 Task: Open Card Employee Performance Review in Board Customer Advocacy Program Strategy and Execution to Workspace CRM Systems and add a team member Softage.3@softage.net, a label Blue, a checklist Fundraising Strategy, an attachment from Trello, a color Blue and finally, add a card description 'Conduct team training session on conflict resolution' and a comment 'Since this item requires input from multiple team members, let us make sure everyone is on the same page before moving forward.'. Add a start date 'Jan 03, 1900' with a due date 'Jan 10, 1900'
Action: Mouse moved to (131, 67)
Screenshot: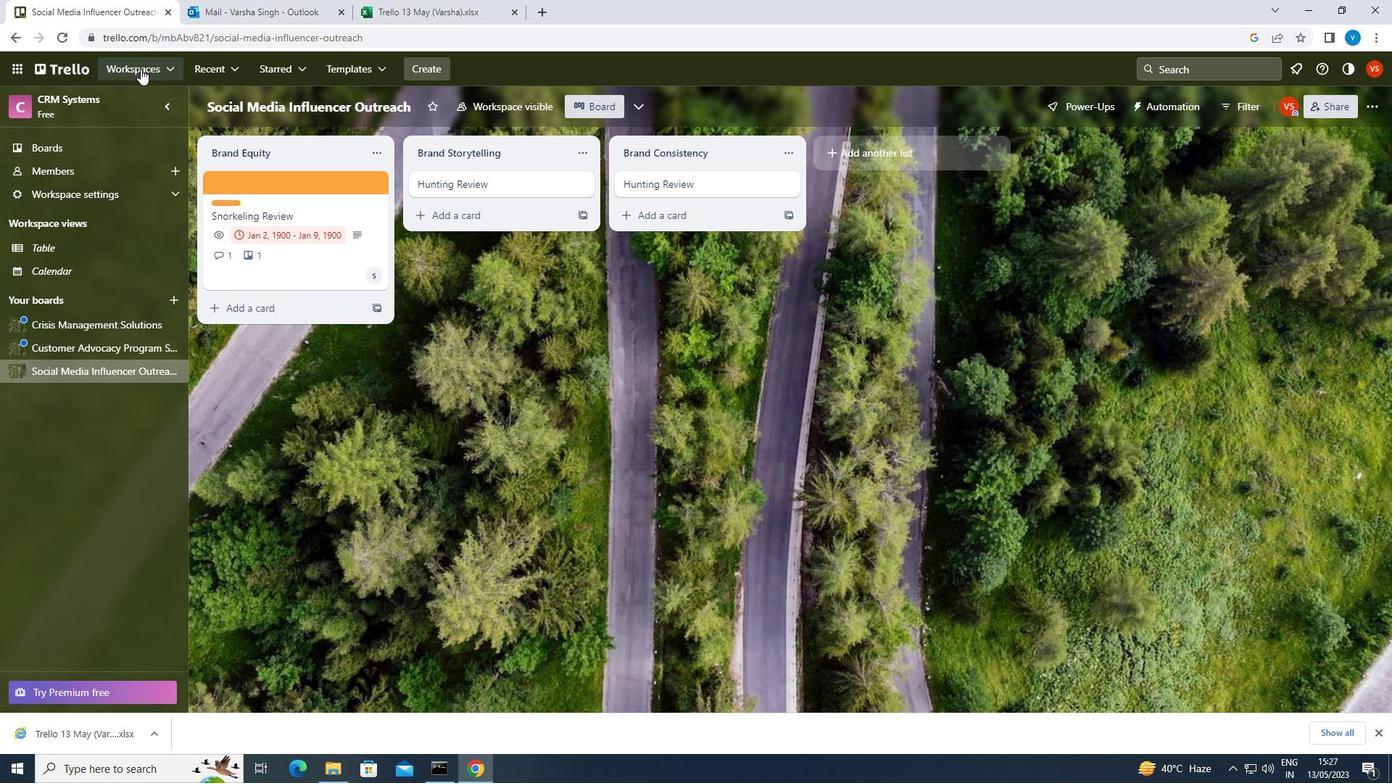 
Action: Mouse pressed left at (131, 67)
Screenshot: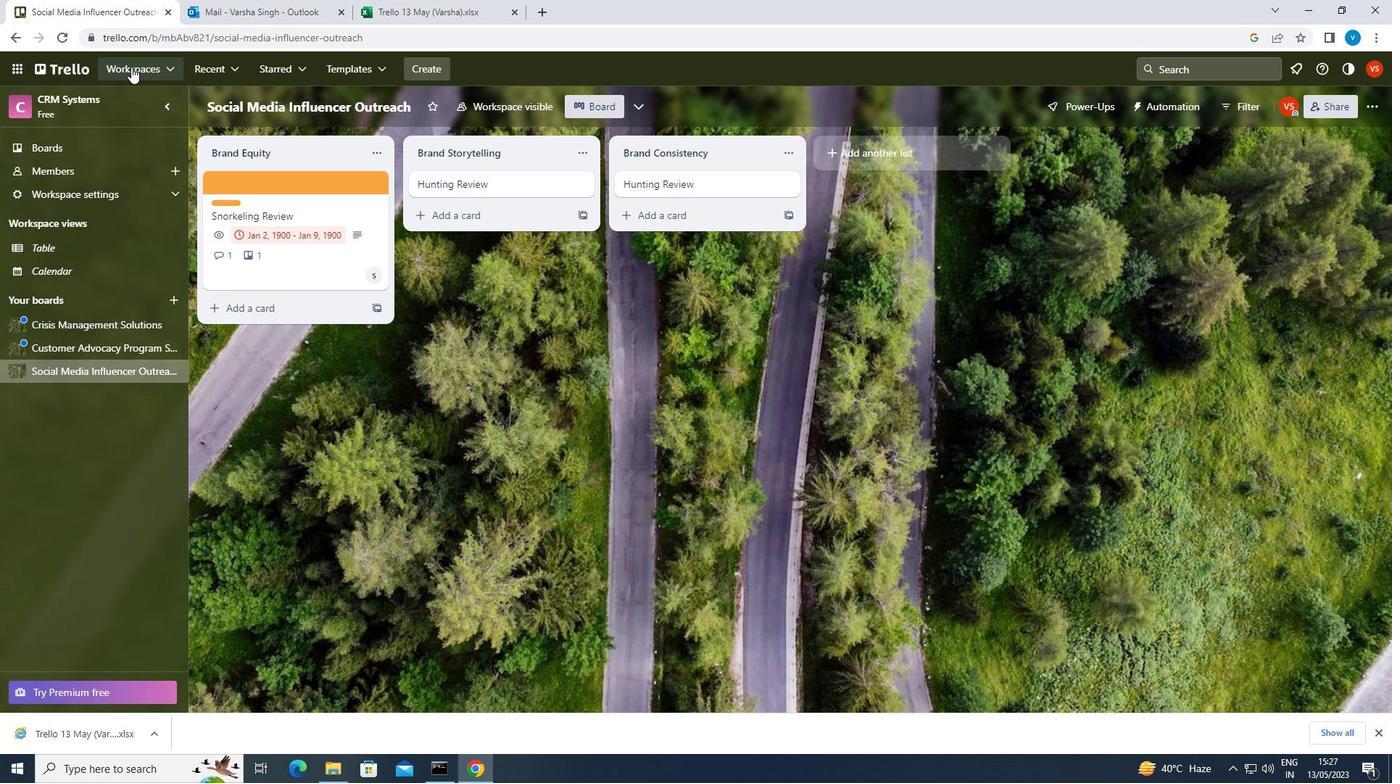 
Action: Mouse moved to (182, 567)
Screenshot: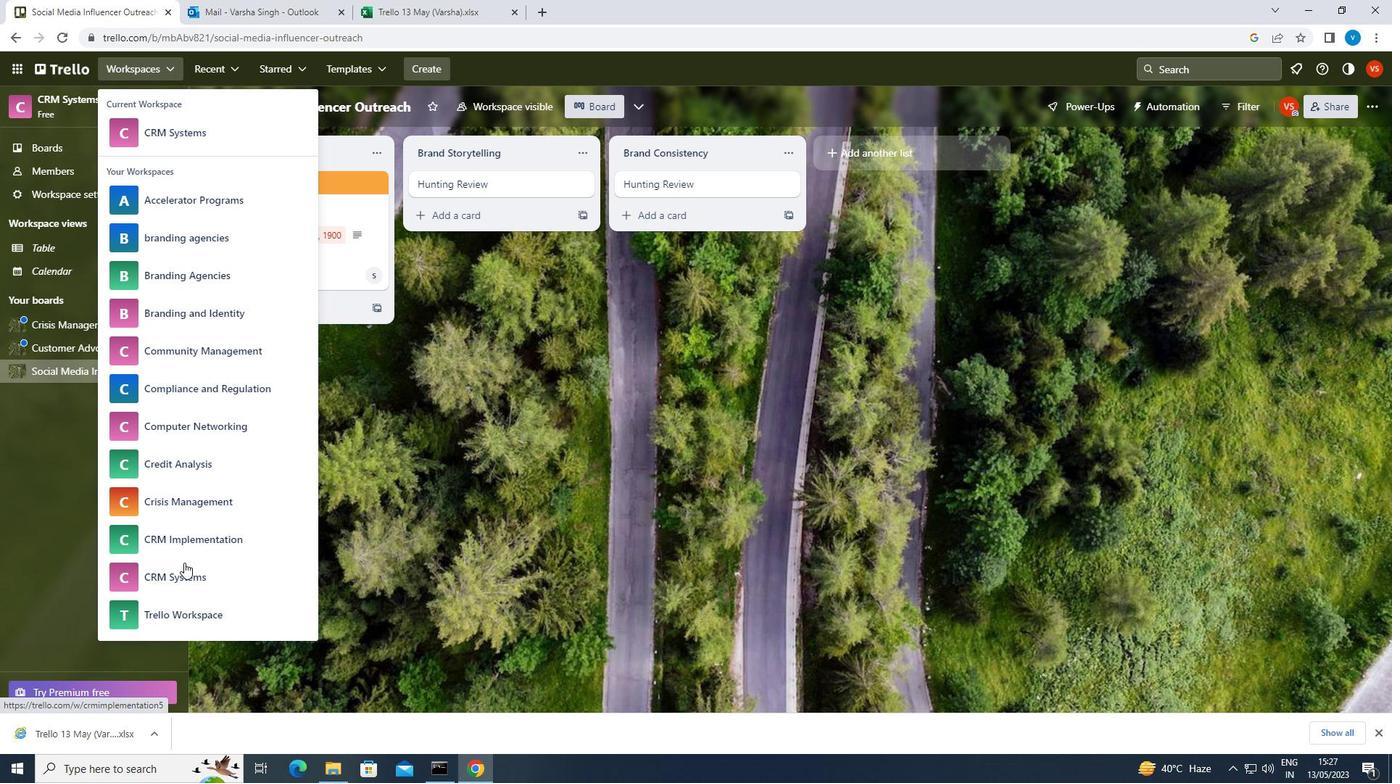 
Action: Mouse pressed left at (182, 567)
Screenshot: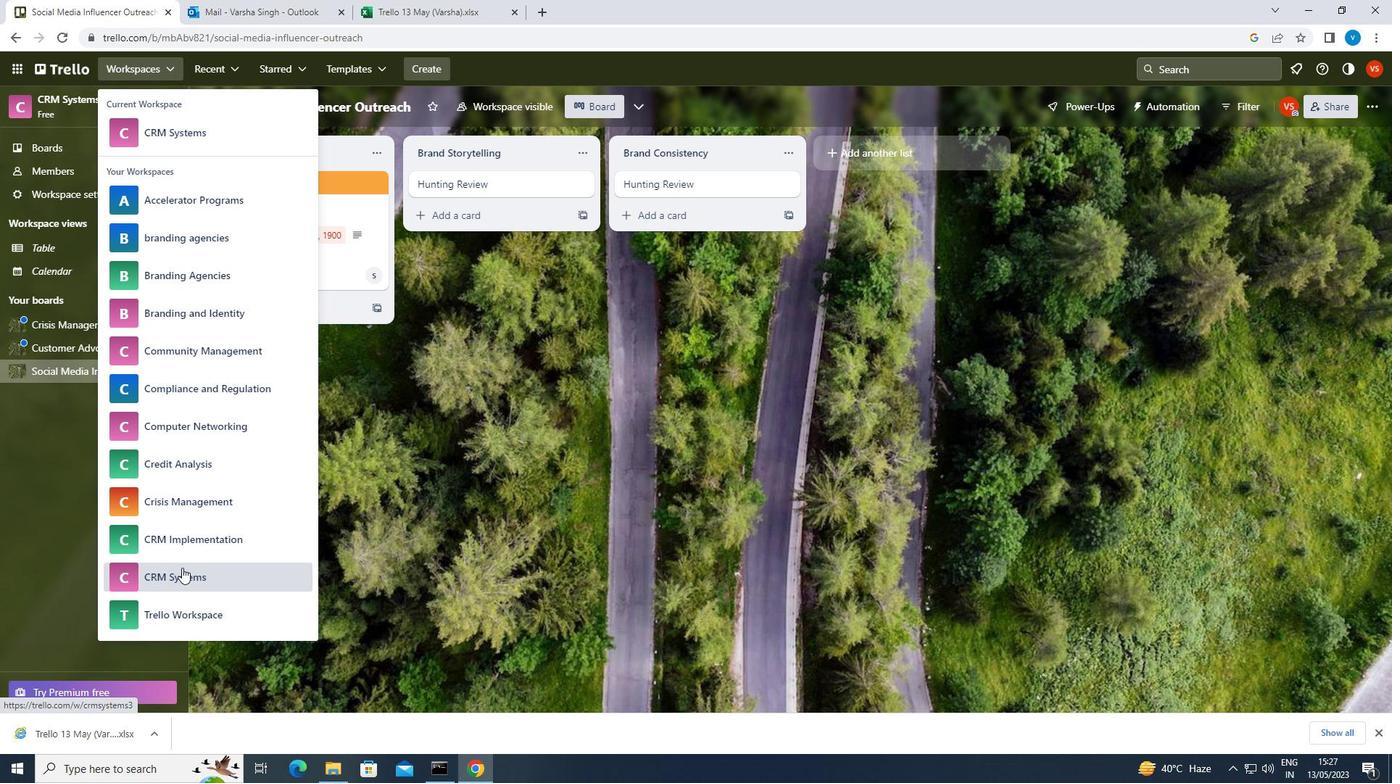 
Action: Mouse moved to (102, 349)
Screenshot: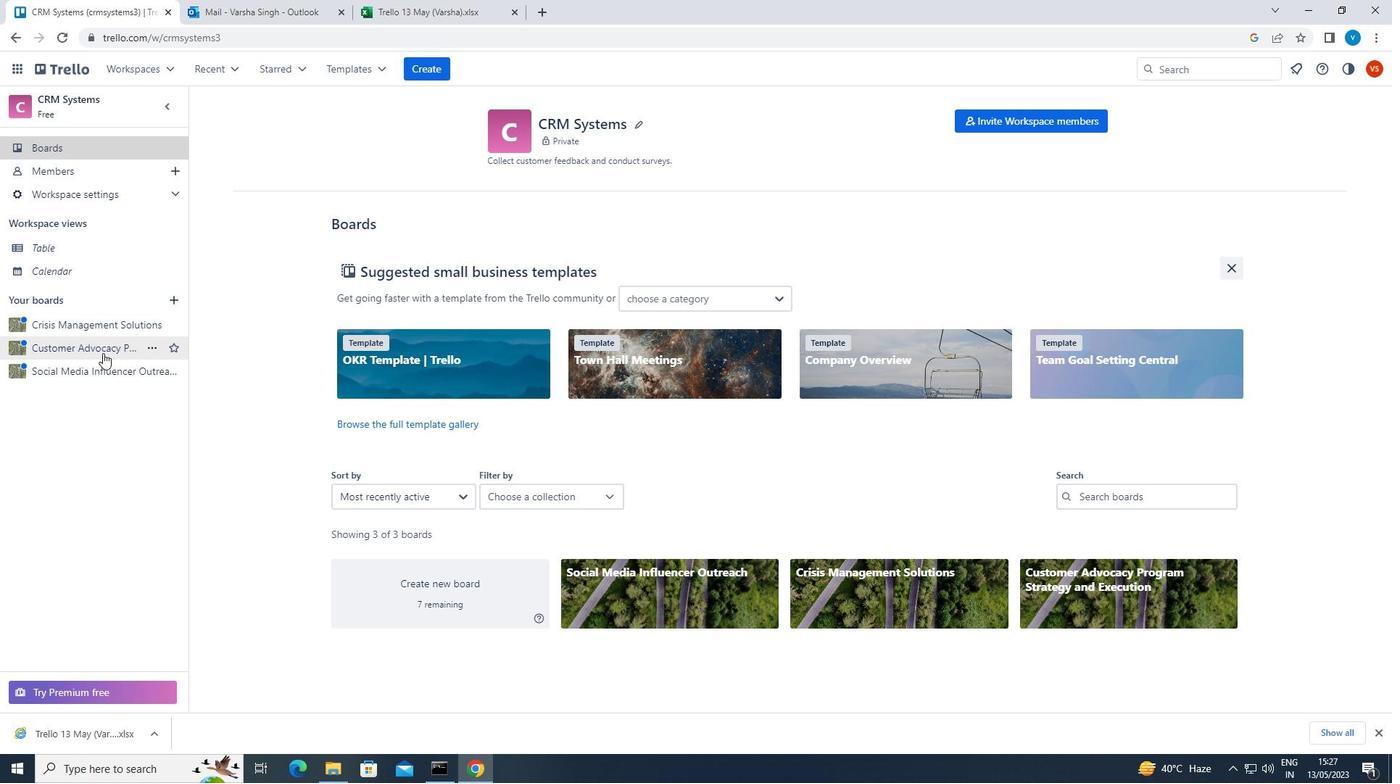
Action: Mouse pressed left at (102, 349)
Screenshot: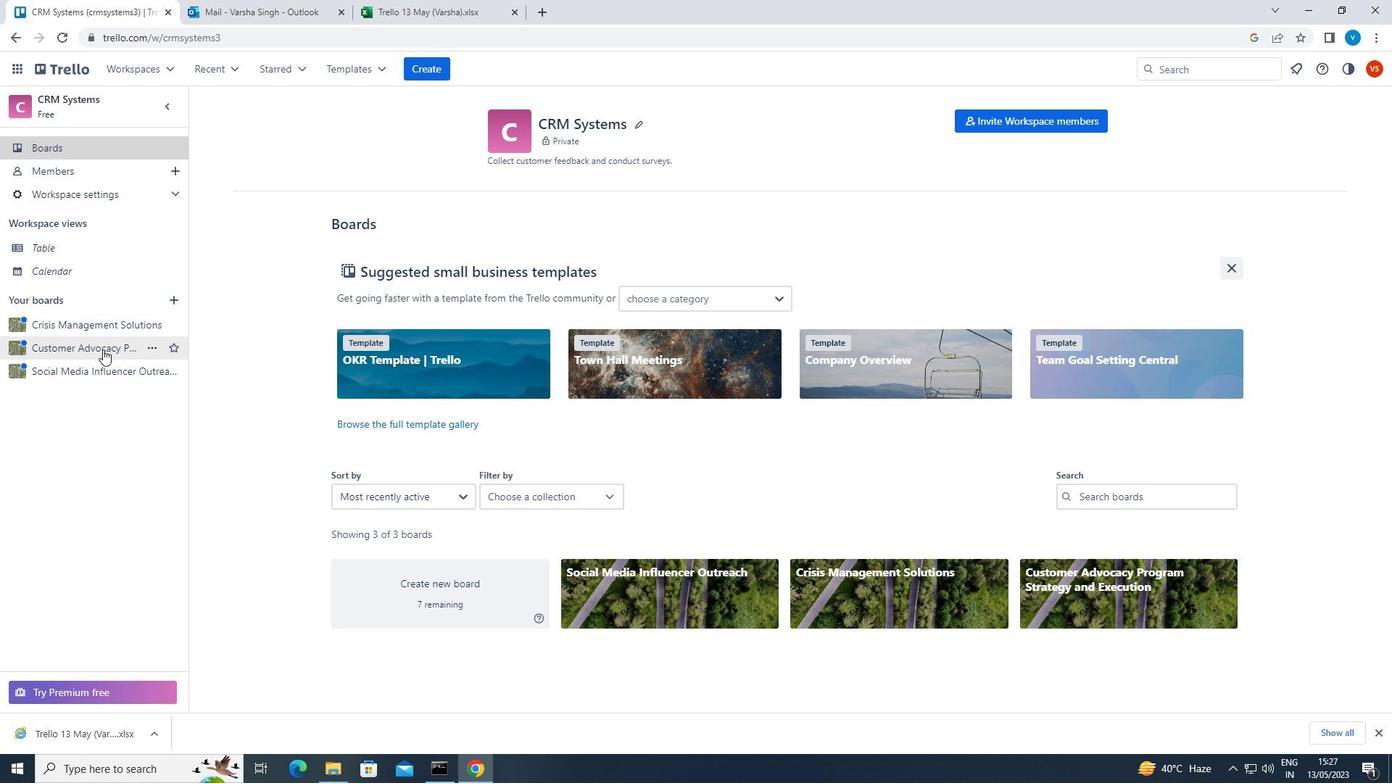 
Action: Mouse moved to (308, 185)
Screenshot: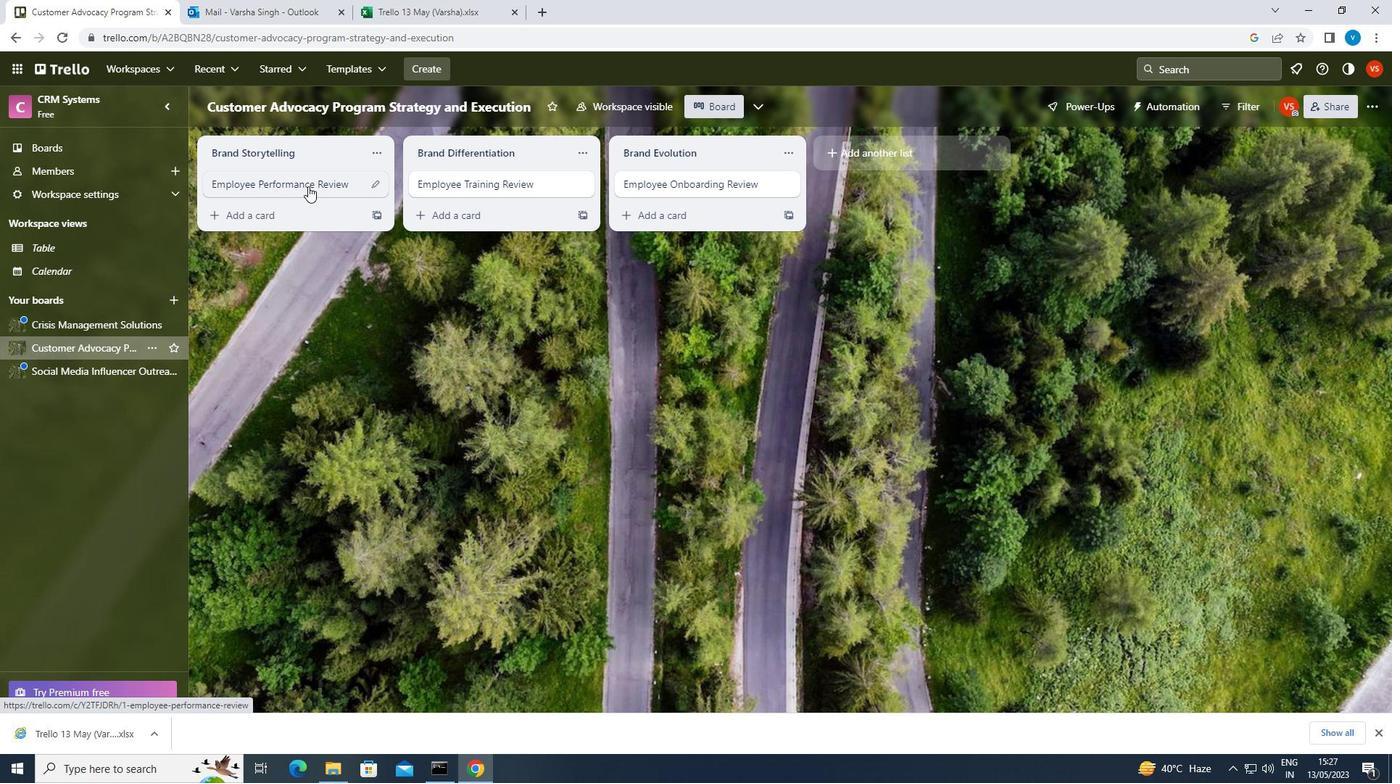 
Action: Mouse pressed left at (308, 185)
Screenshot: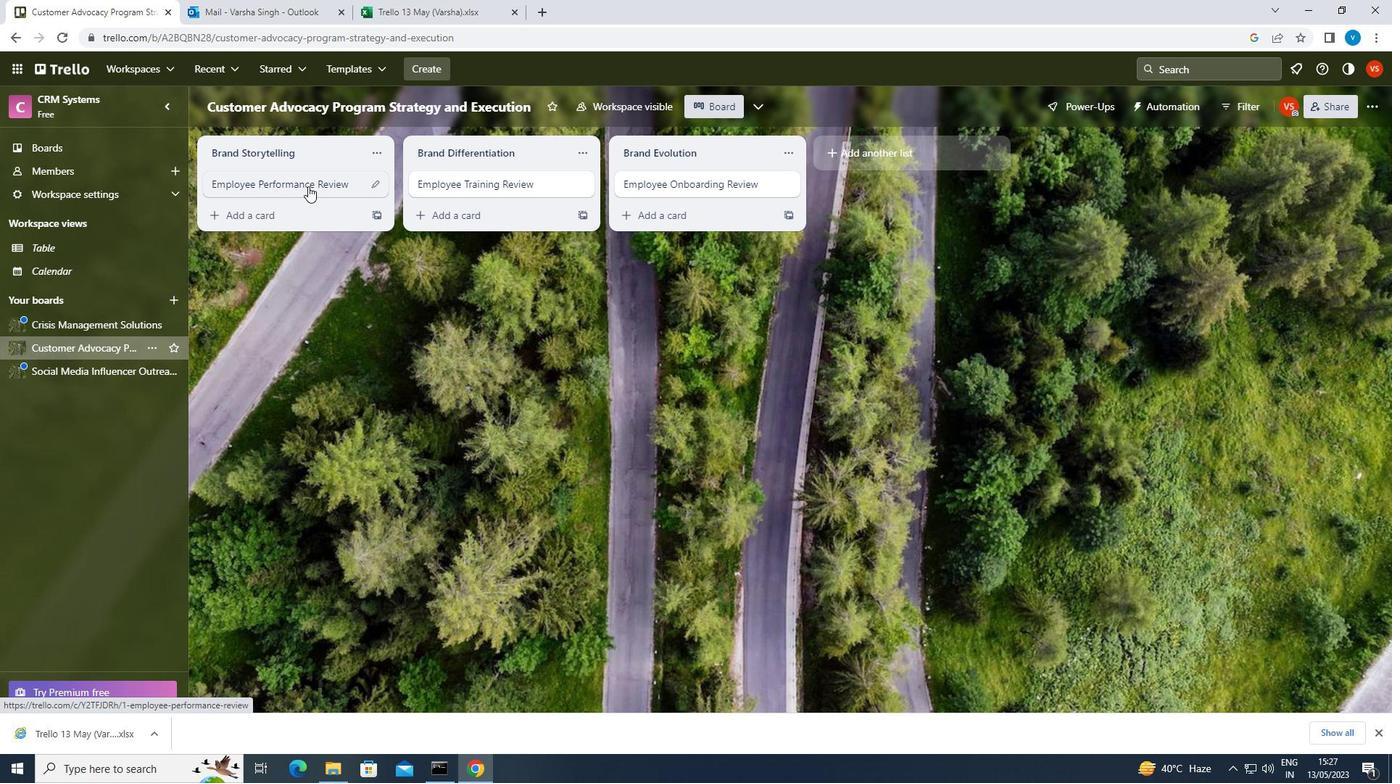 
Action: Mouse moved to (866, 183)
Screenshot: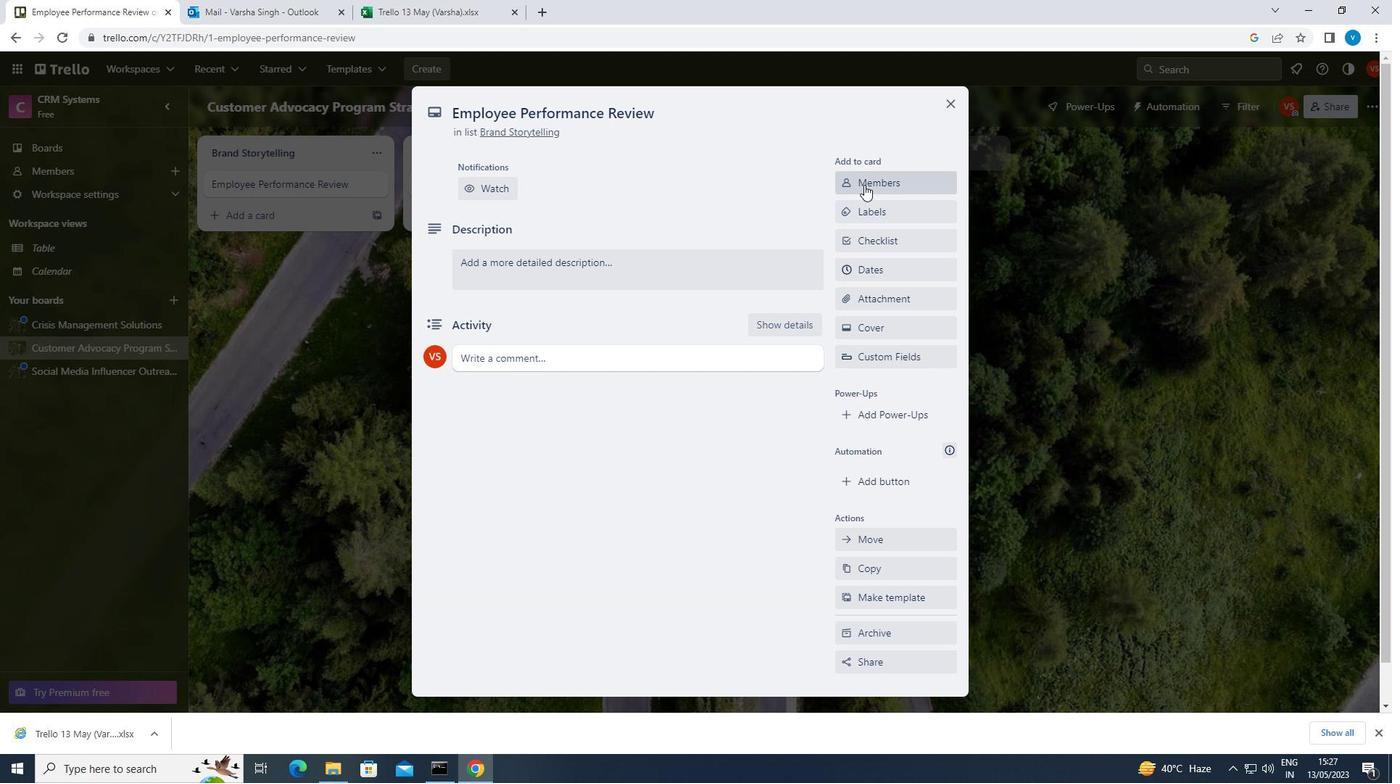 
Action: Mouse pressed left at (866, 183)
Screenshot: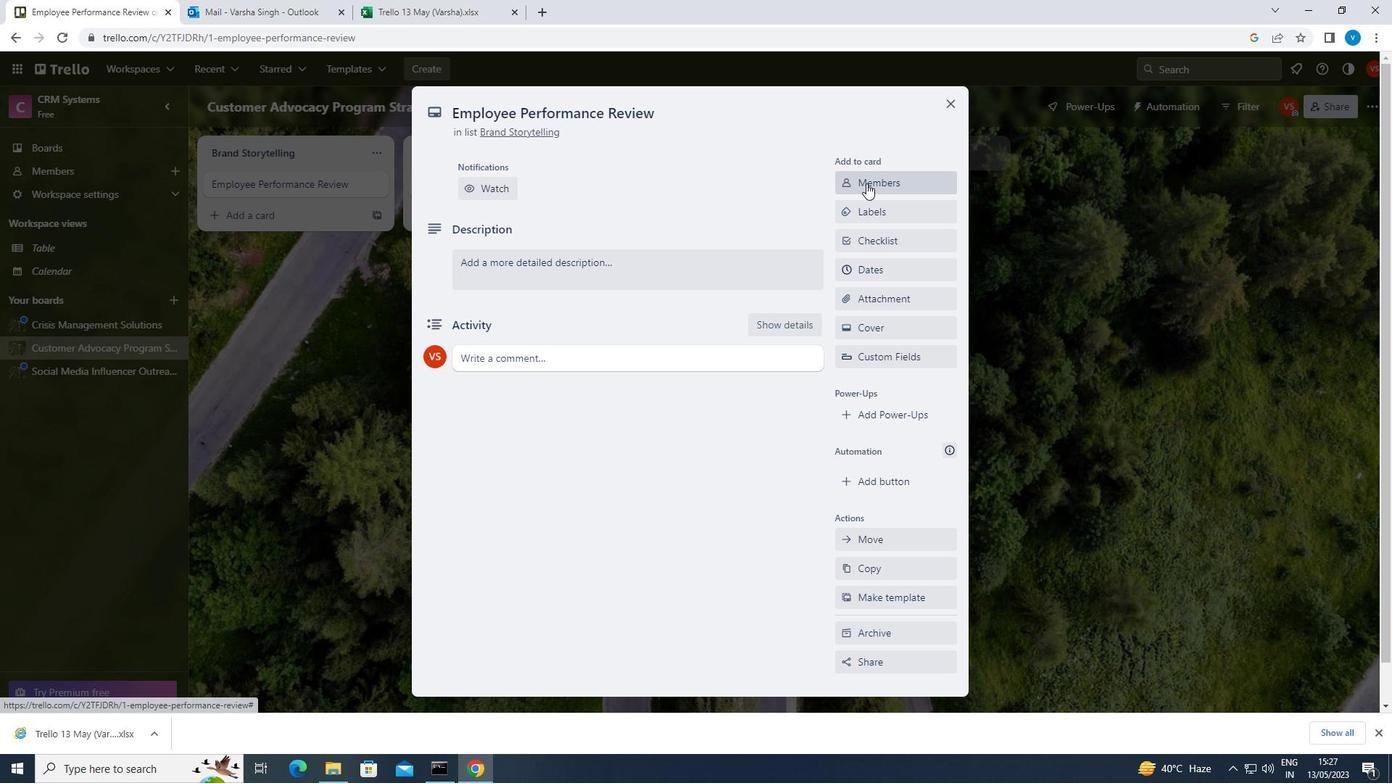 
Action: Key pressed <Key.shift>SOFTAGE.3<Key.shift><Key.shift><Key.shift>@SOFTAGE.NET
Screenshot: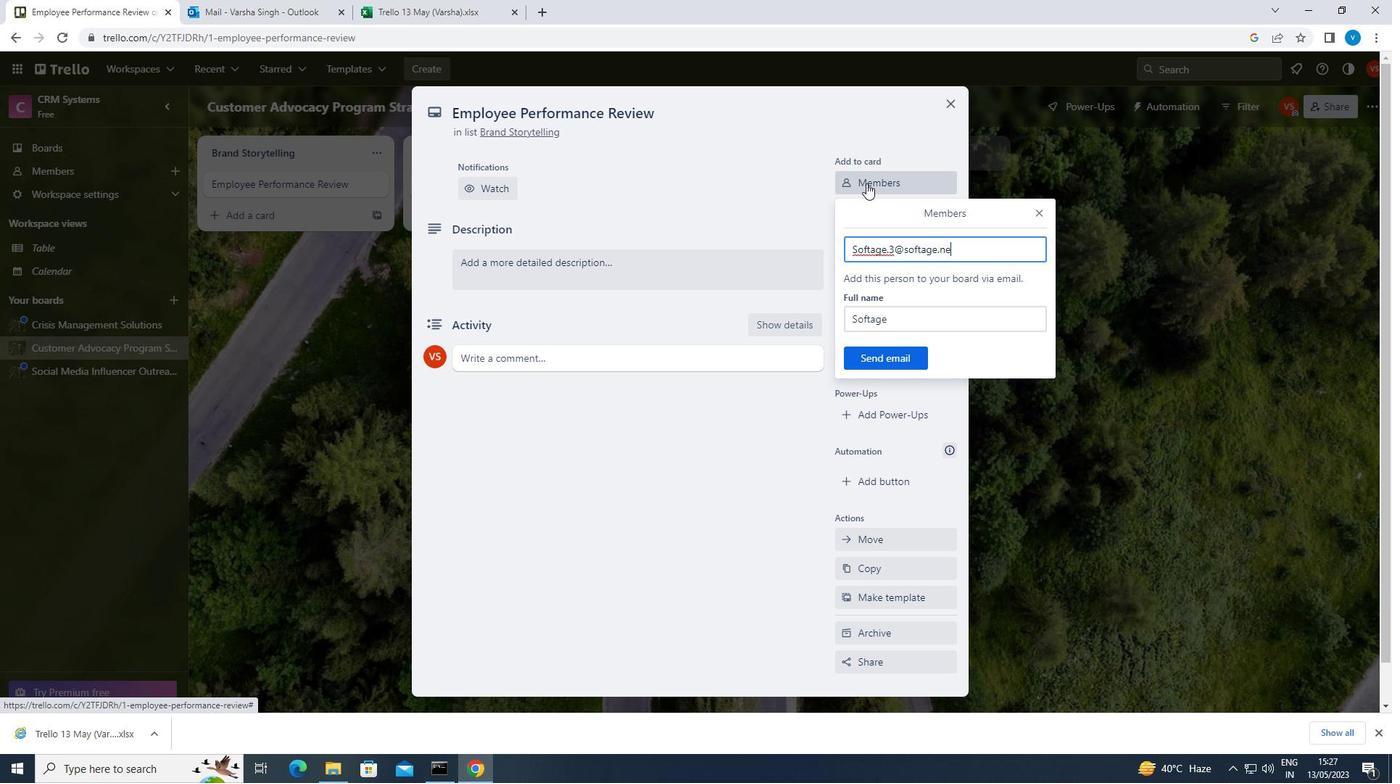 
Action: Mouse moved to (903, 349)
Screenshot: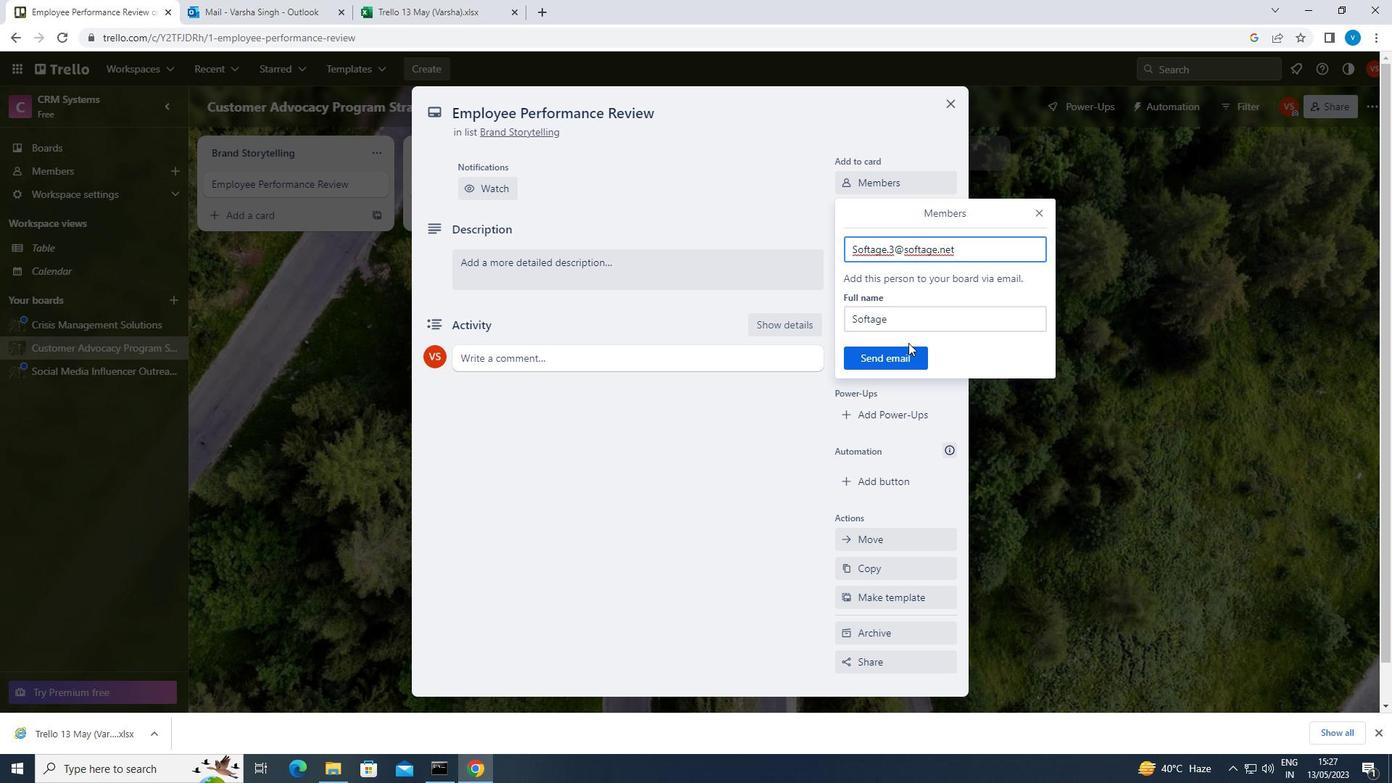 
Action: Mouse pressed left at (903, 349)
Screenshot: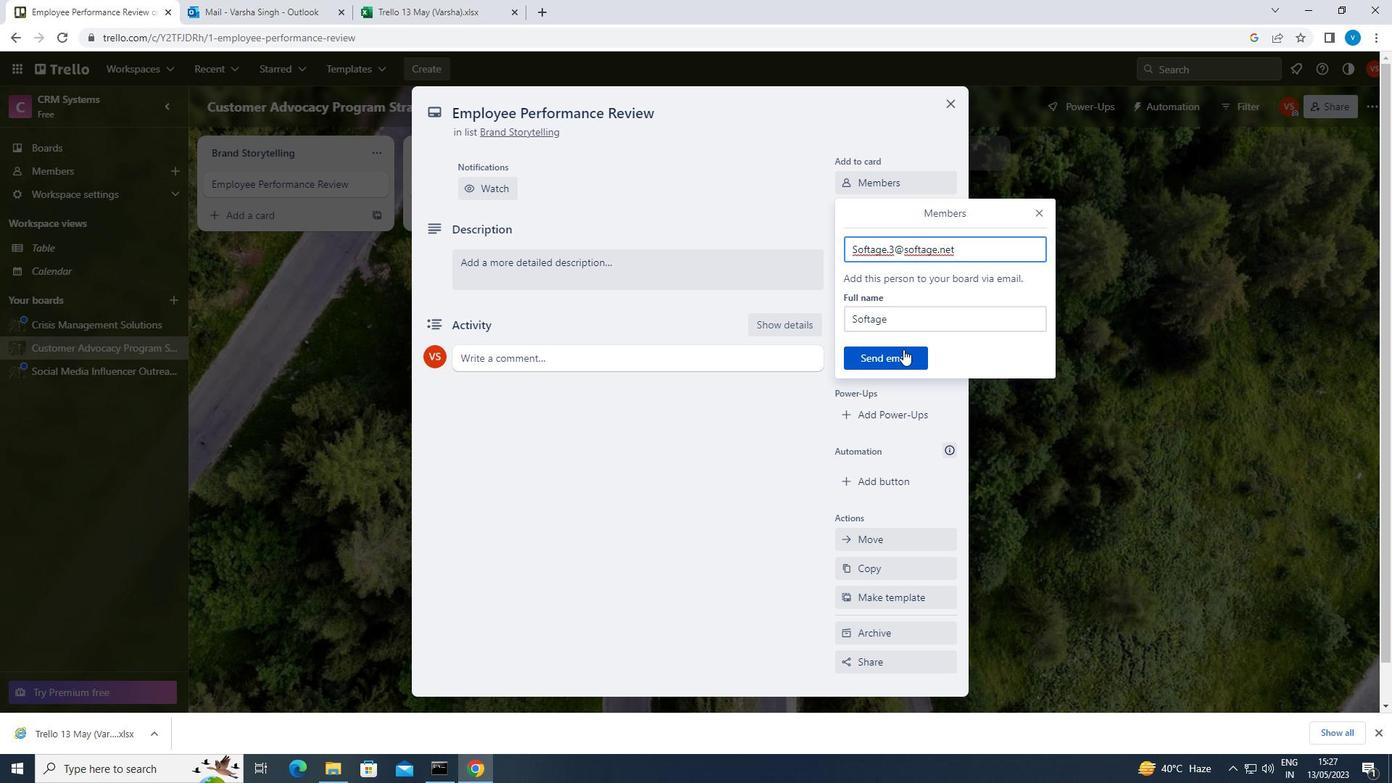
Action: Mouse moved to (907, 269)
Screenshot: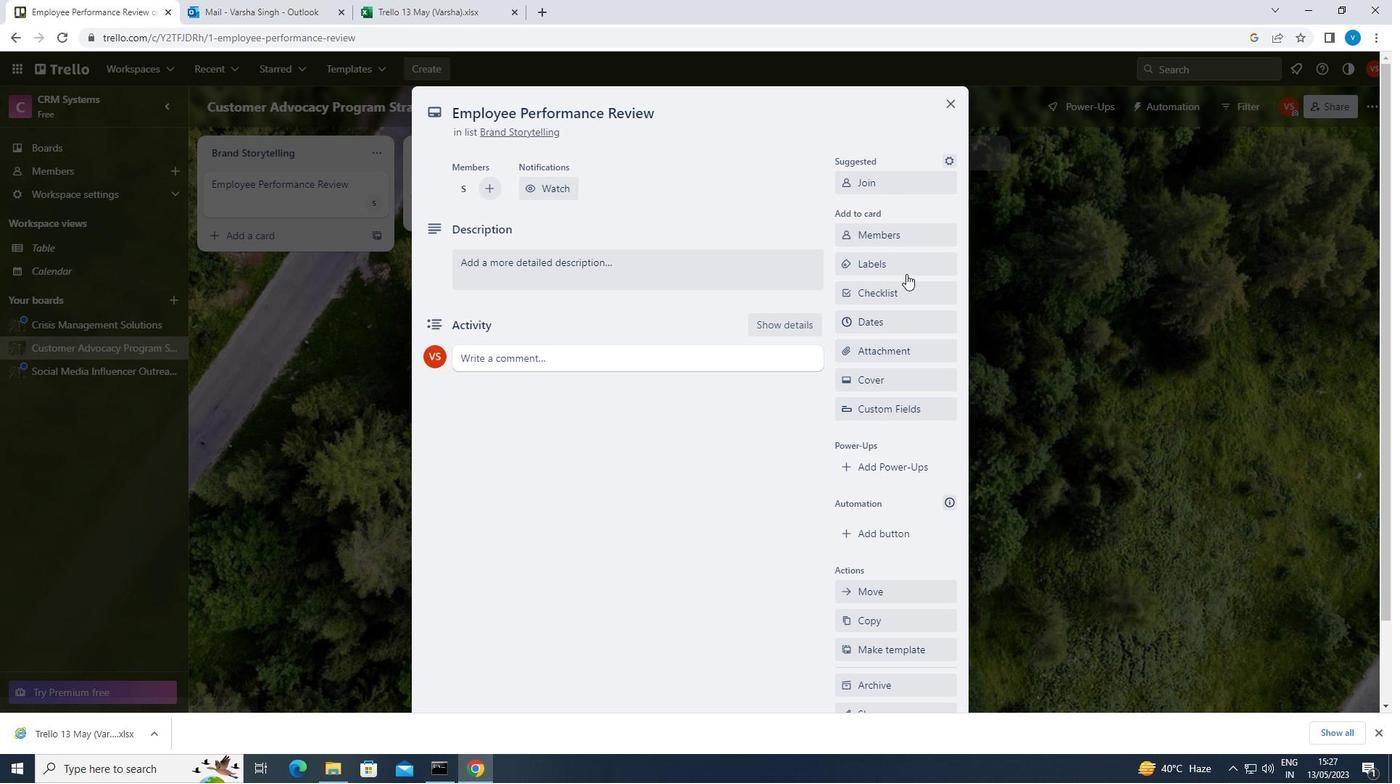 
Action: Mouse pressed left at (907, 269)
Screenshot: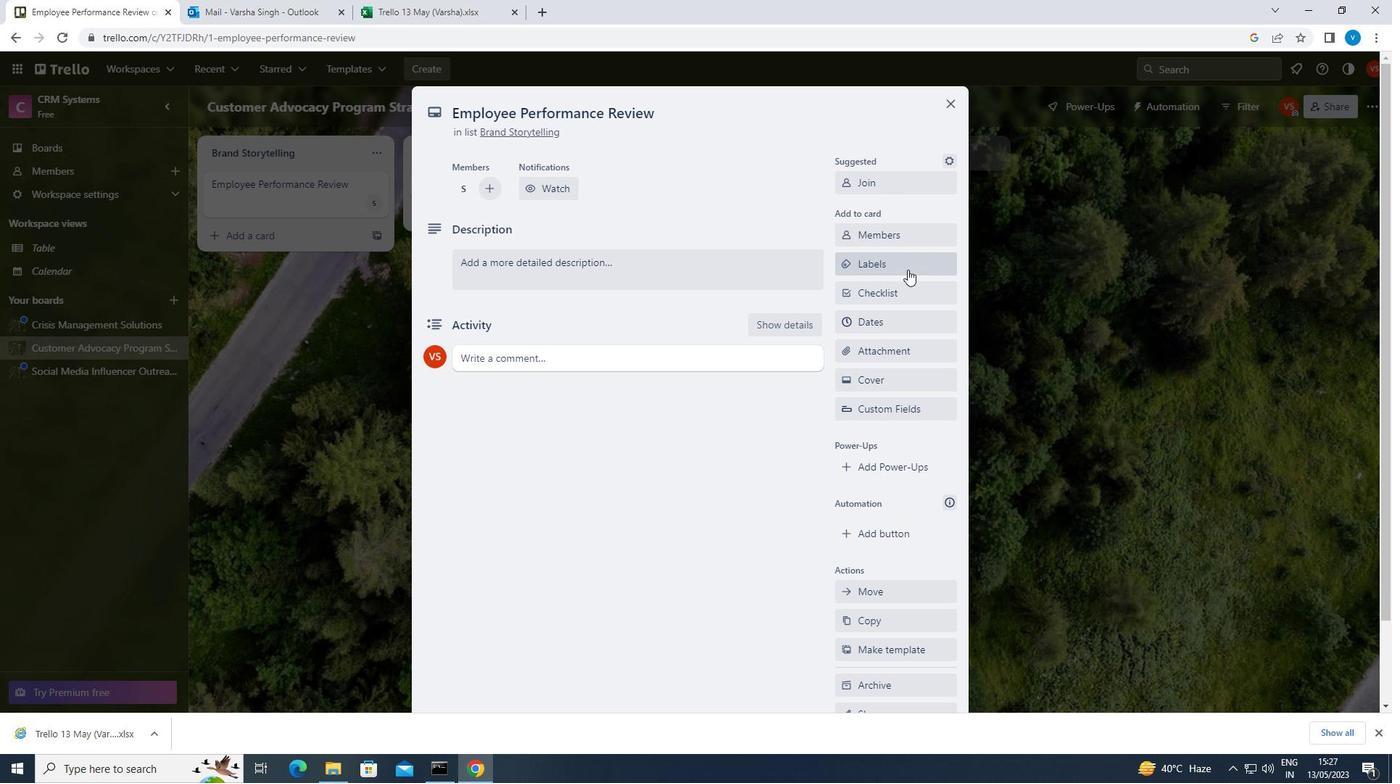 
Action: Mouse moved to (923, 510)
Screenshot: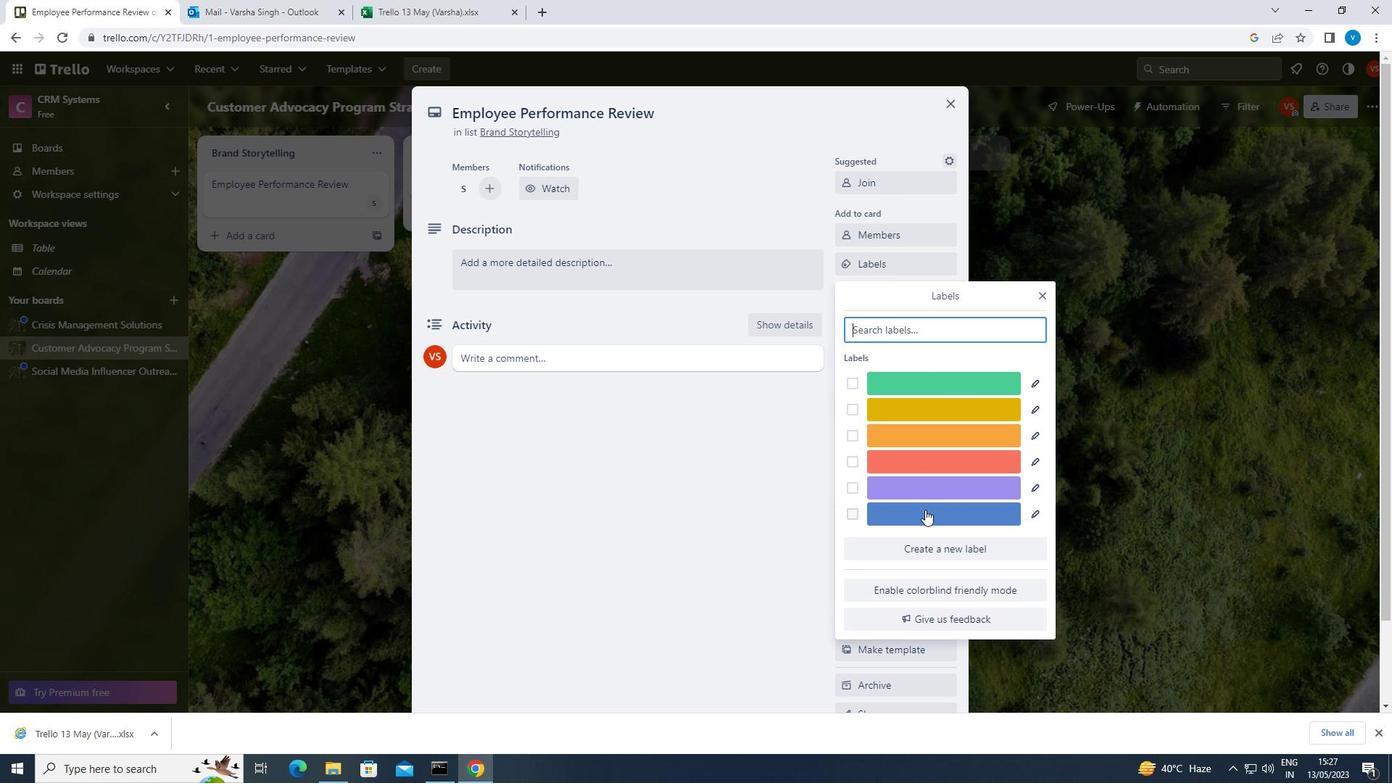 
Action: Mouse pressed left at (923, 510)
Screenshot: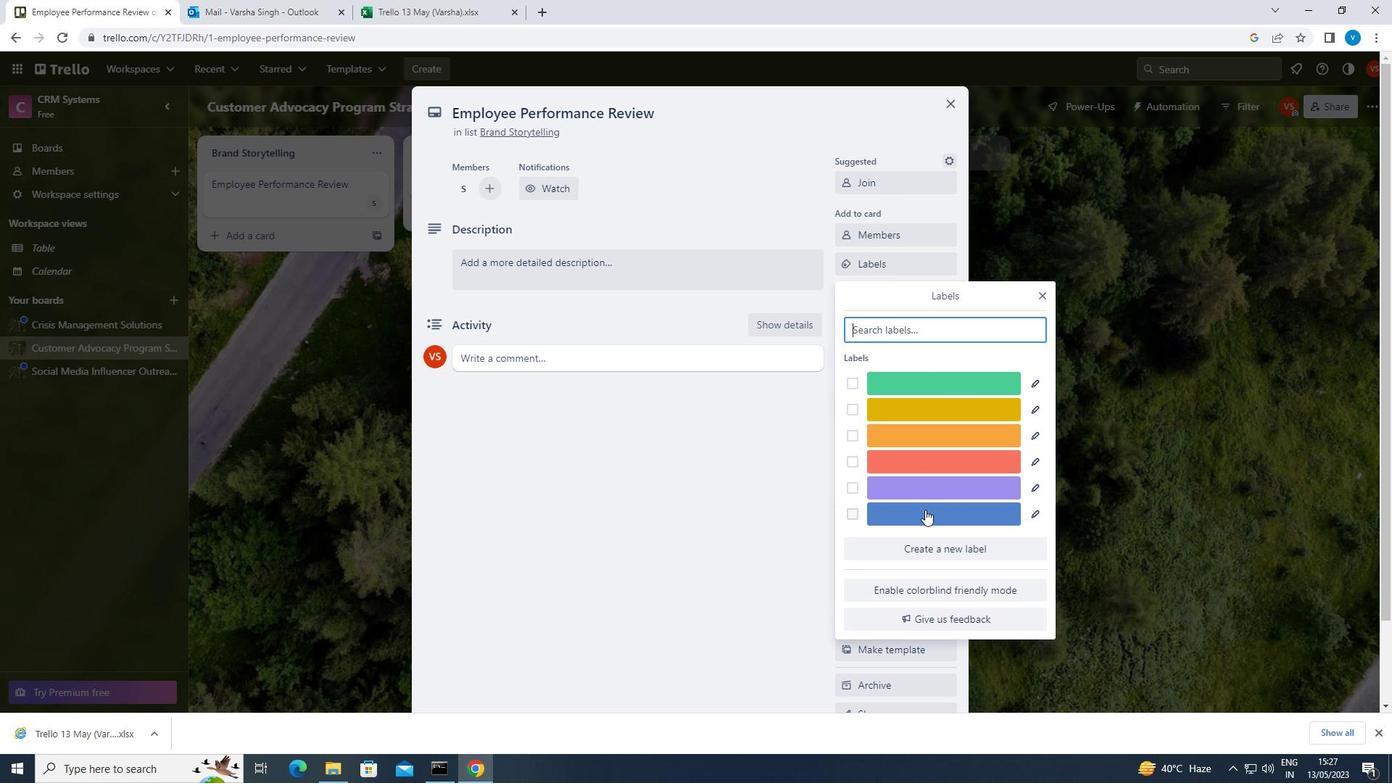 
Action: Mouse moved to (1040, 291)
Screenshot: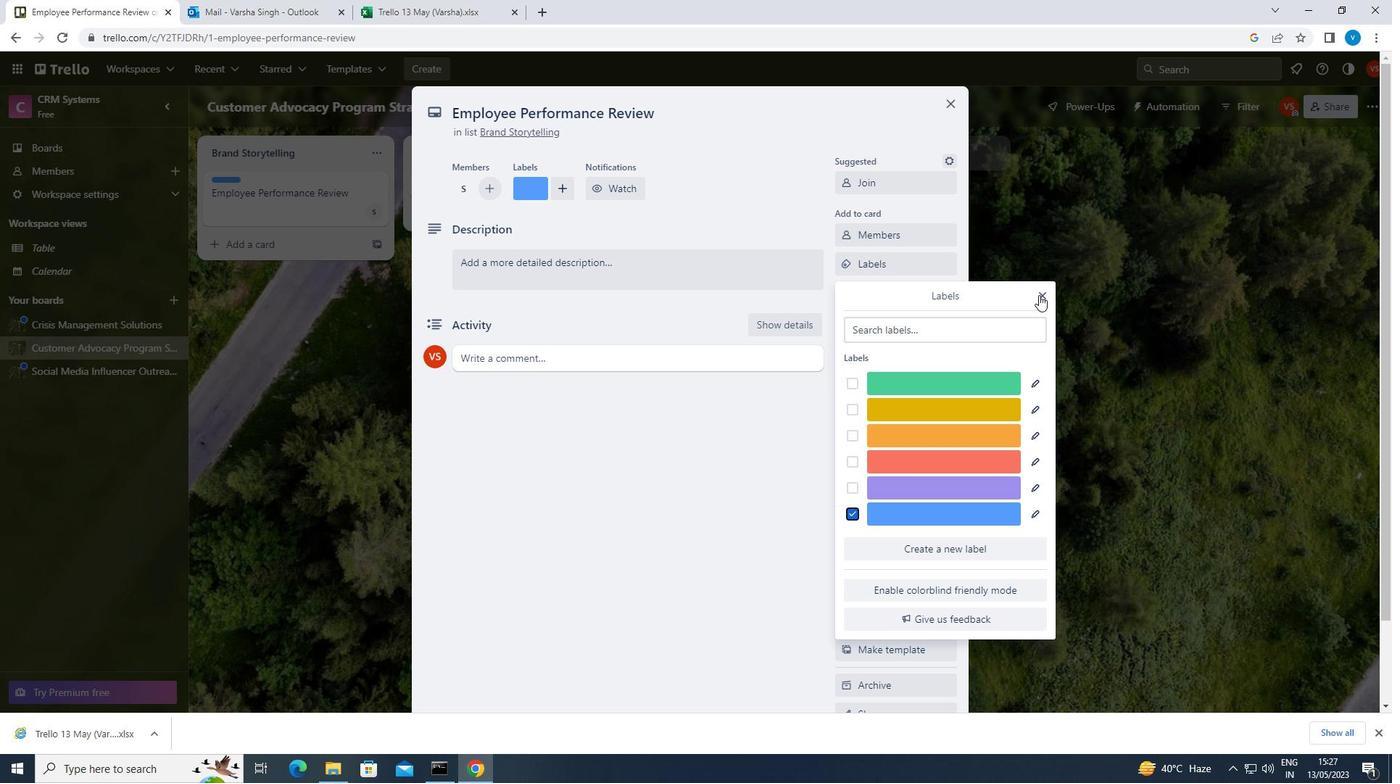 
Action: Mouse pressed left at (1040, 291)
Screenshot: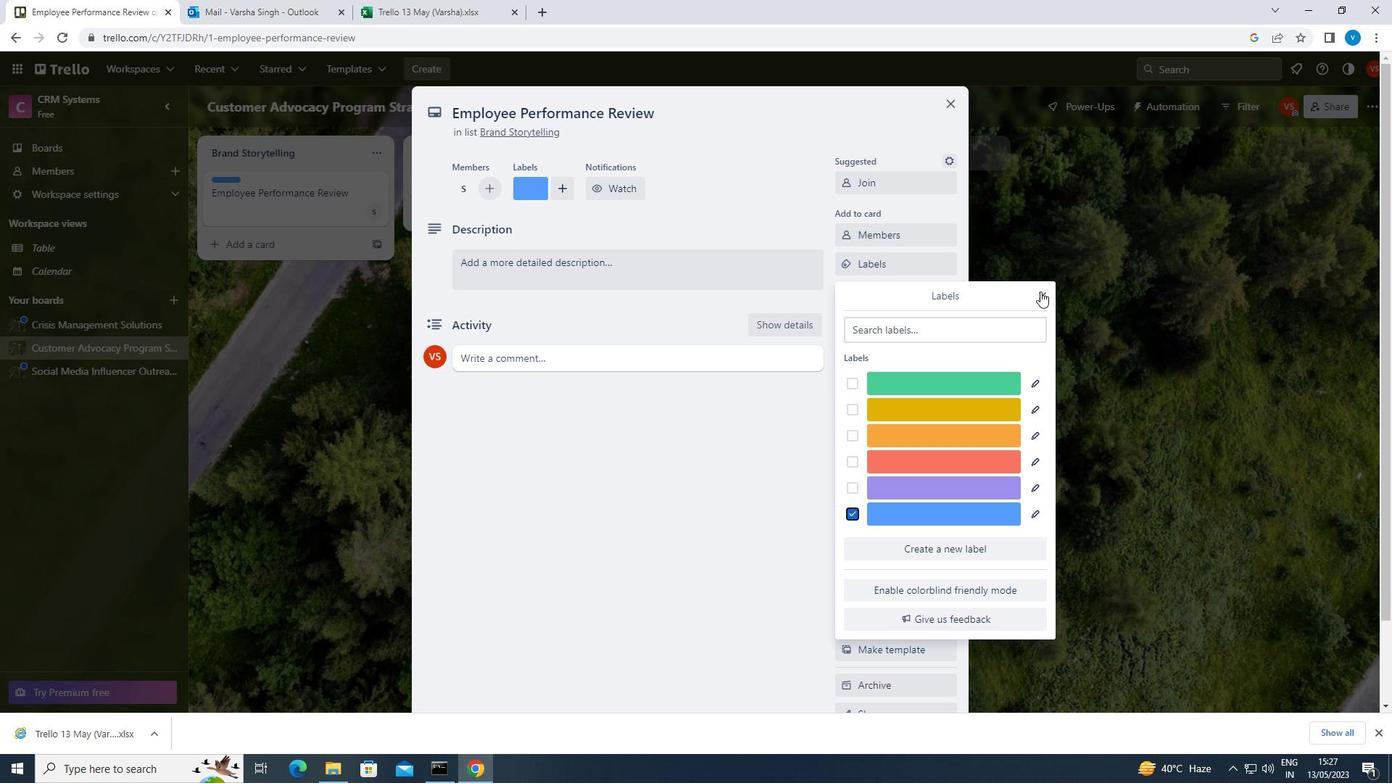 
Action: Mouse moved to (923, 293)
Screenshot: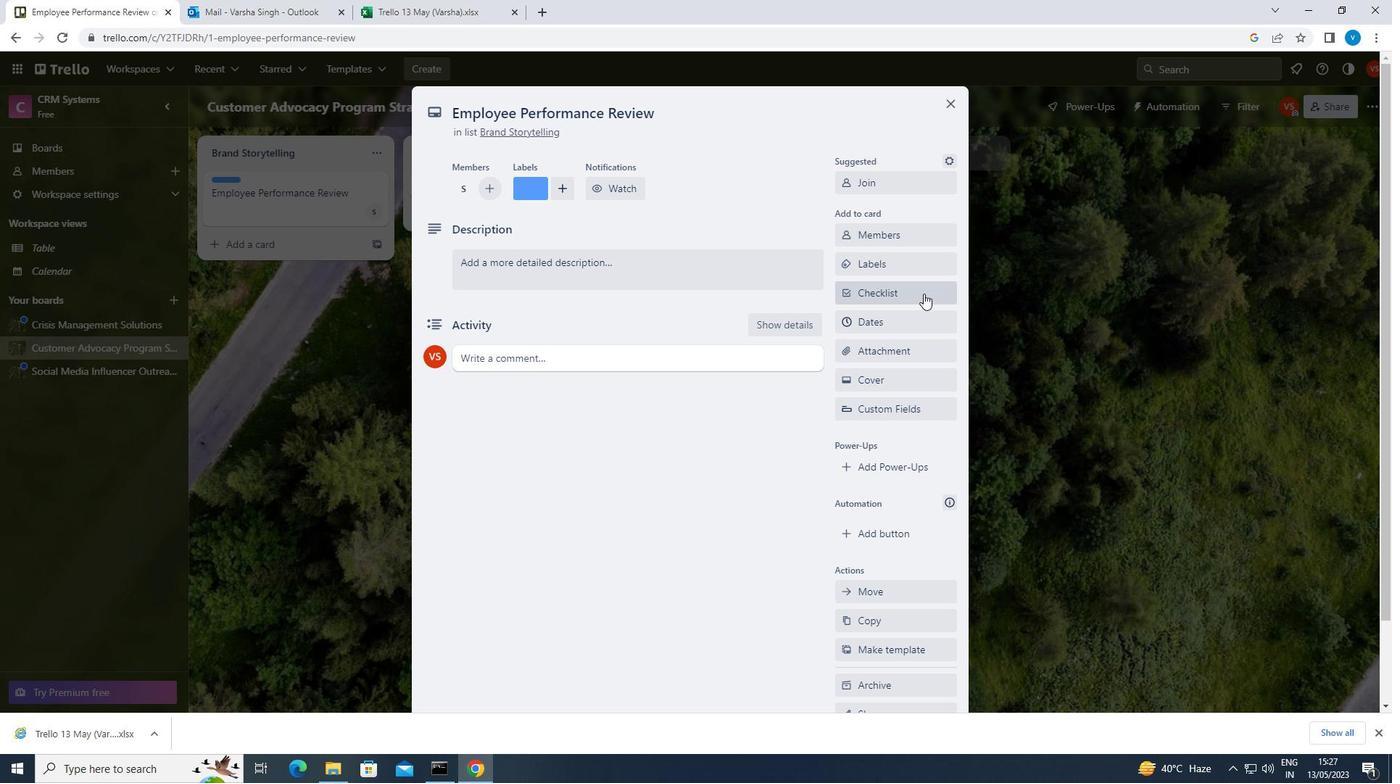 
Action: Mouse pressed left at (923, 293)
Screenshot: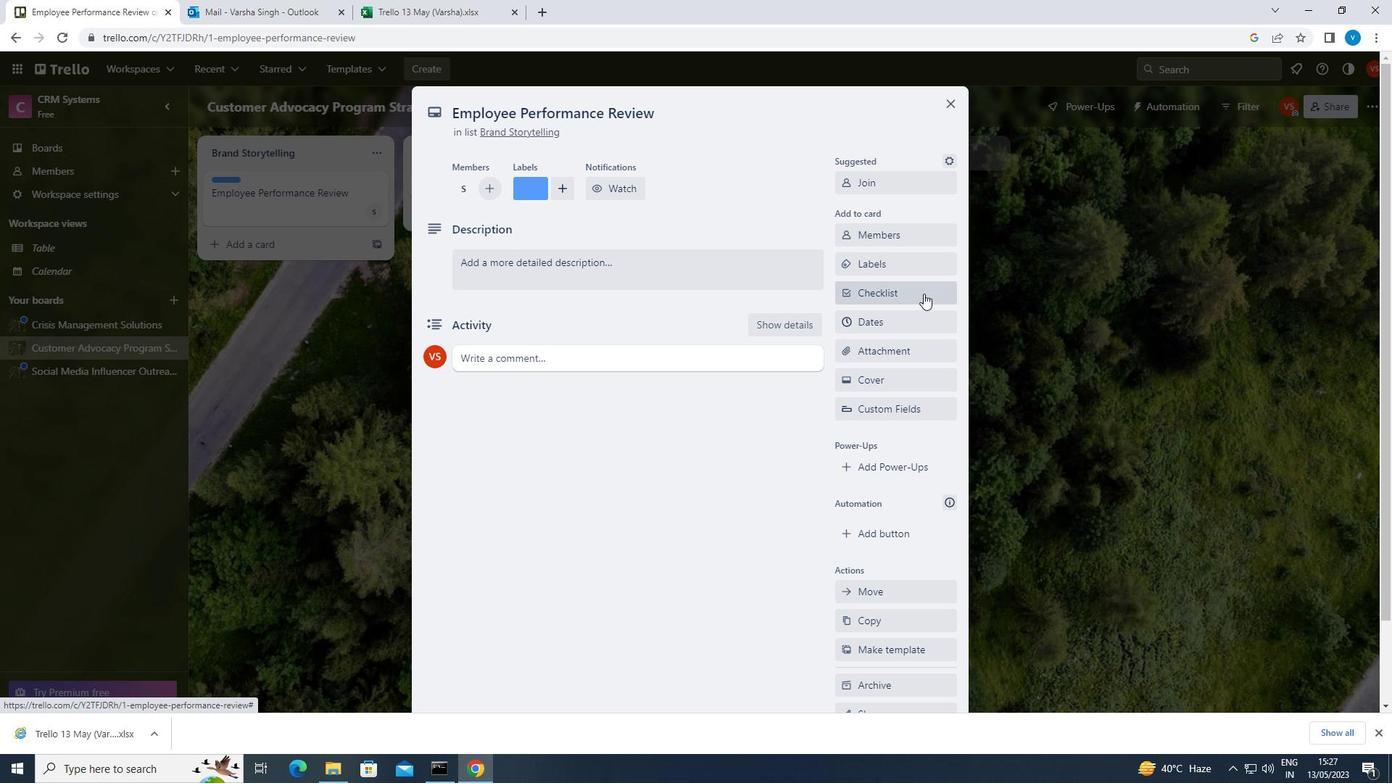 
Action: Mouse moved to (920, 377)
Screenshot: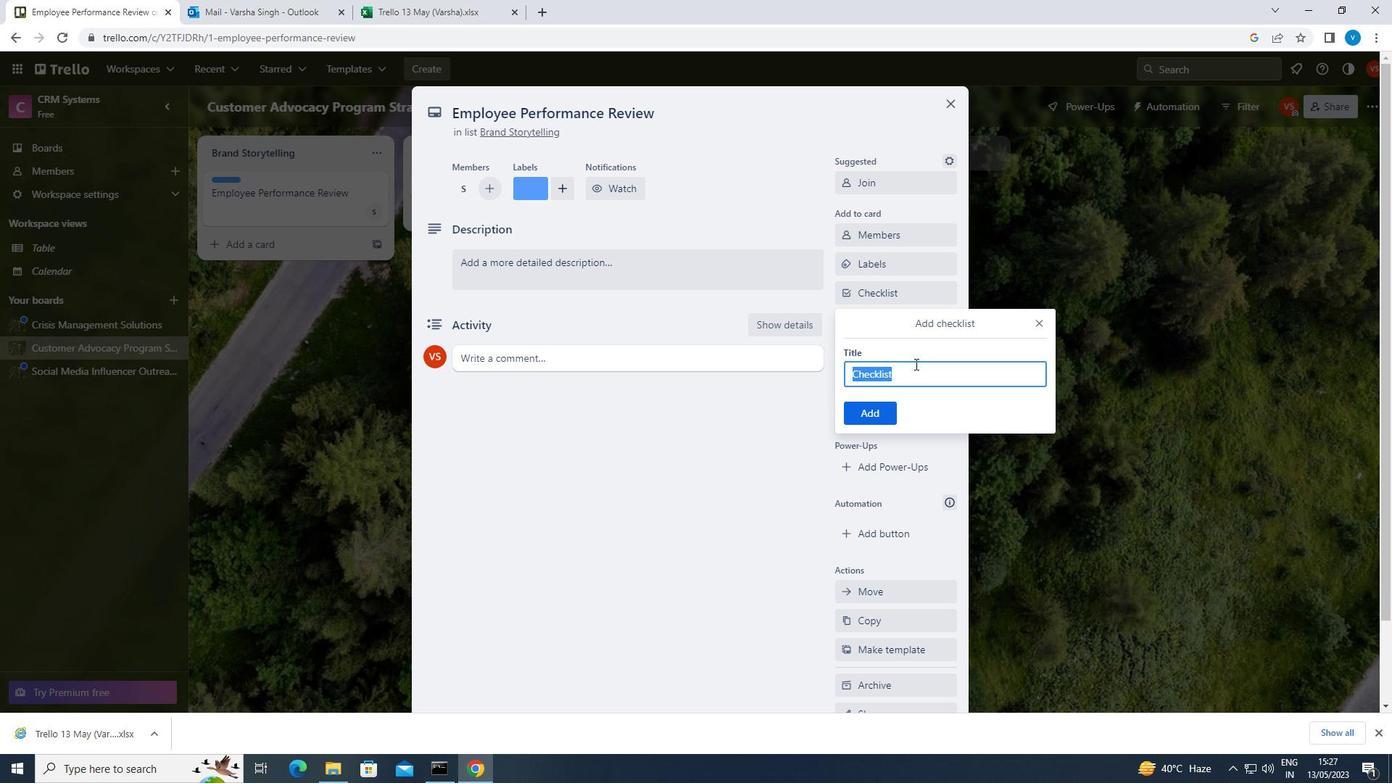 
Action: Key pressed <Key.shift>FUNDRAISING<Key.space><Key.shift>STRATEGY
Screenshot: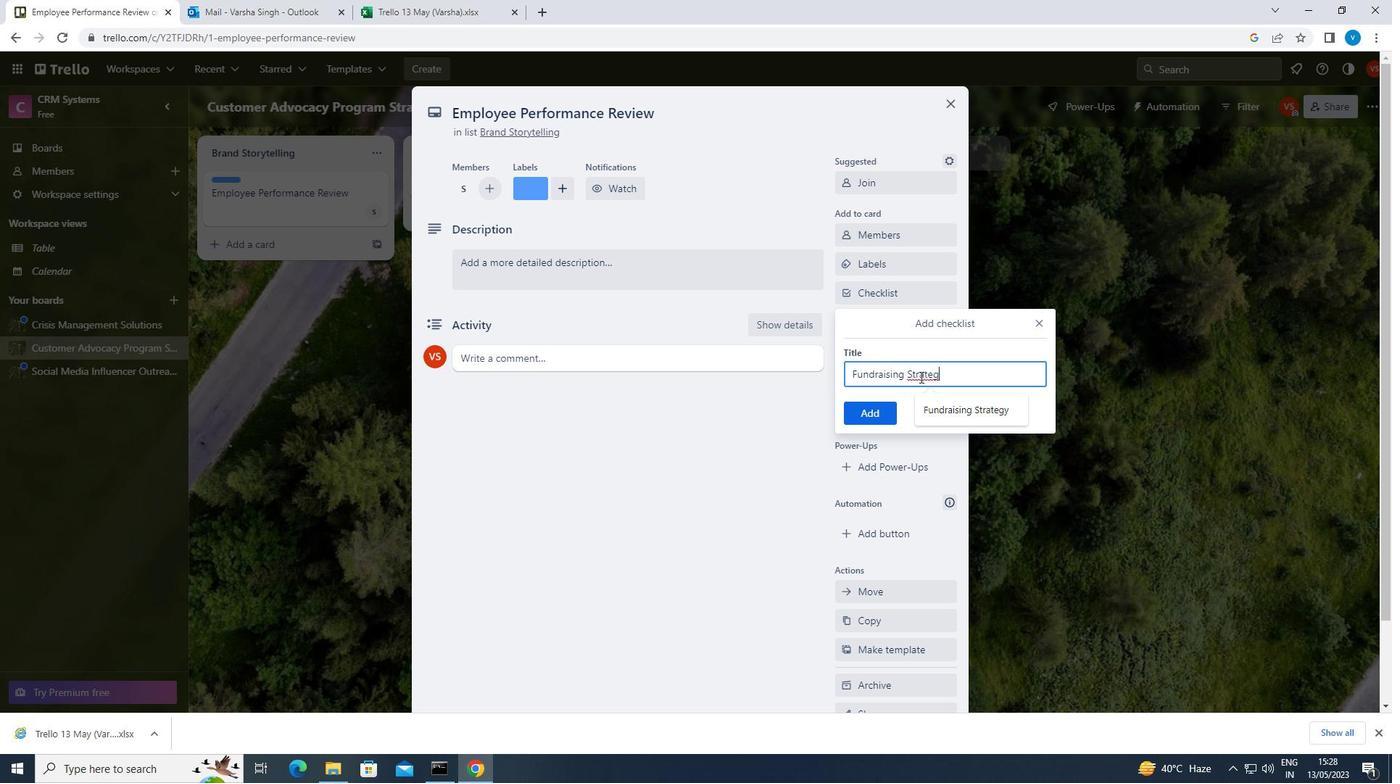 
Action: Mouse moved to (886, 412)
Screenshot: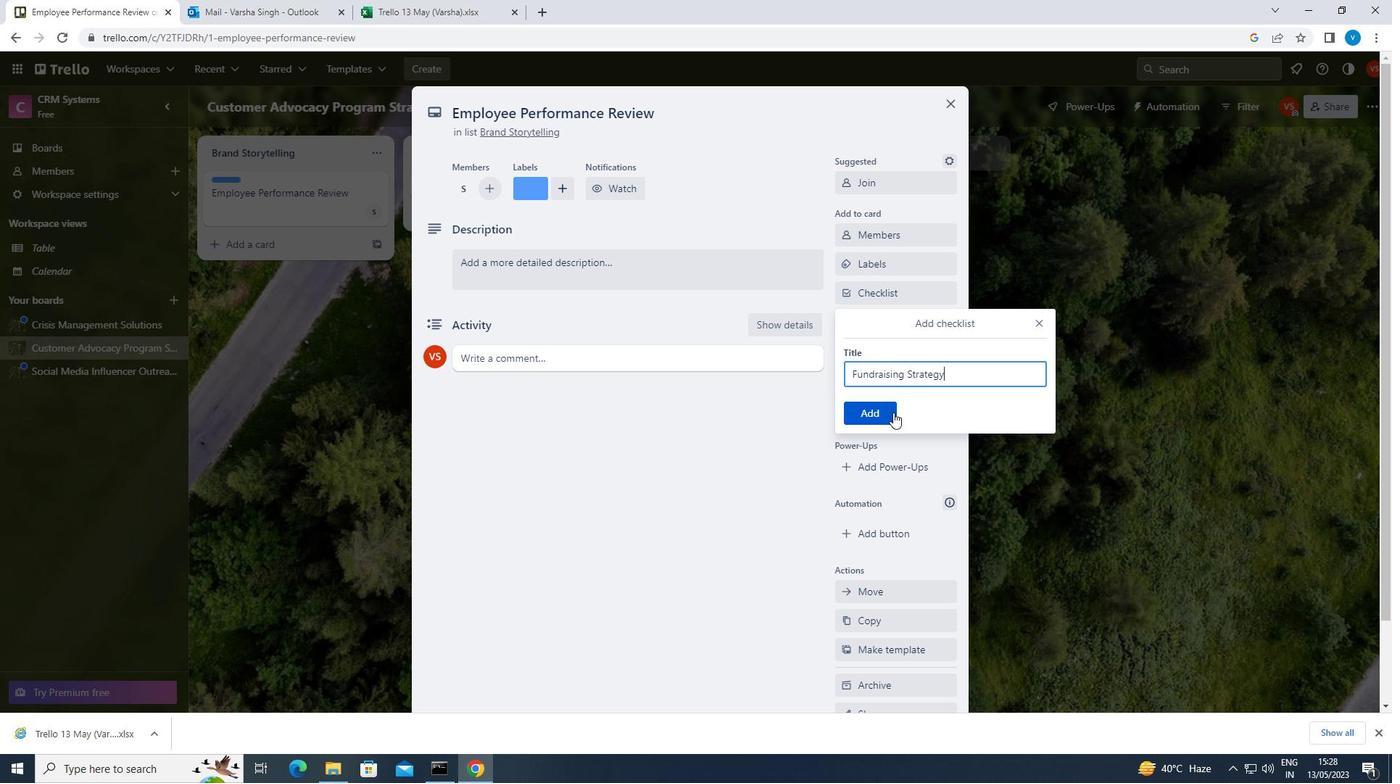 
Action: Mouse pressed left at (886, 412)
Screenshot: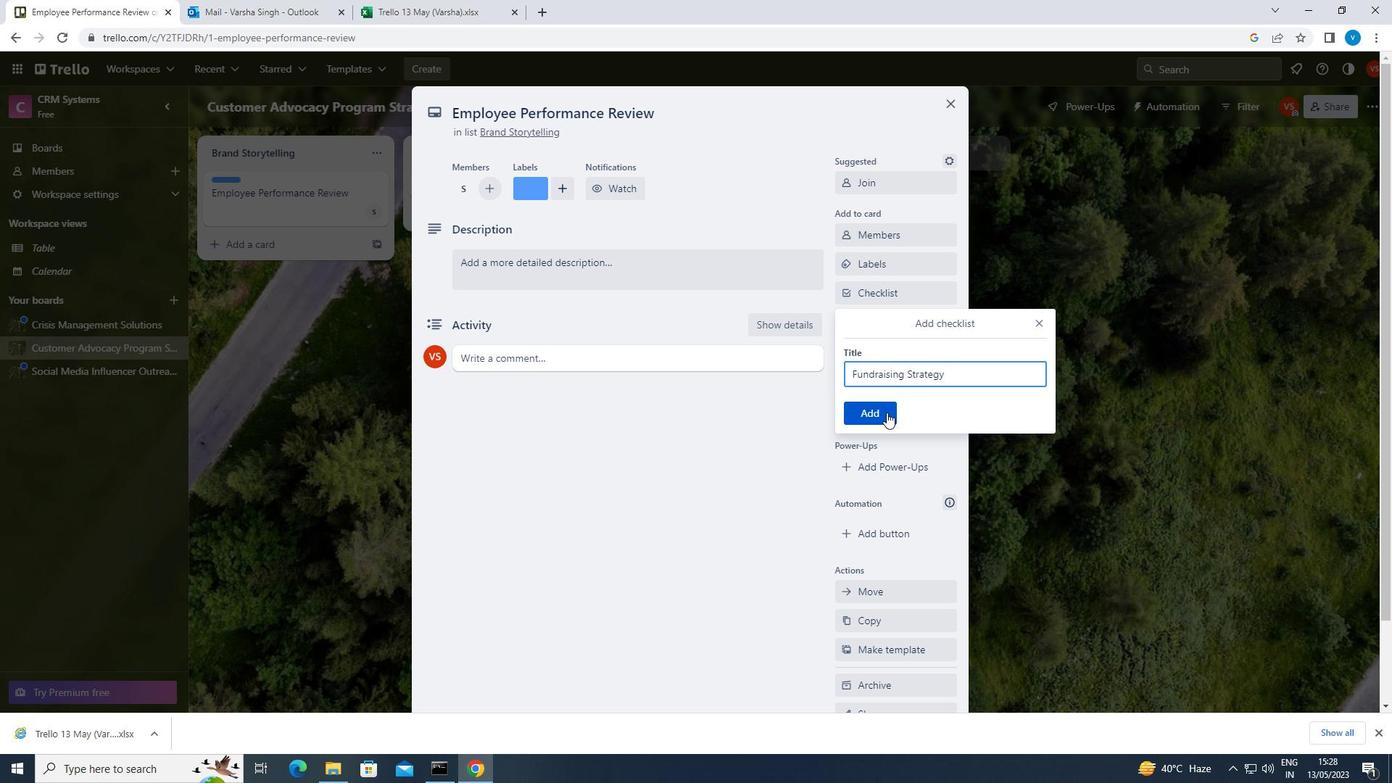 
Action: Mouse moved to (899, 353)
Screenshot: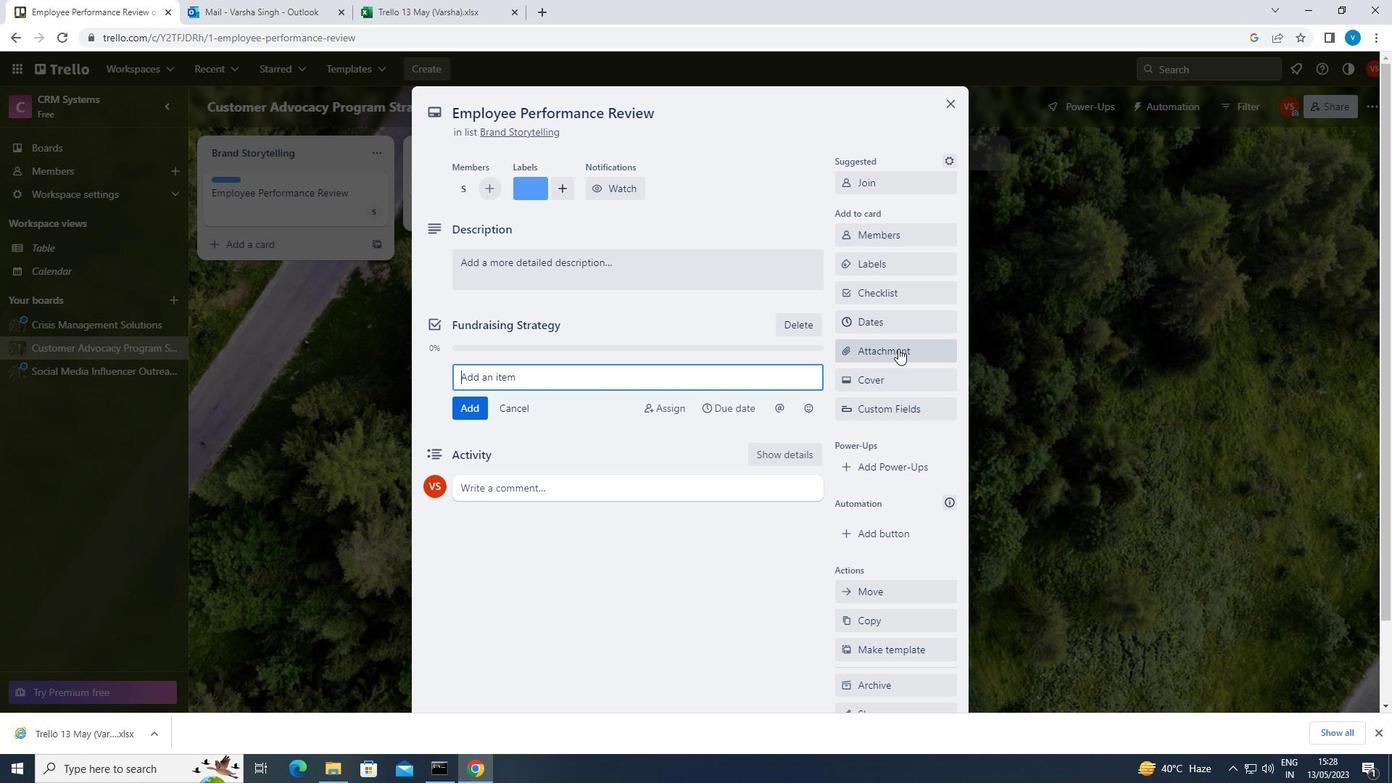 
Action: Mouse pressed left at (899, 353)
Screenshot: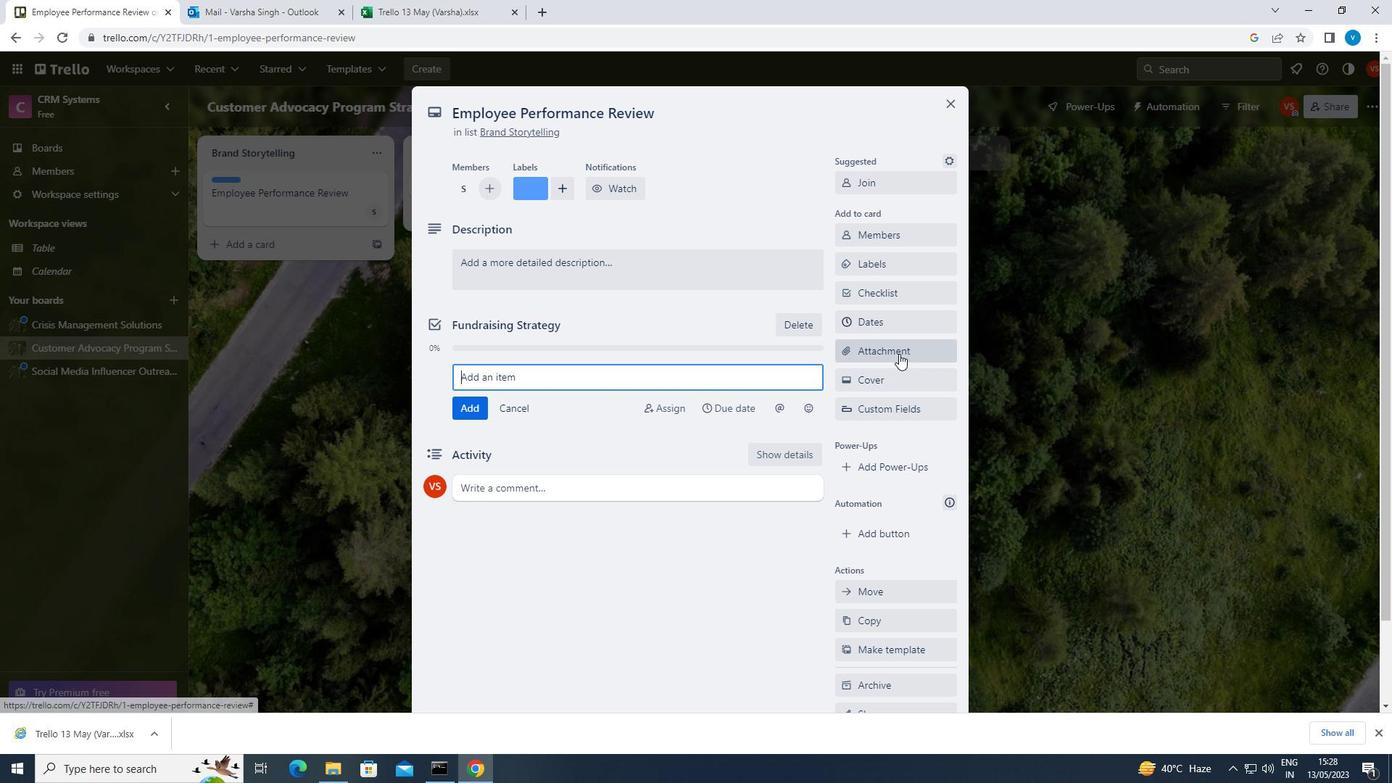 
Action: Mouse moved to (877, 435)
Screenshot: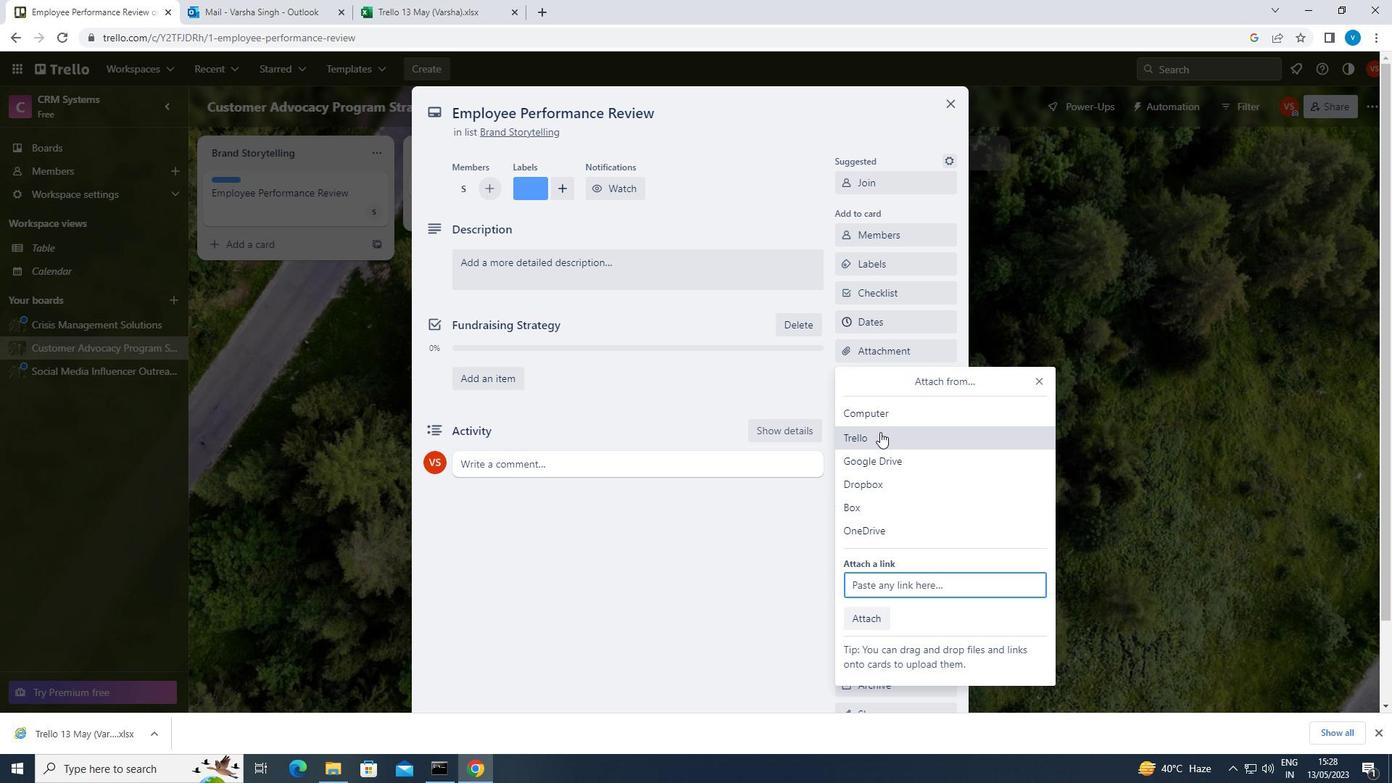 
Action: Mouse pressed left at (877, 435)
Screenshot: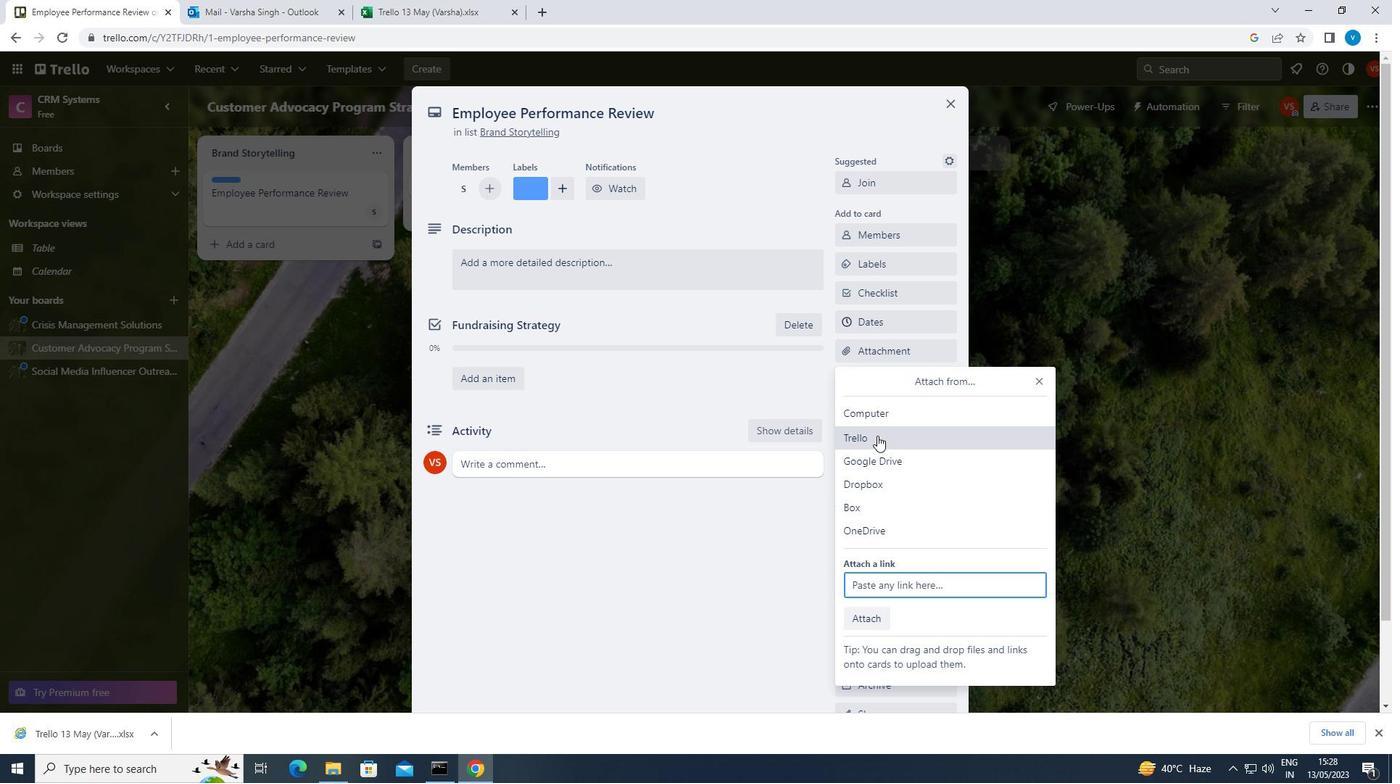 
Action: Mouse moved to (893, 413)
Screenshot: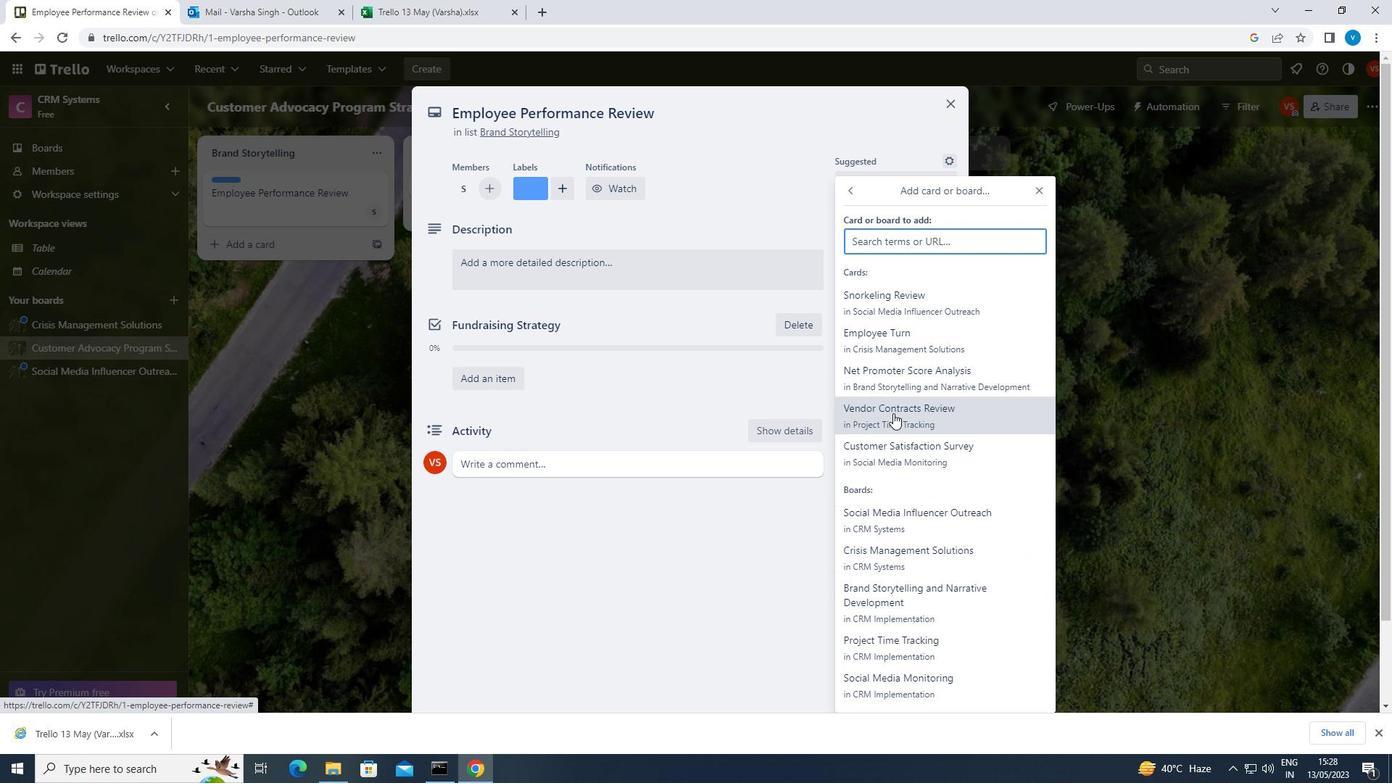 
Action: Mouse pressed left at (893, 413)
Screenshot: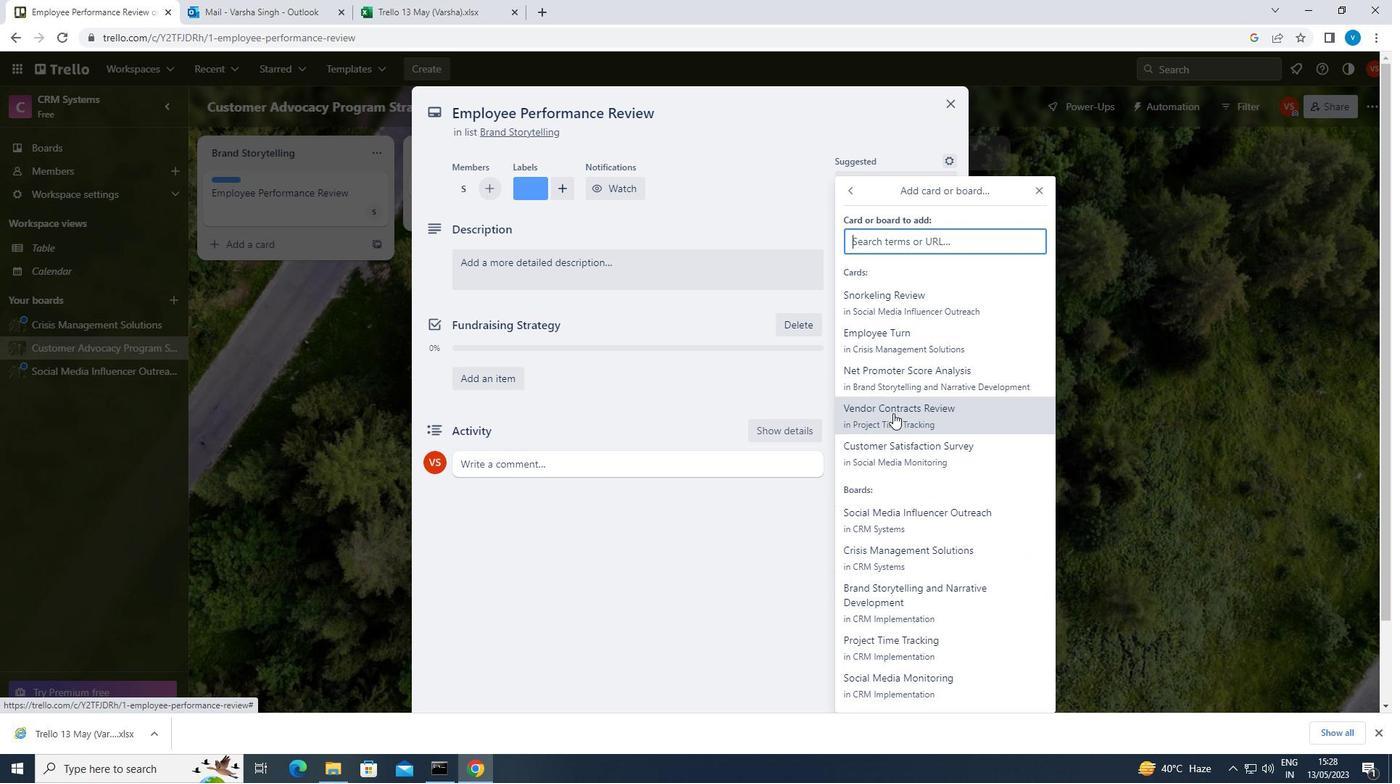 
Action: Mouse moved to (921, 382)
Screenshot: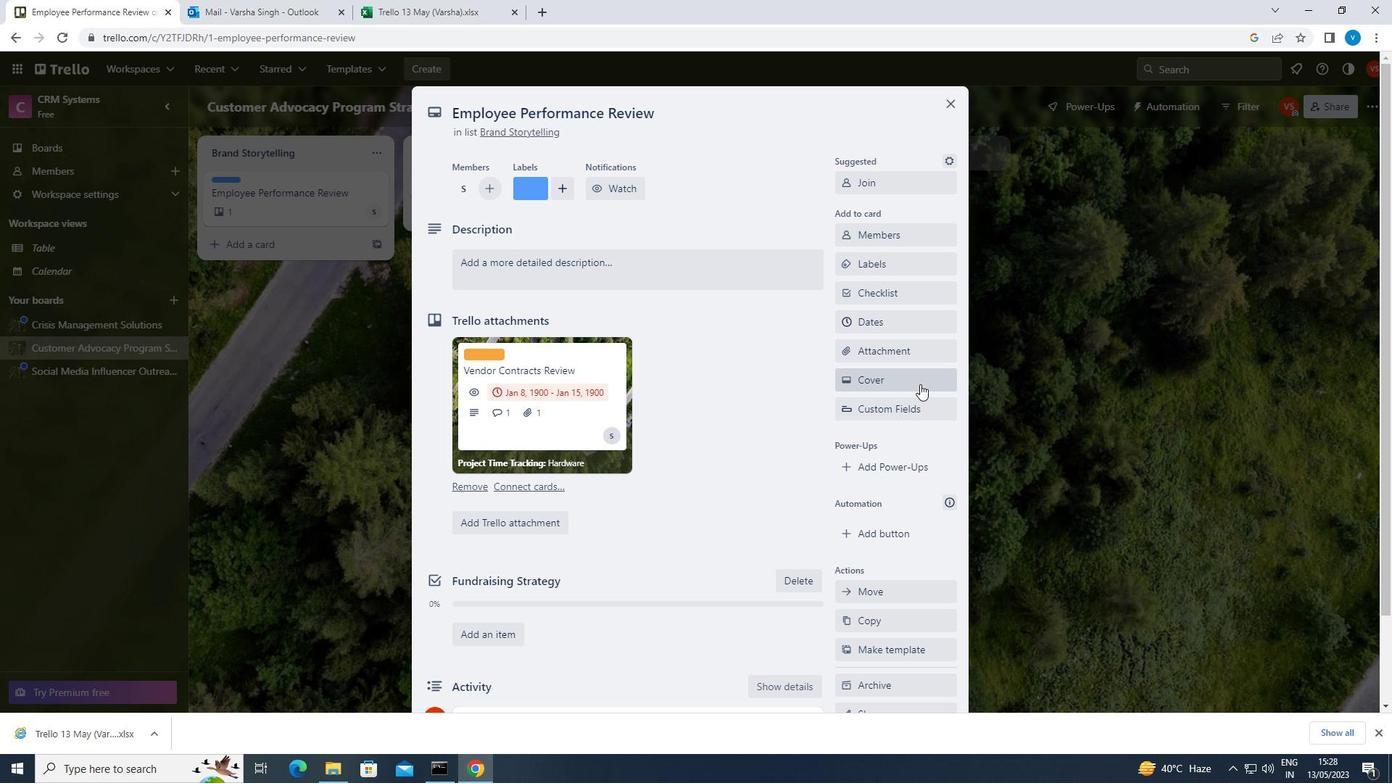 
Action: Mouse pressed left at (921, 382)
Screenshot: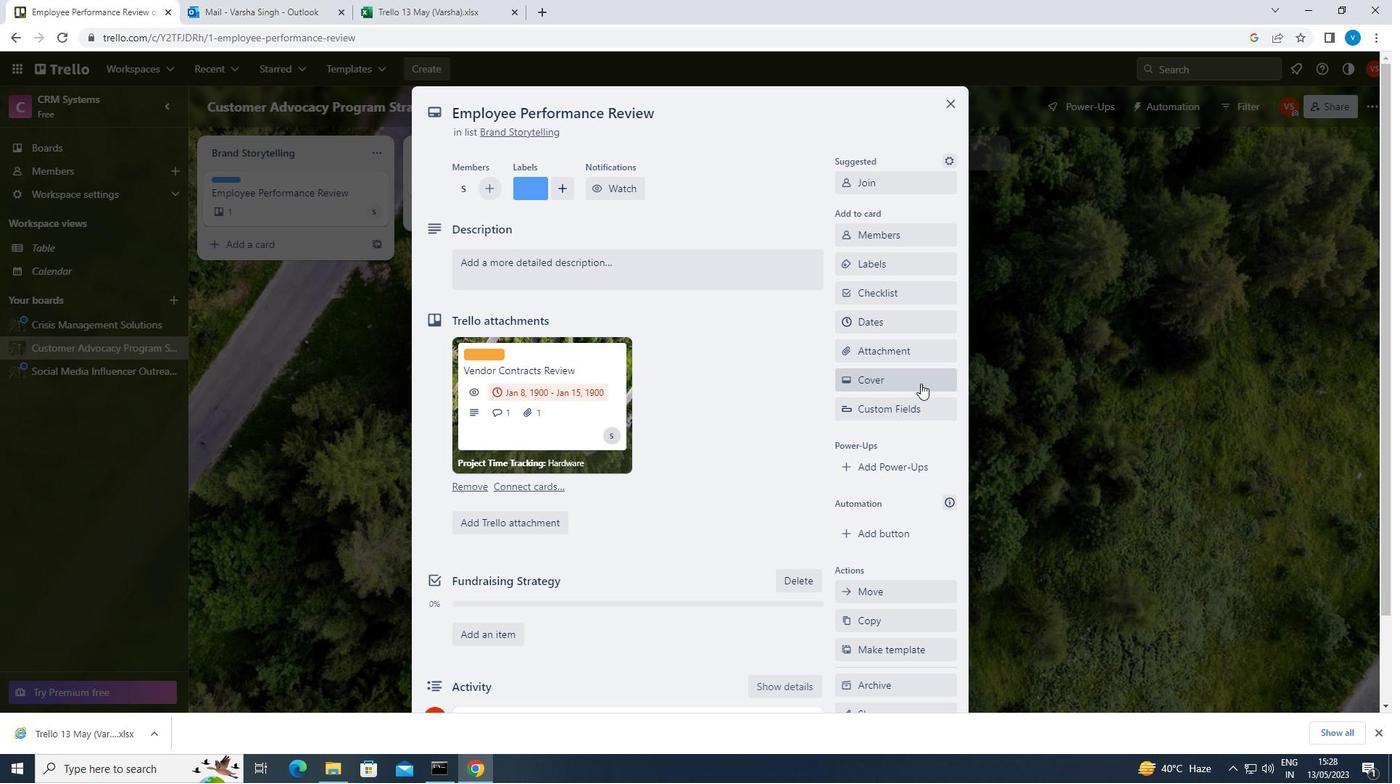 
Action: Mouse moved to (872, 451)
Screenshot: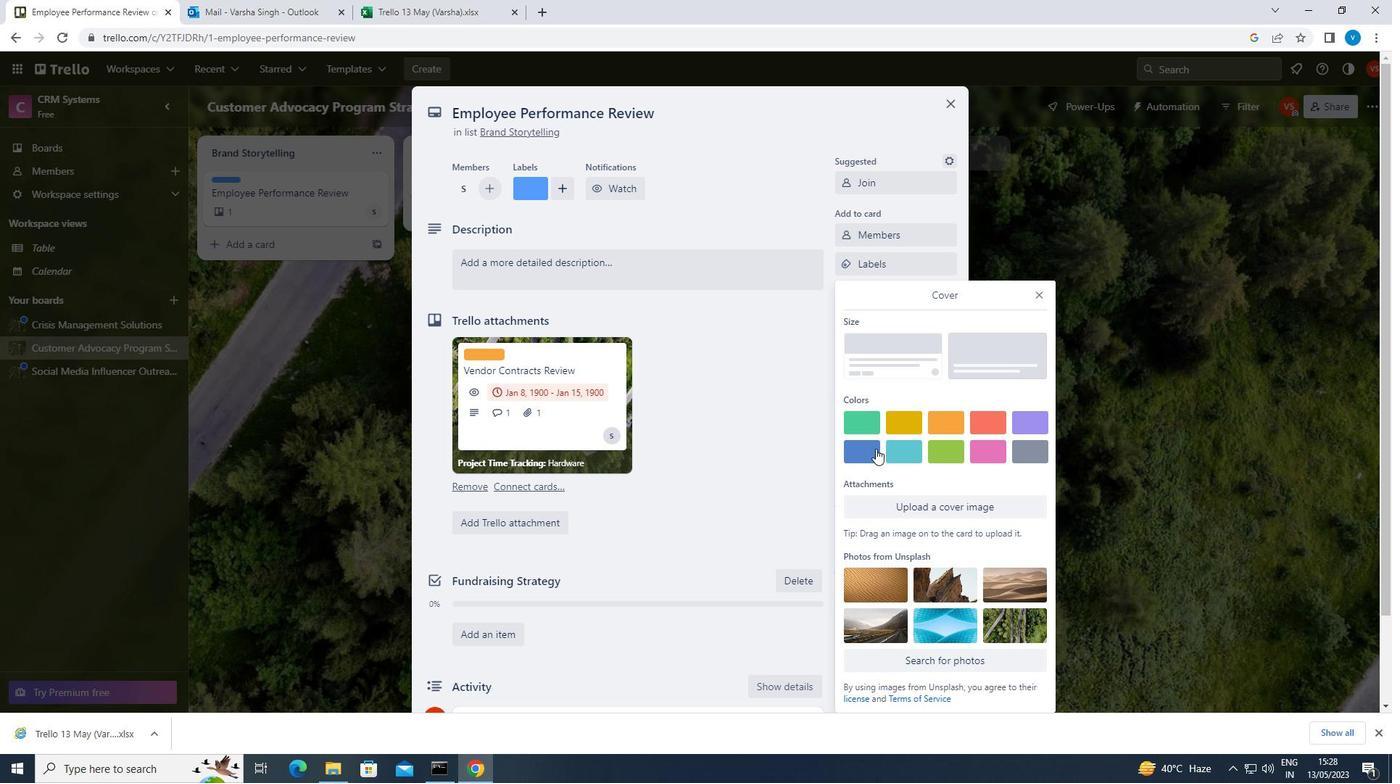 
Action: Mouse pressed left at (872, 451)
Screenshot: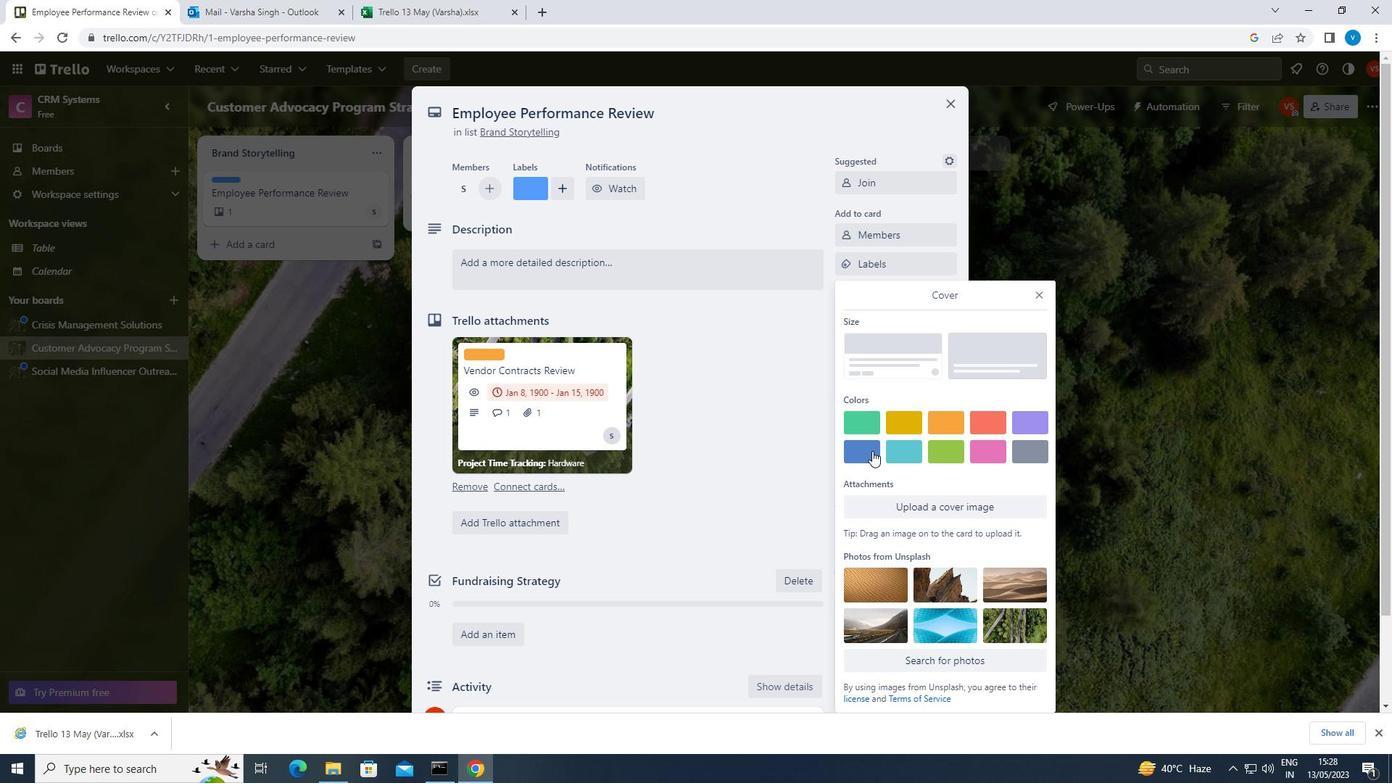 
Action: Mouse moved to (659, 355)
Screenshot: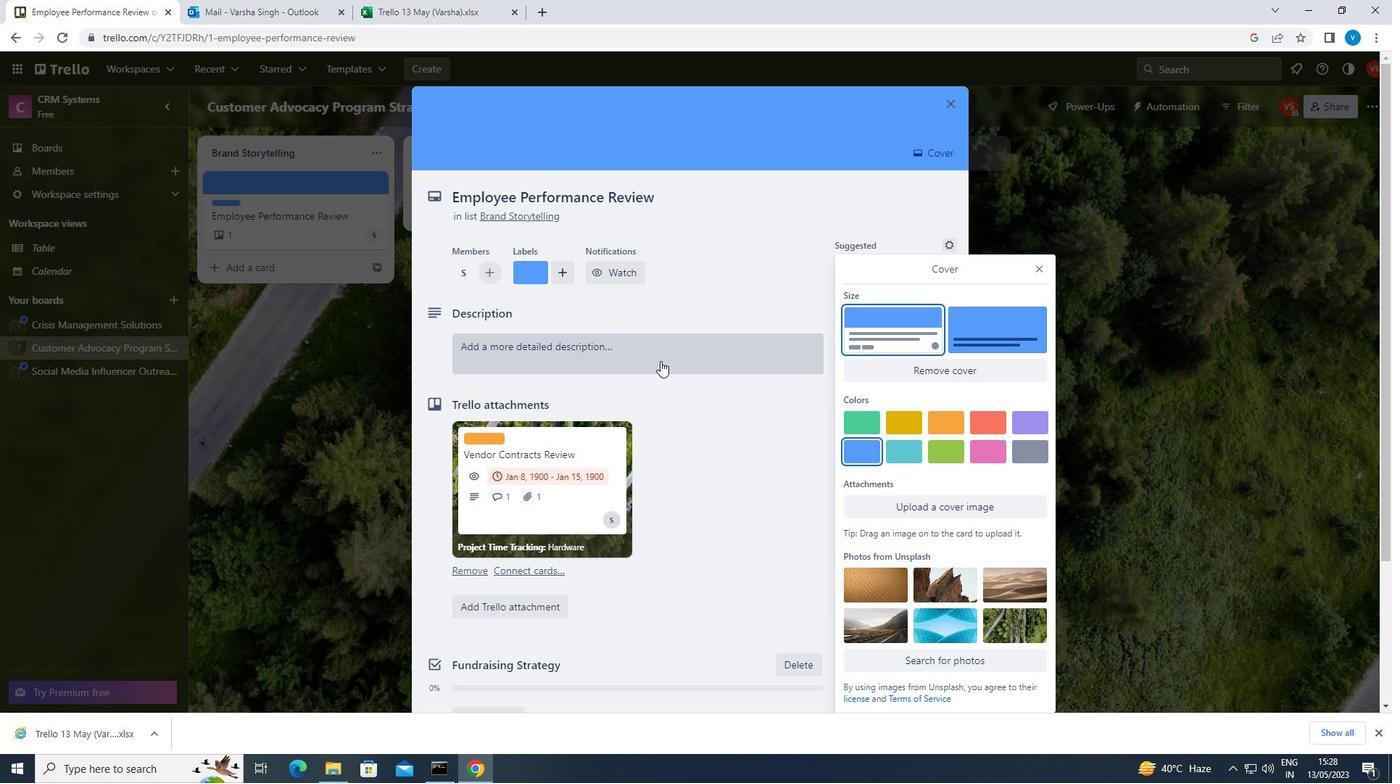 
Action: Mouse pressed left at (659, 355)
Screenshot: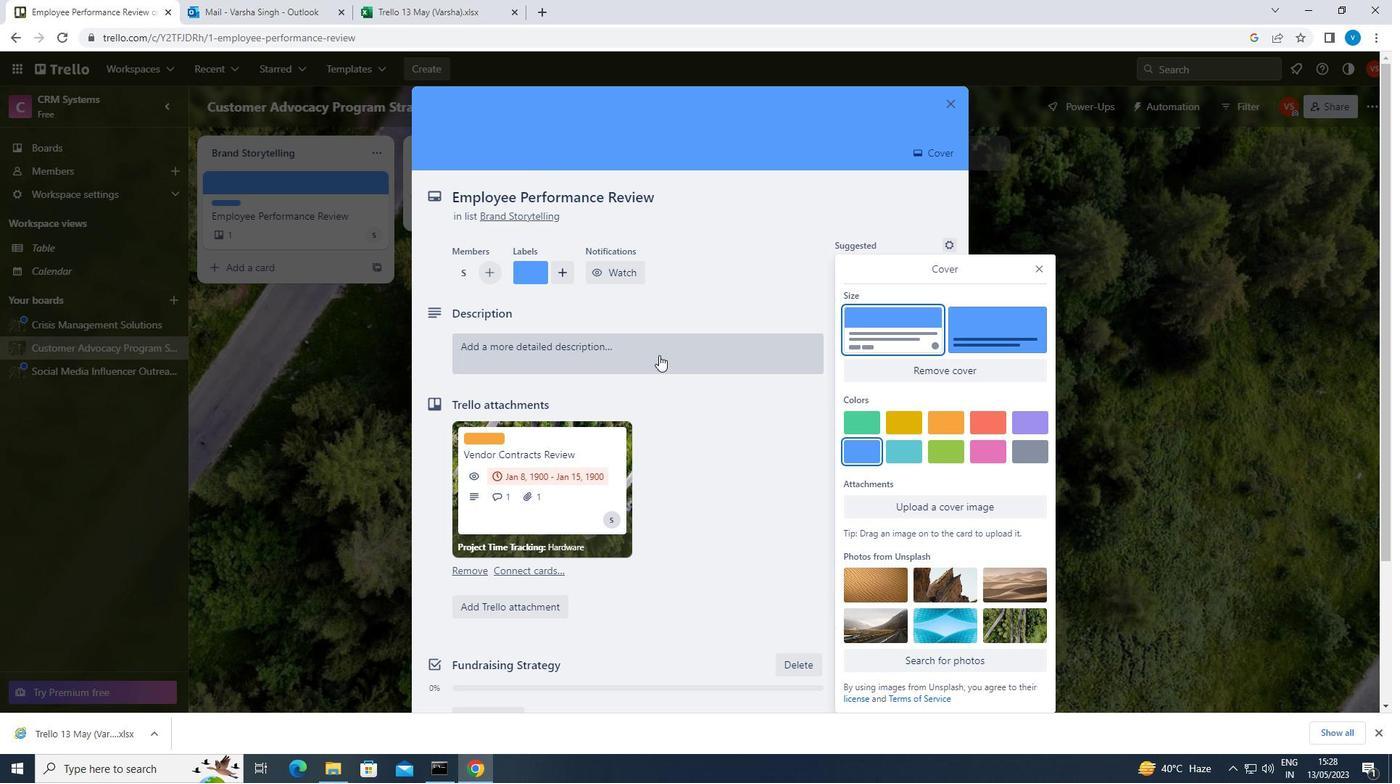 
Action: Mouse moved to (659, 350)
Screenshot: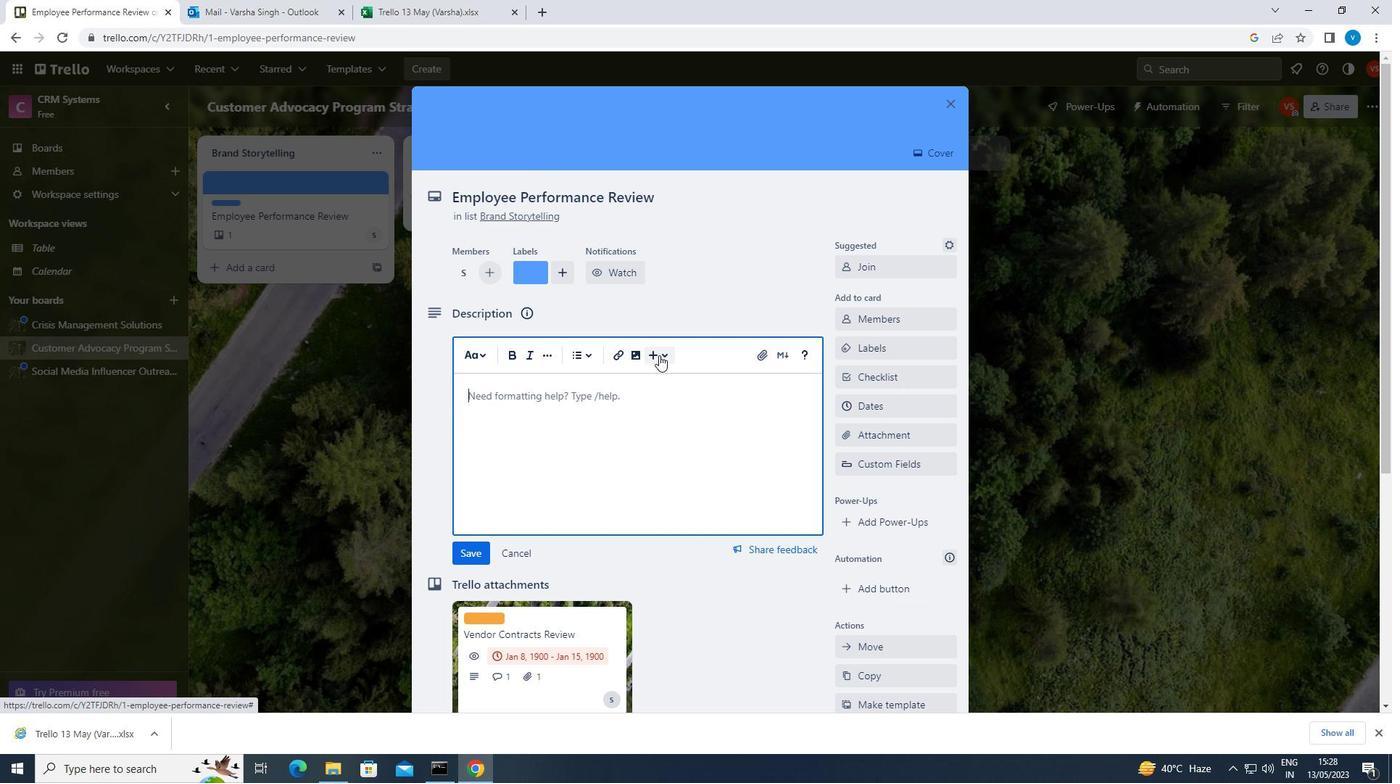 
Action: Key pressed <Key.shift>CONDUCT<Key.space>TEAM<Key.space>TRAINING<Key.space>SESSION<Key.space>ON<Key.space>CONFLICT<Key.space>RESOLUTION
Screenshot: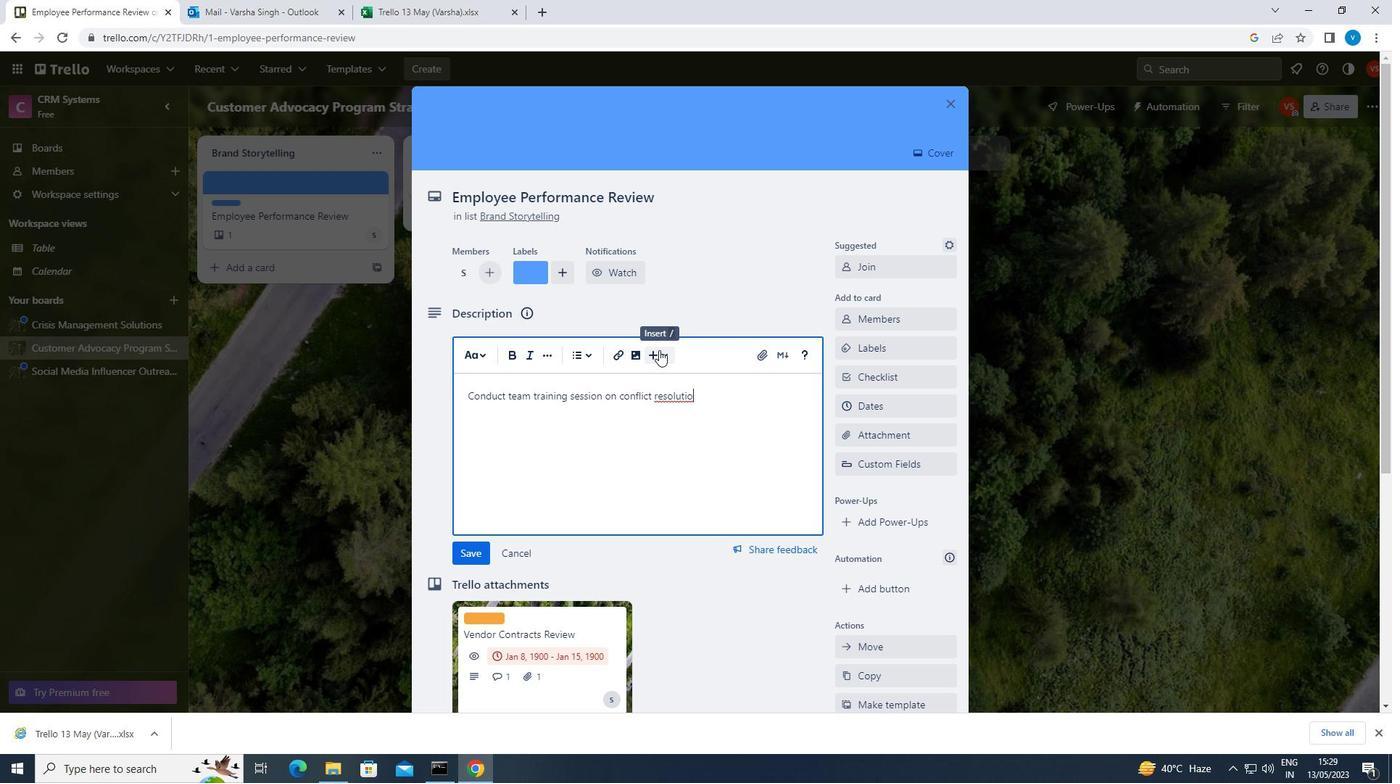 
Action: Mouse moved to (482, 548)
Screenshot: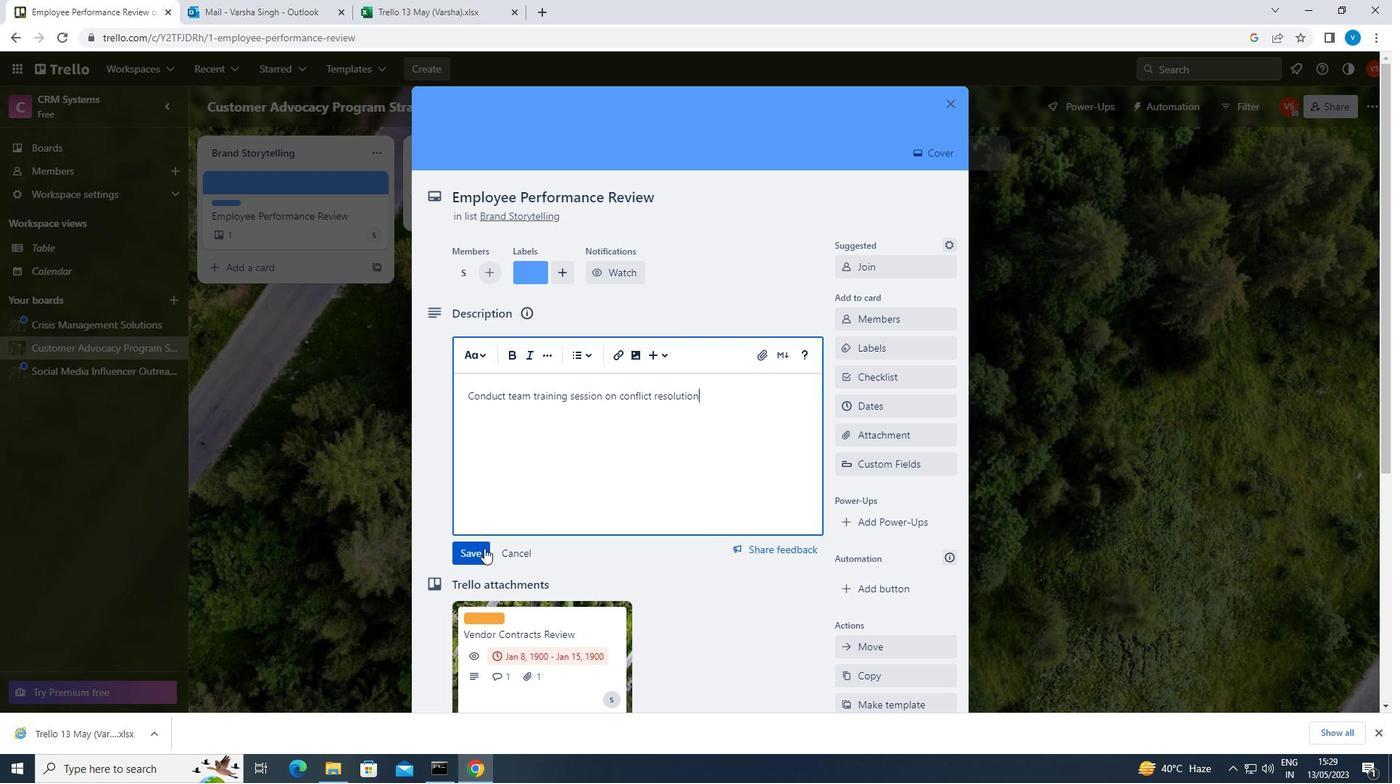 
Action: Mouse pressed left at (482, 548)
Screenshot: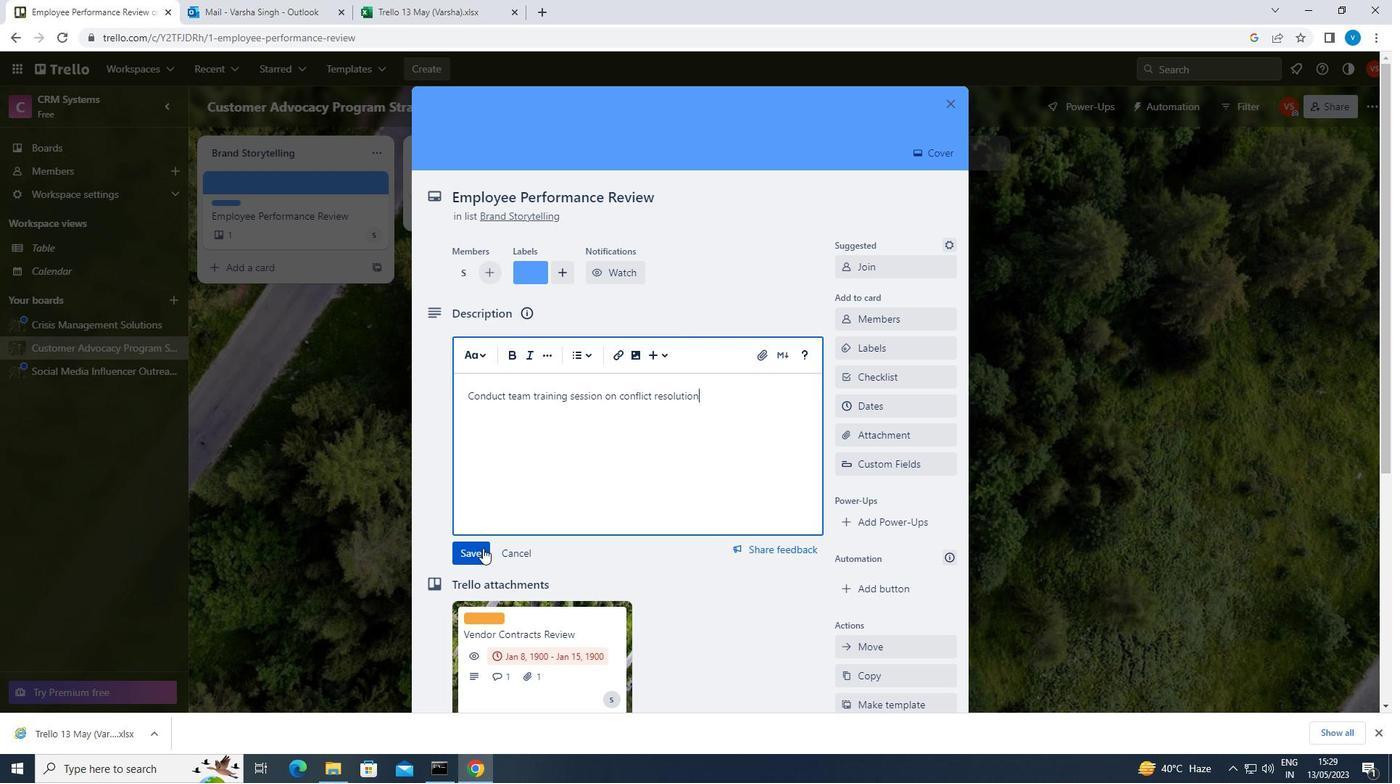 
Action: Mouse moved to (563, 602)
Screenshot: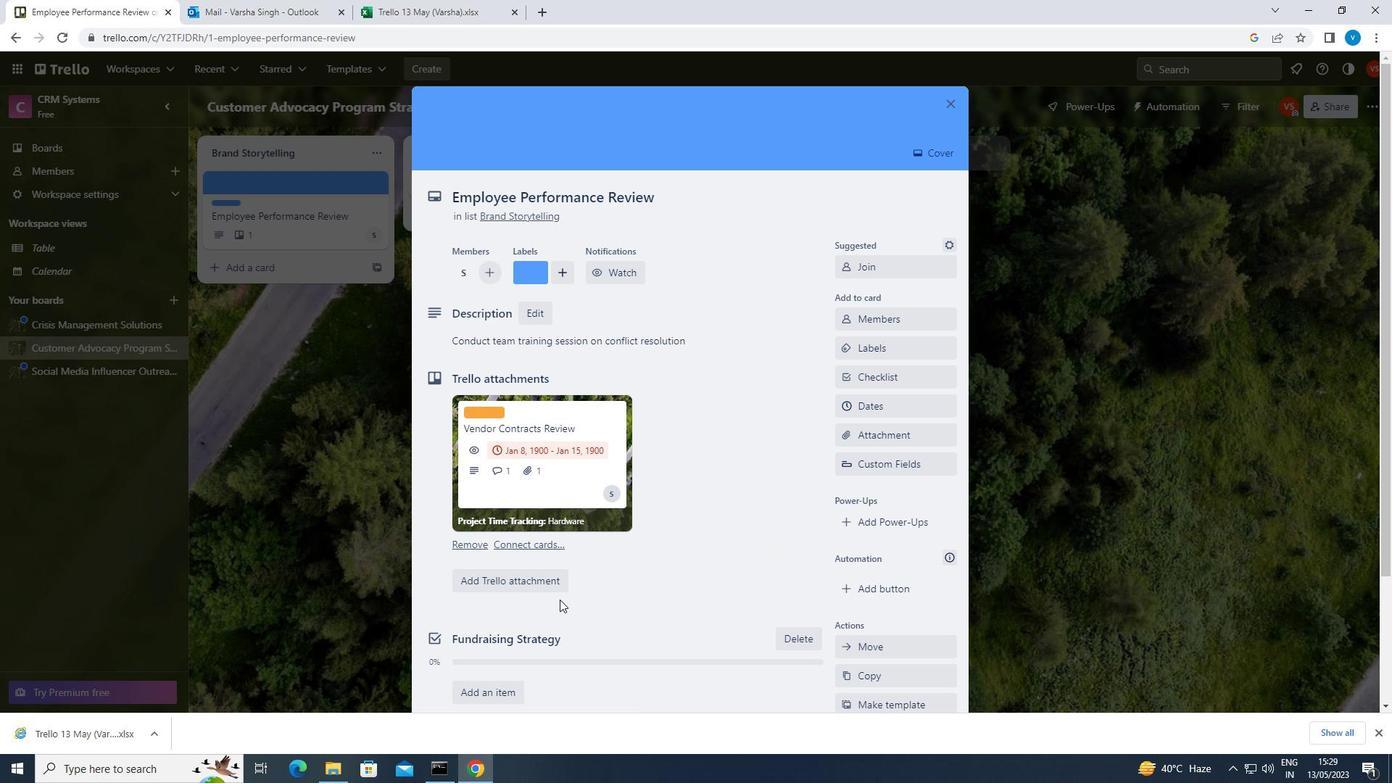 
Action: Mouse scrolled (563, 601) with delta (0, 0)
Screenshot: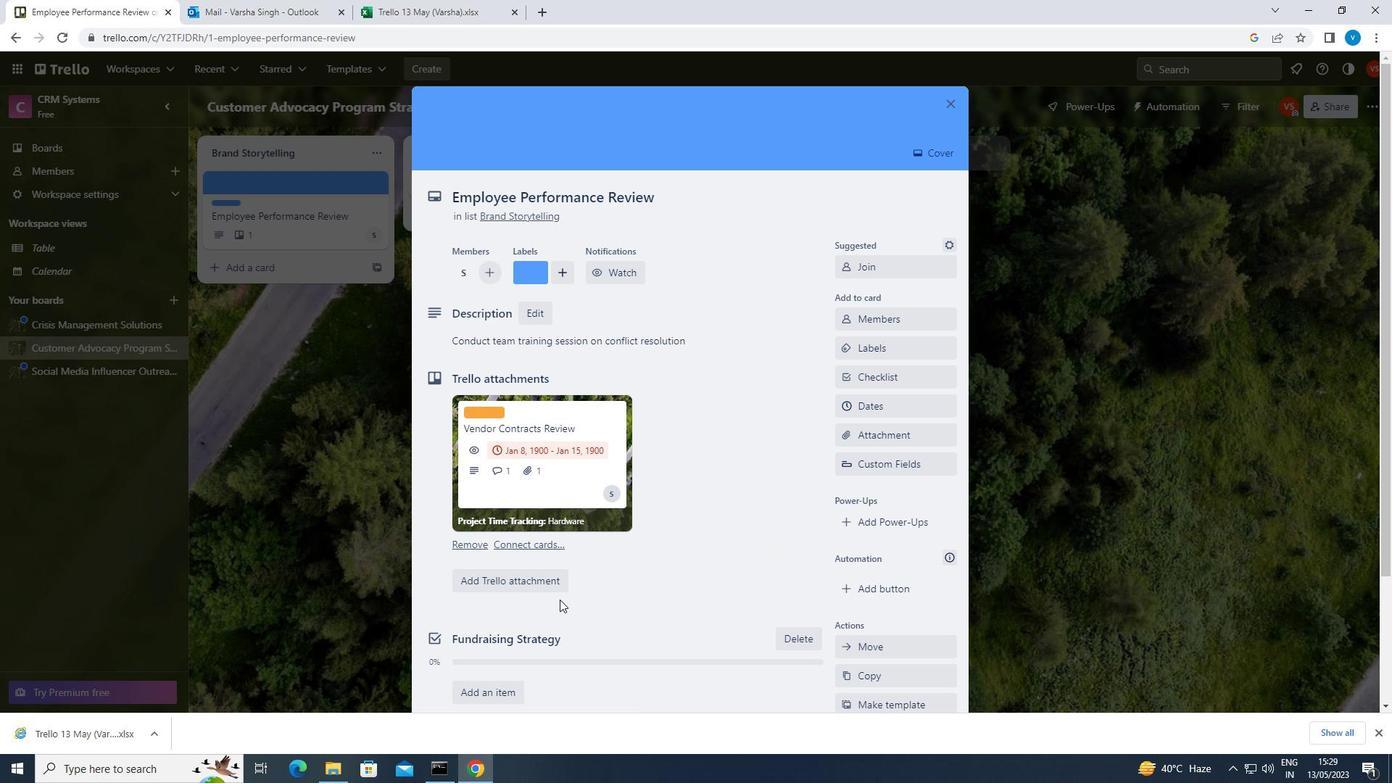 
Action: Mouse moved to (565, 608)
Screenshot: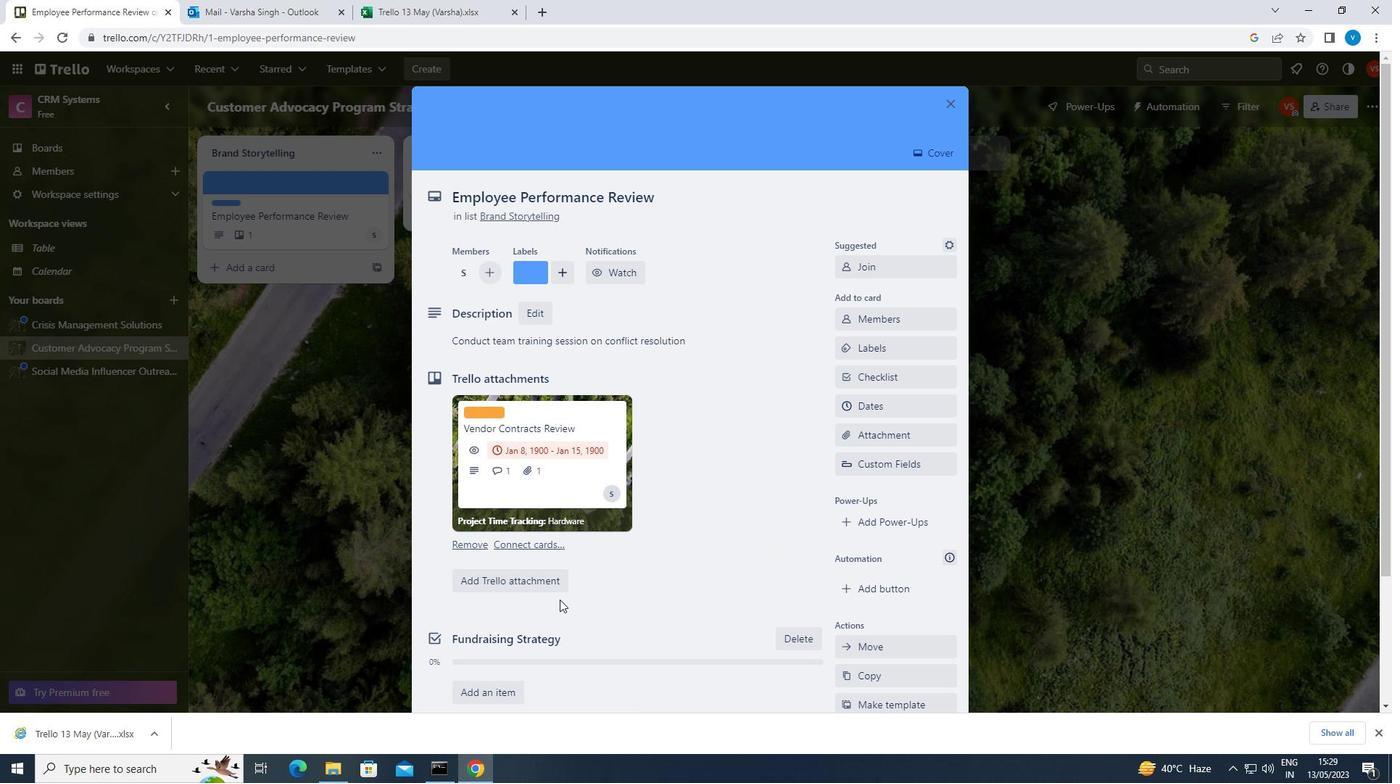
Action: Mouse scrolled (565, 607) with delta (0, 0)
Screenshot: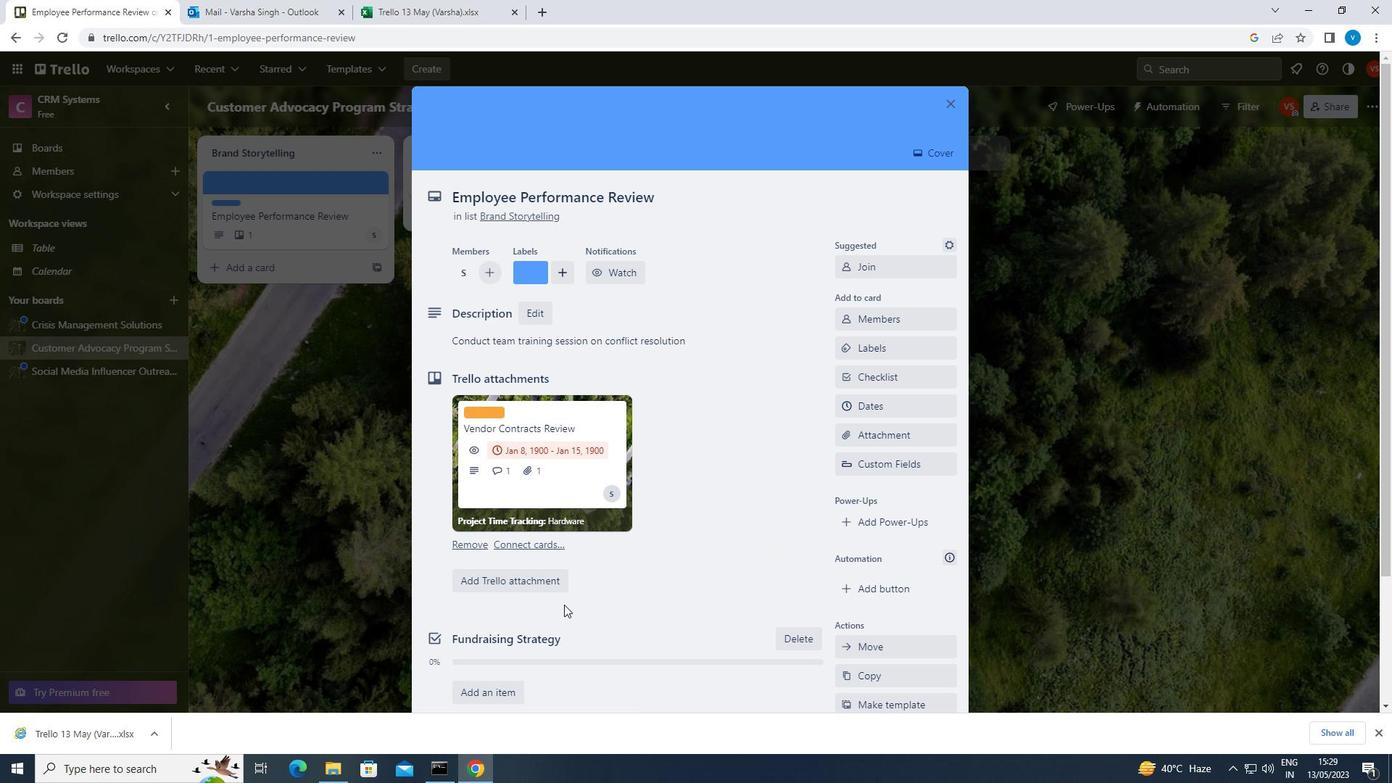 
Action: Mouse moved to (525, 630)
Screenshot: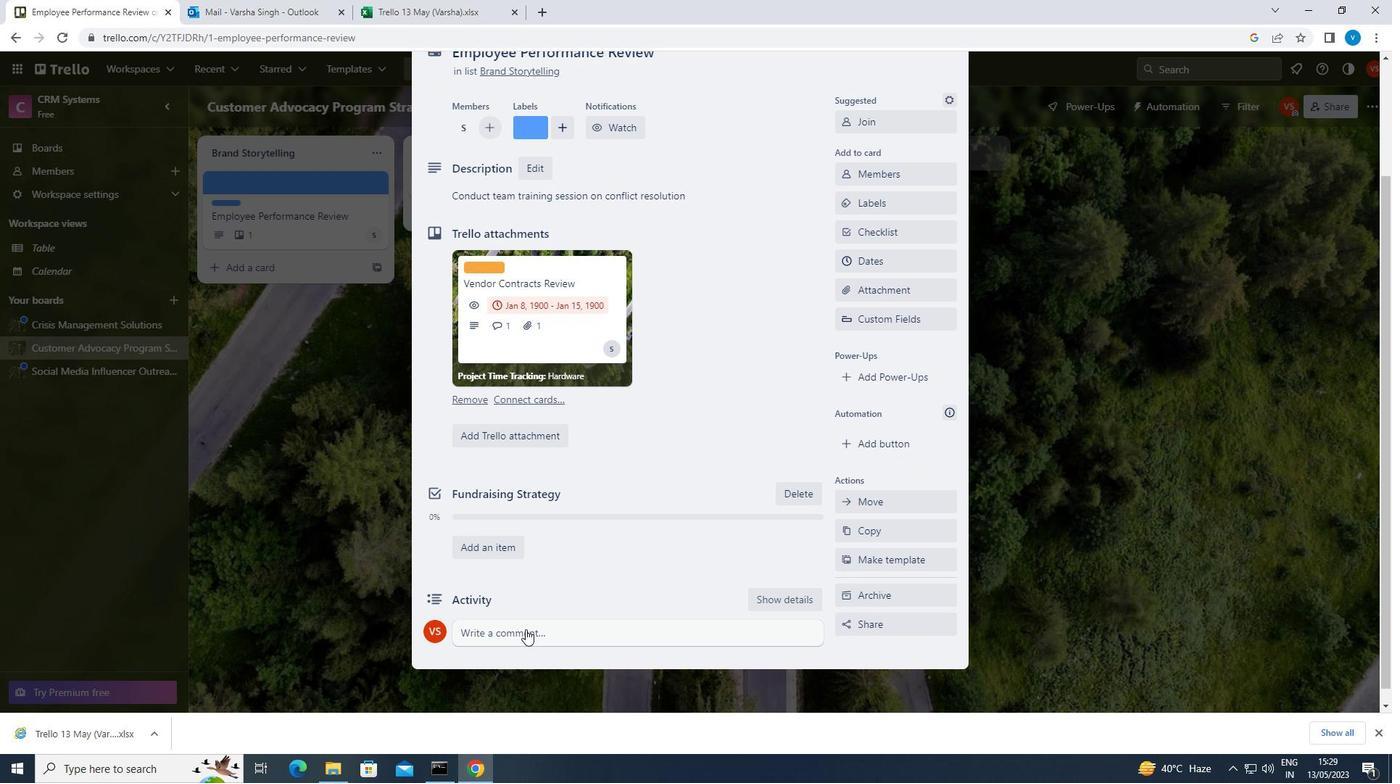 
Action: Mouse pressed left at (525, 630)
Screenshot: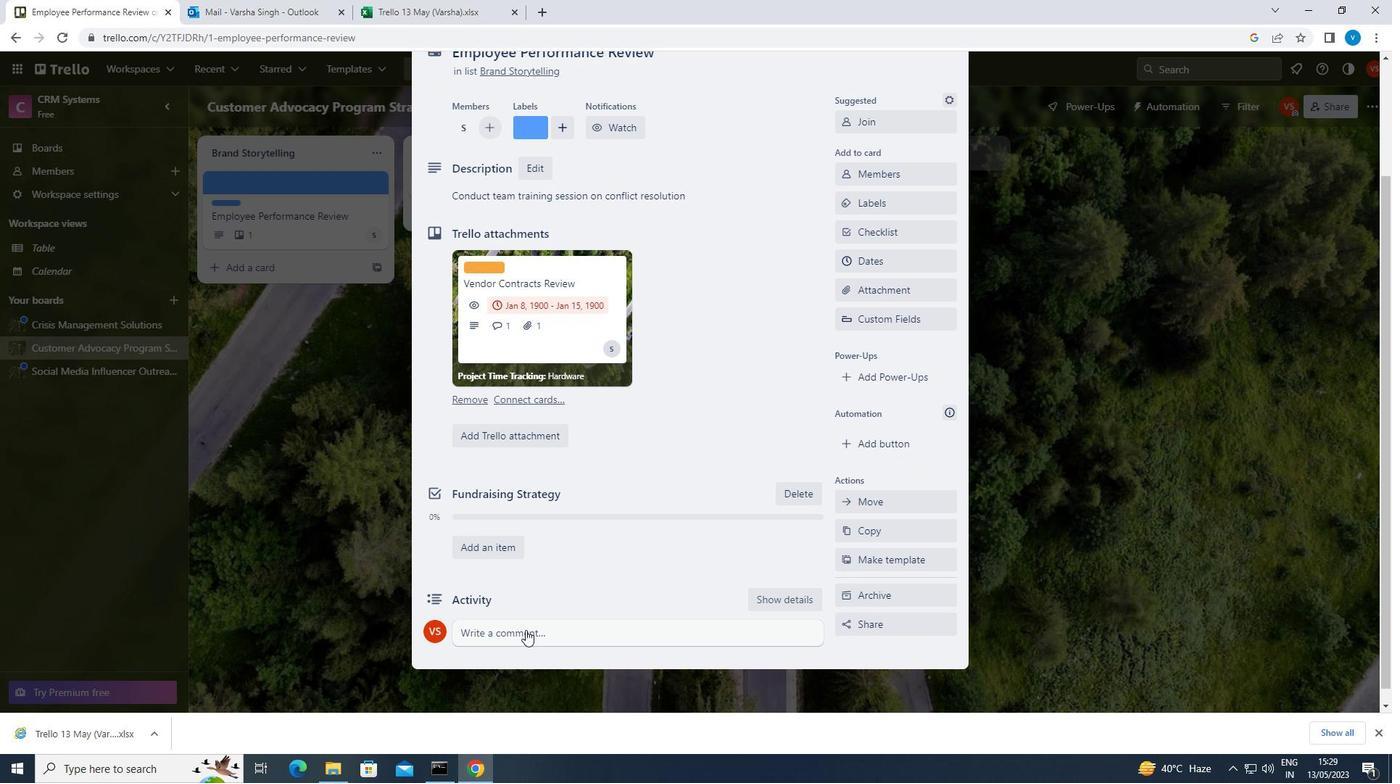 
Action: Mouse moved to (533, 609)
Screenshot: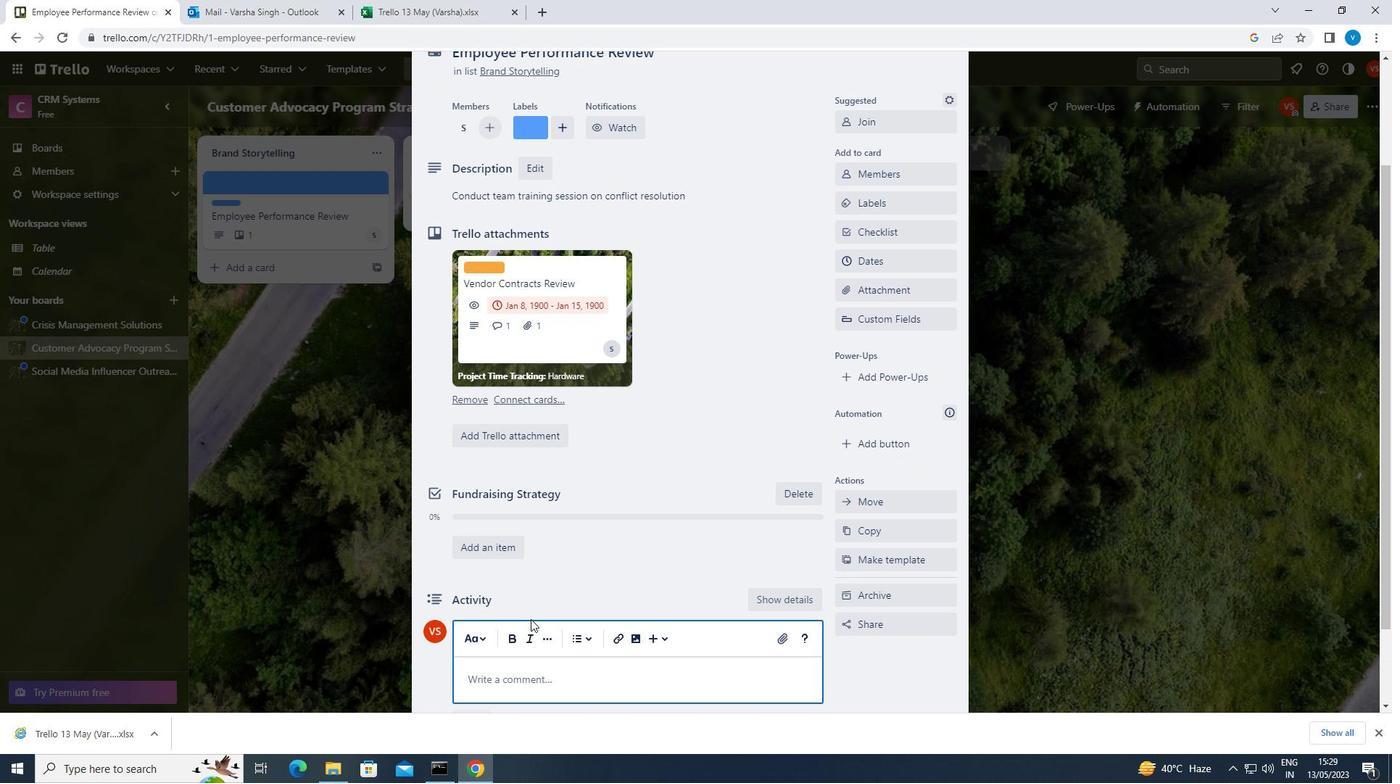 
Action: Key pressed <Key.shift>SINCE<Key.space>THIS<Key.space>ITEM<Key.space>REQUIRES<Key.space>INPUT<Key.space>FROM<Key.space>MULTIPLE<Key.space>TEAM<Key.space>MEMBERS,<Key.space>LET<Key.space>US<Key.space>MAKE<Key.space>SURE<Key.space>EVERYONE<Key.space>IS<Key.space>ON<Key.space>THE<Key.space>SAME<Key.space>PAGE<Key.space>BEFORE<Key.space>MOVING<Key.space>FORWARD.
Screenshot: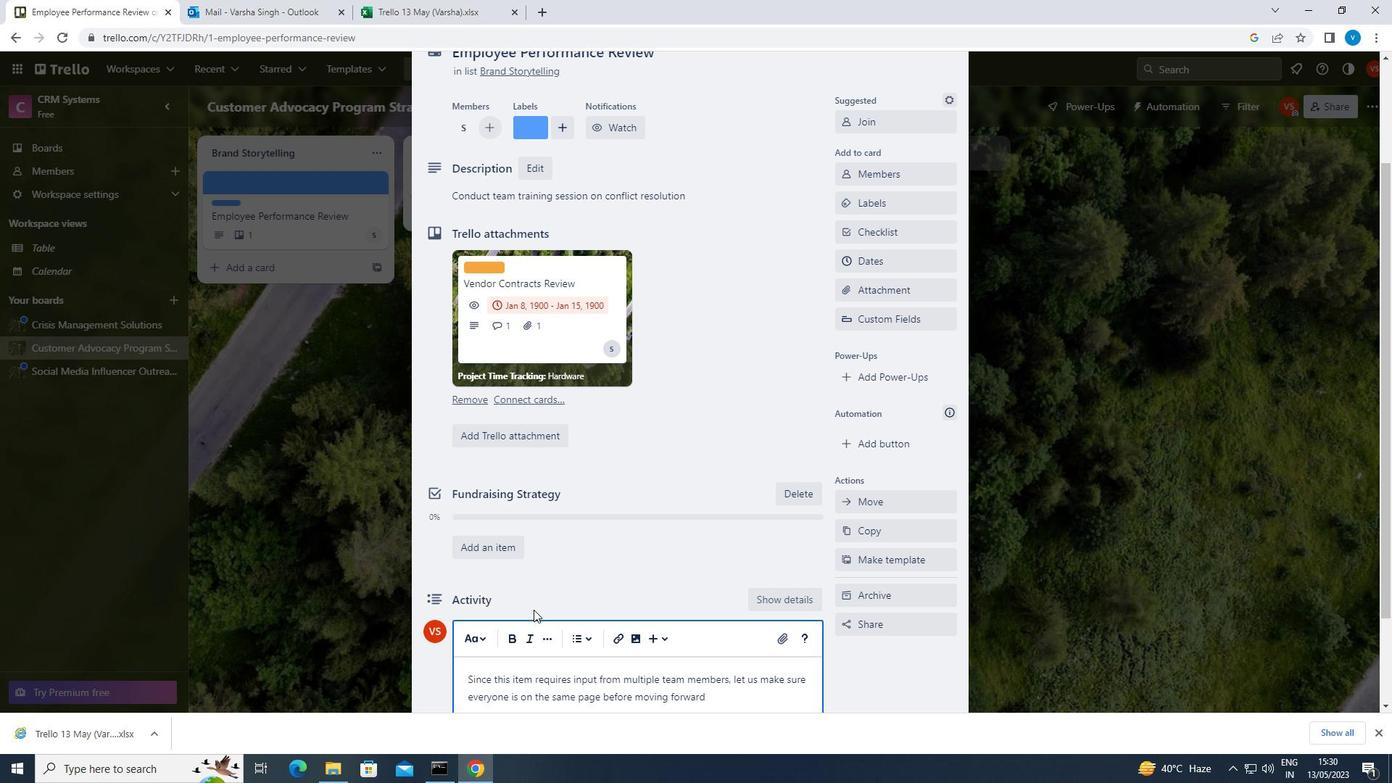 
Action: Mouse moved to (688, 502)
Screenshot: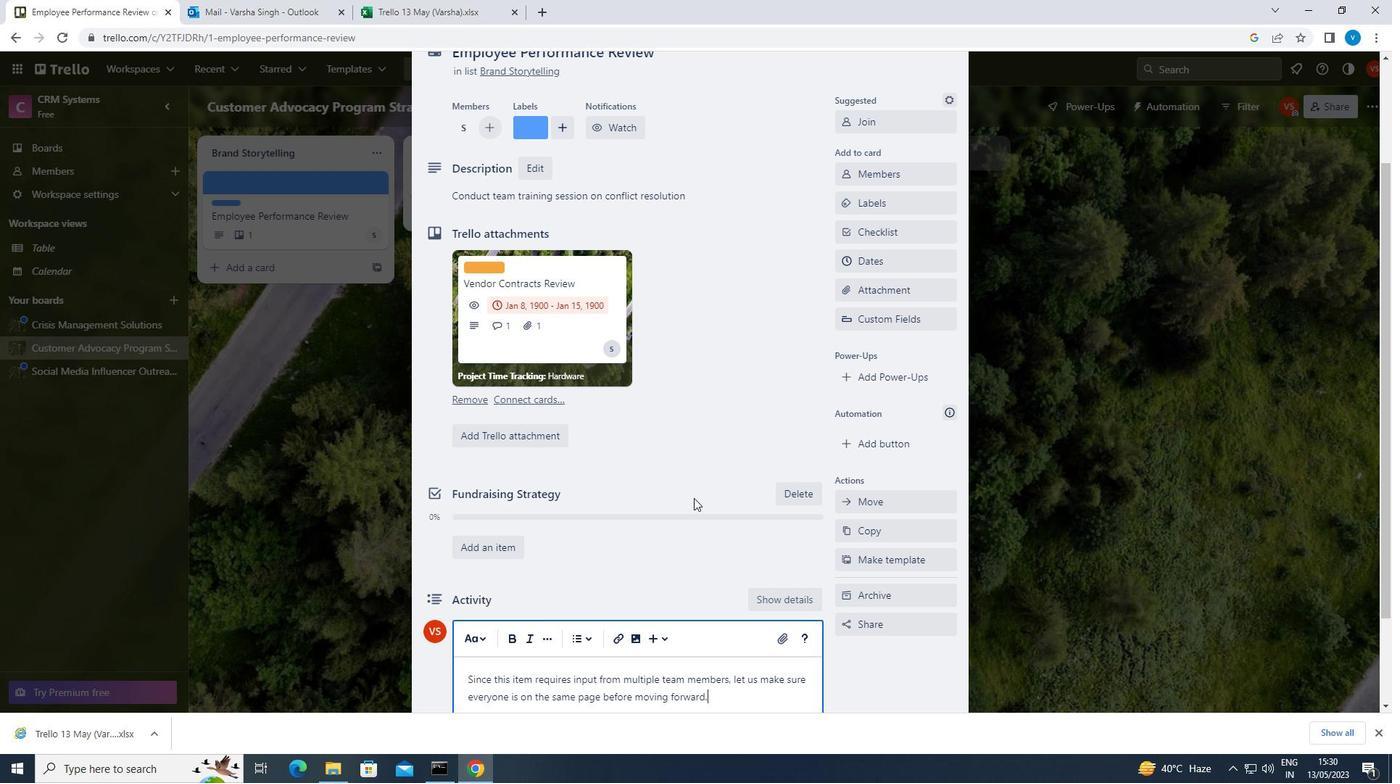 
Action: Mouse scrolled (688, 501) with delta (0, 0)
Screenshot: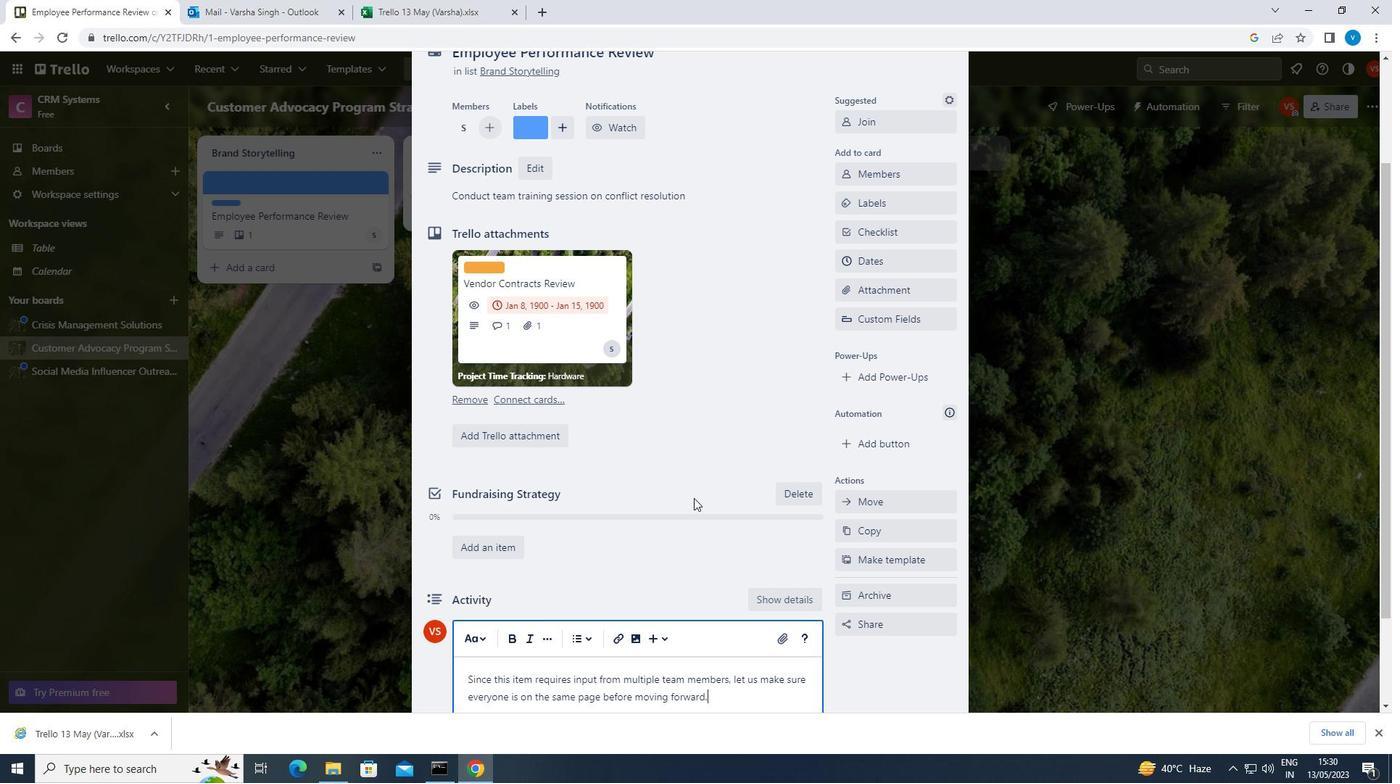 
Action: Mouse scrolled (688, 501) with delta (0, 0)
Screenshot: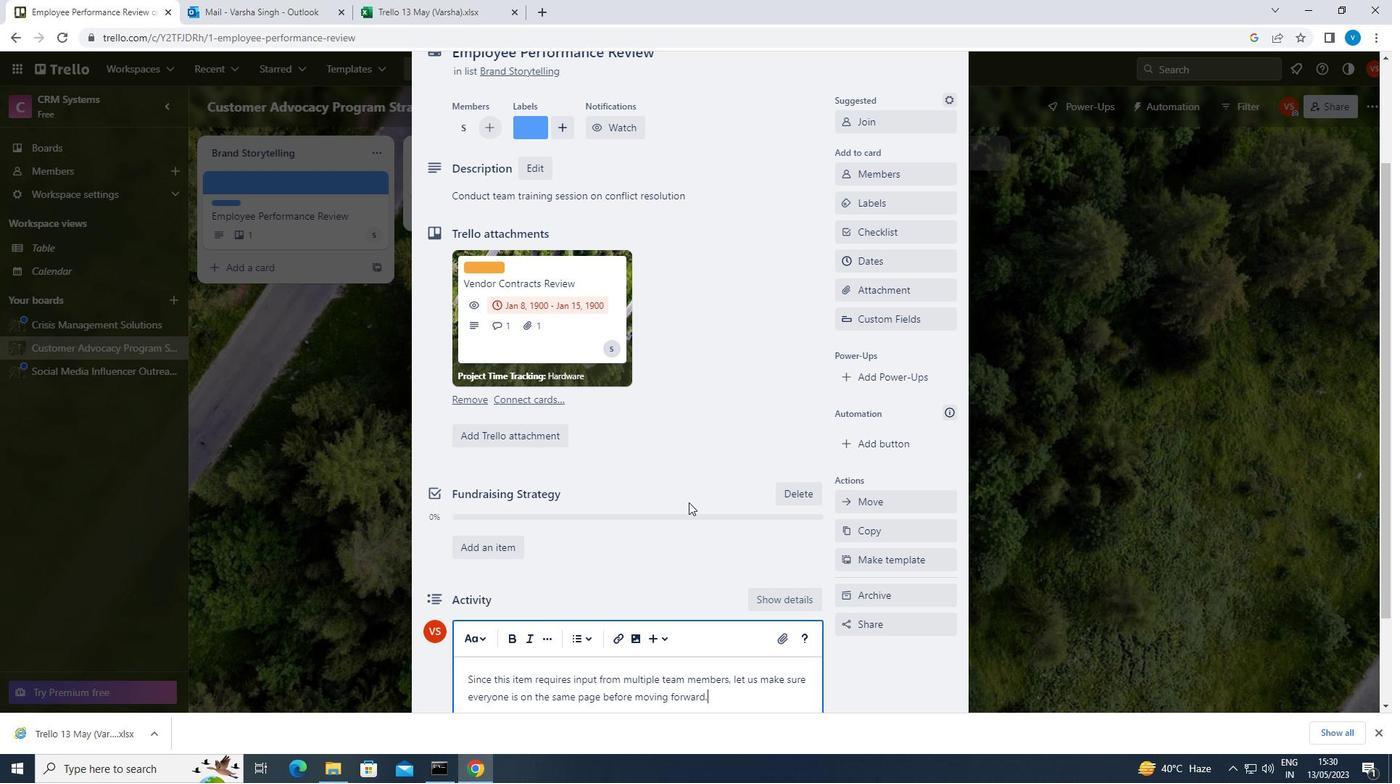 
Action: Mouse moved to (472, 609)
Screenshot: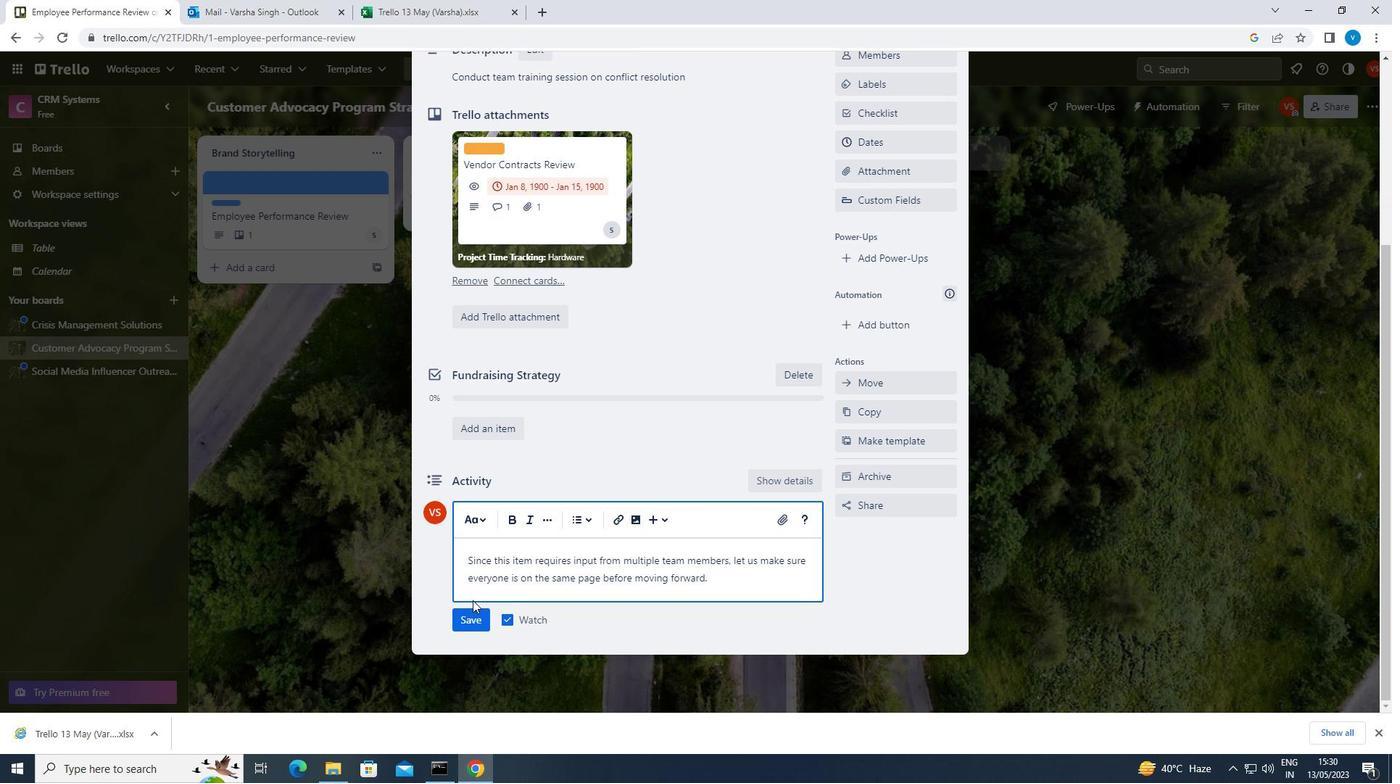 
Action: Mouse pressed left at (472, 609)
Screenshot: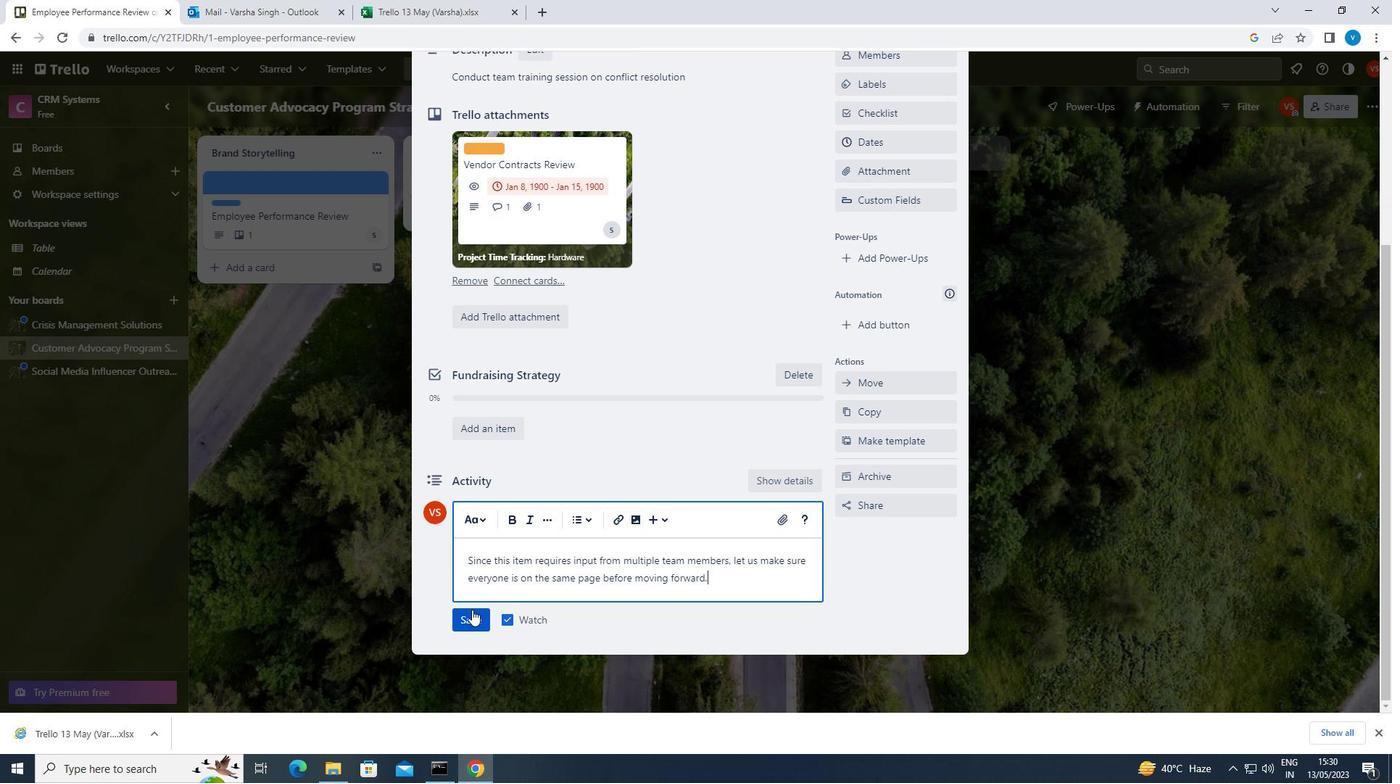 
Action: Mouse moved to (891, 153)
Screenshot: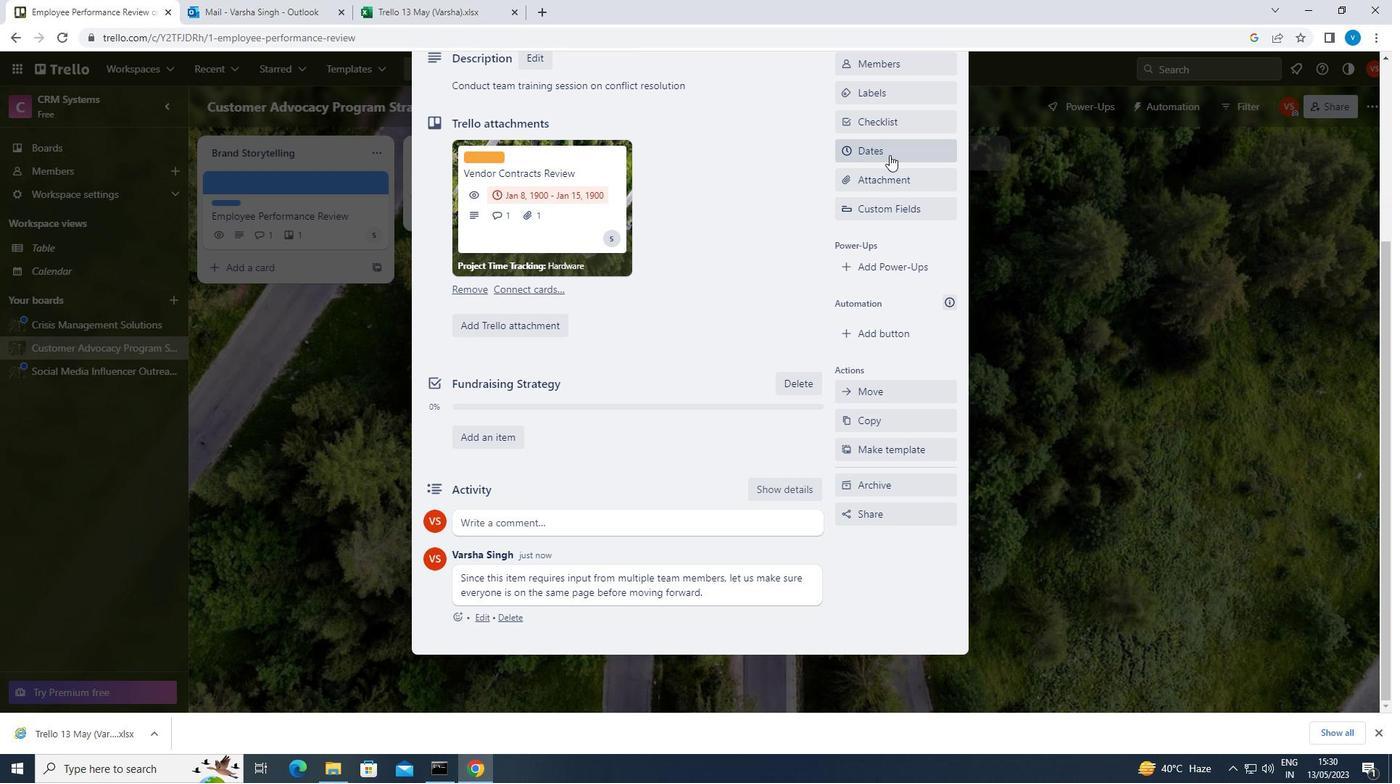 
Action: Mouse pressed left at (891, 153)
Screenshot: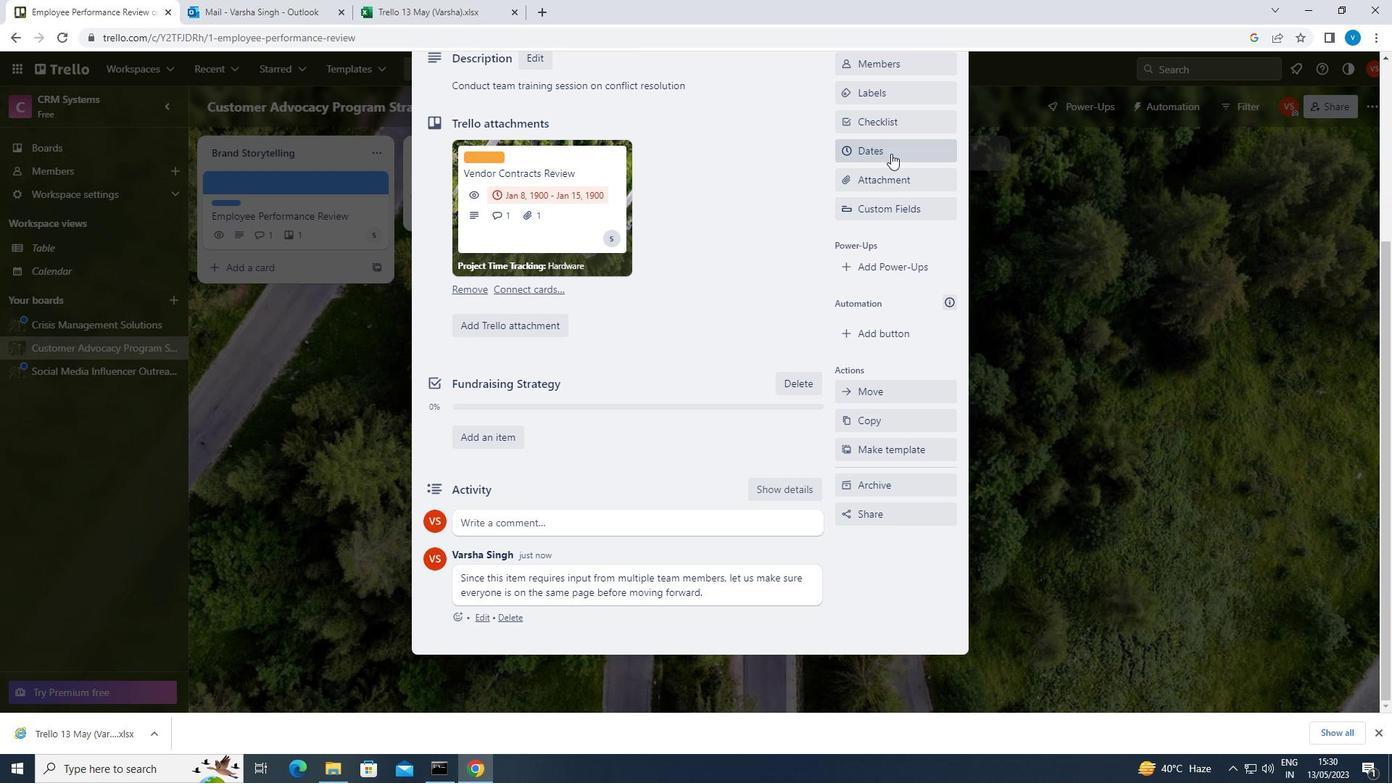 
Action: Mouse moved to (846, 446)
Screenshot: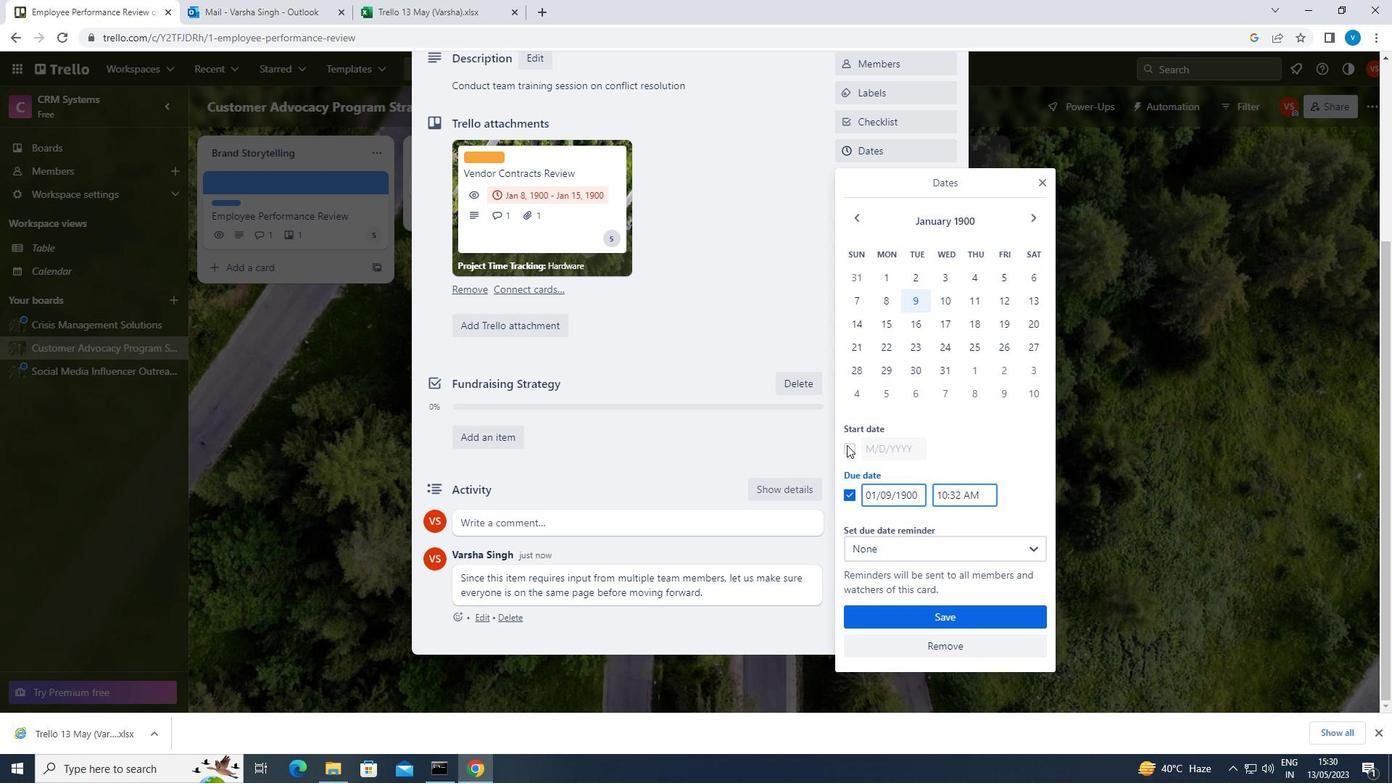 
Action: Mouse pressed left at (846, 446)
Screenshot: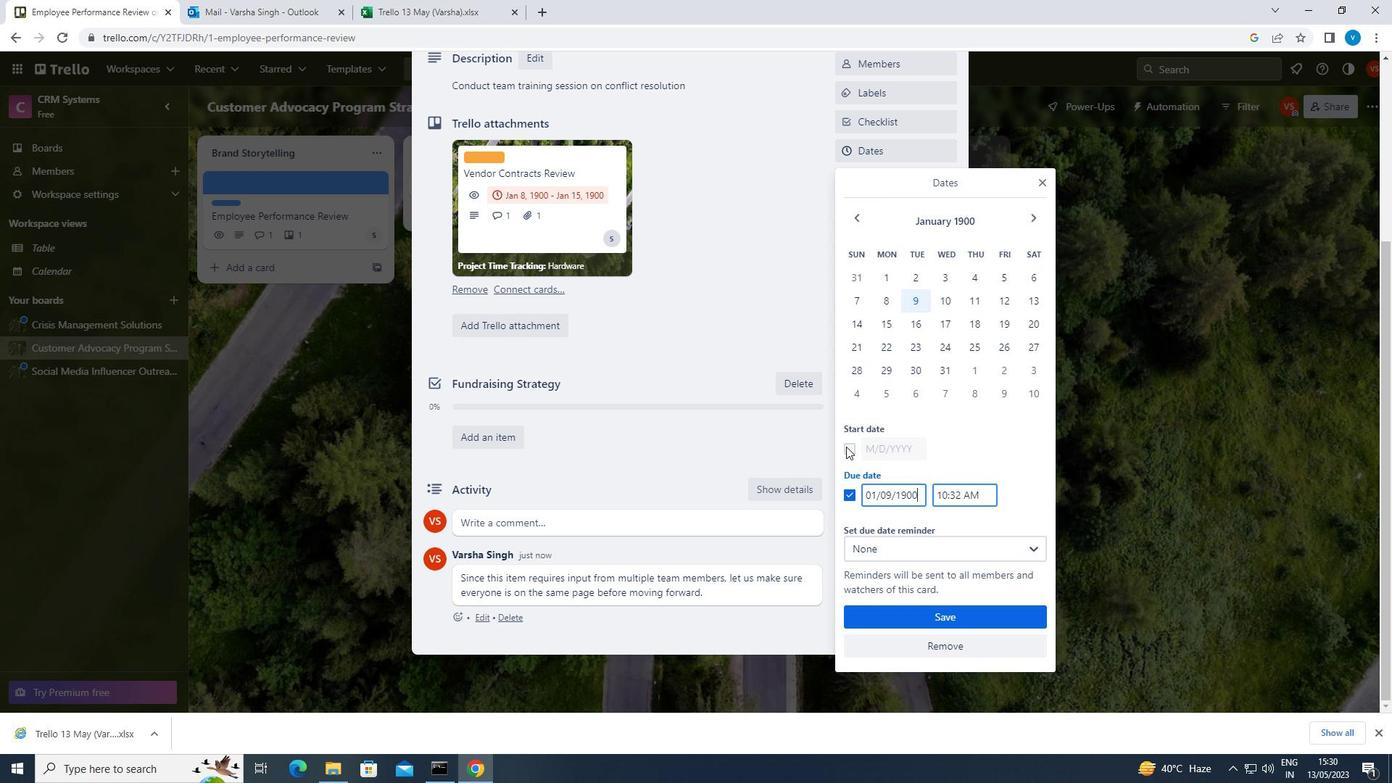 
Action: Mouse moved to (921, 451)
Screenshot: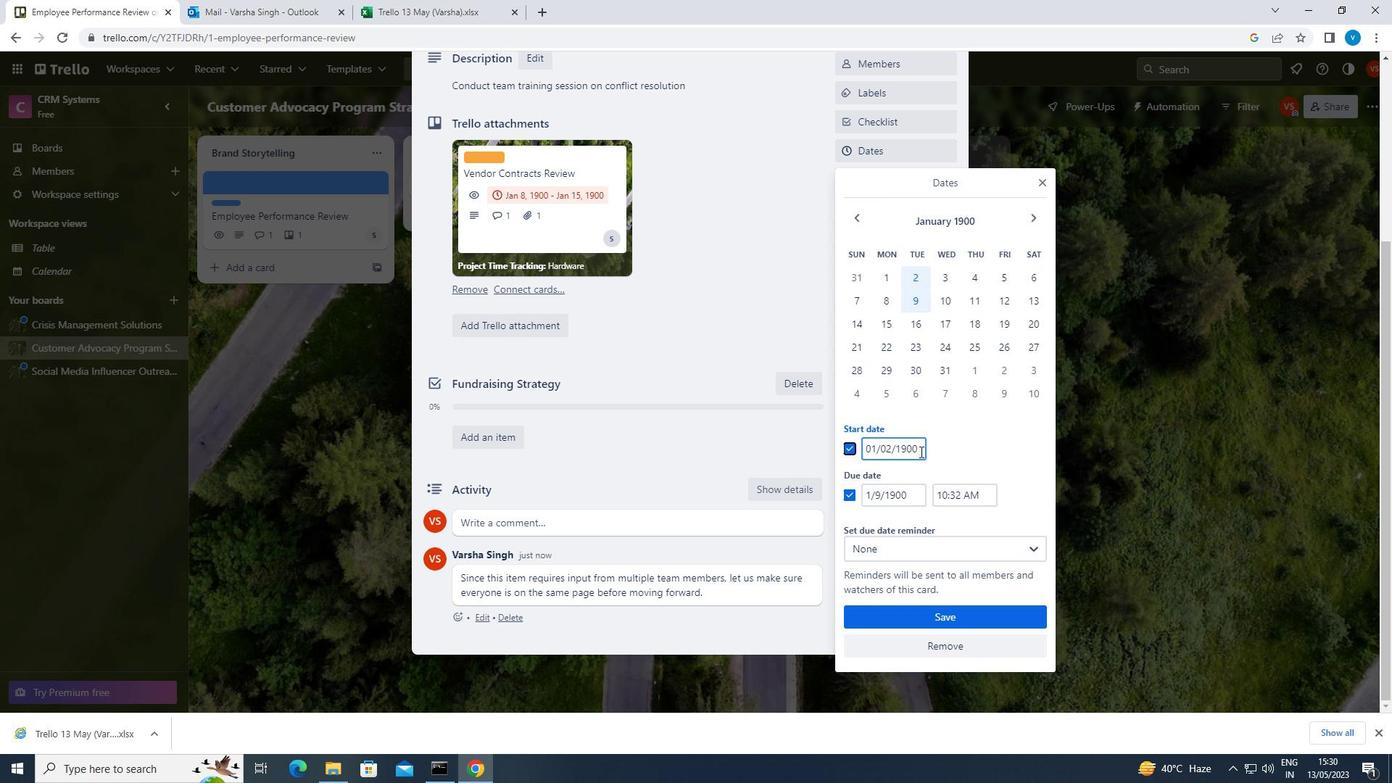 
Action: Mouse pressed left at (921, 451)
Screenshot: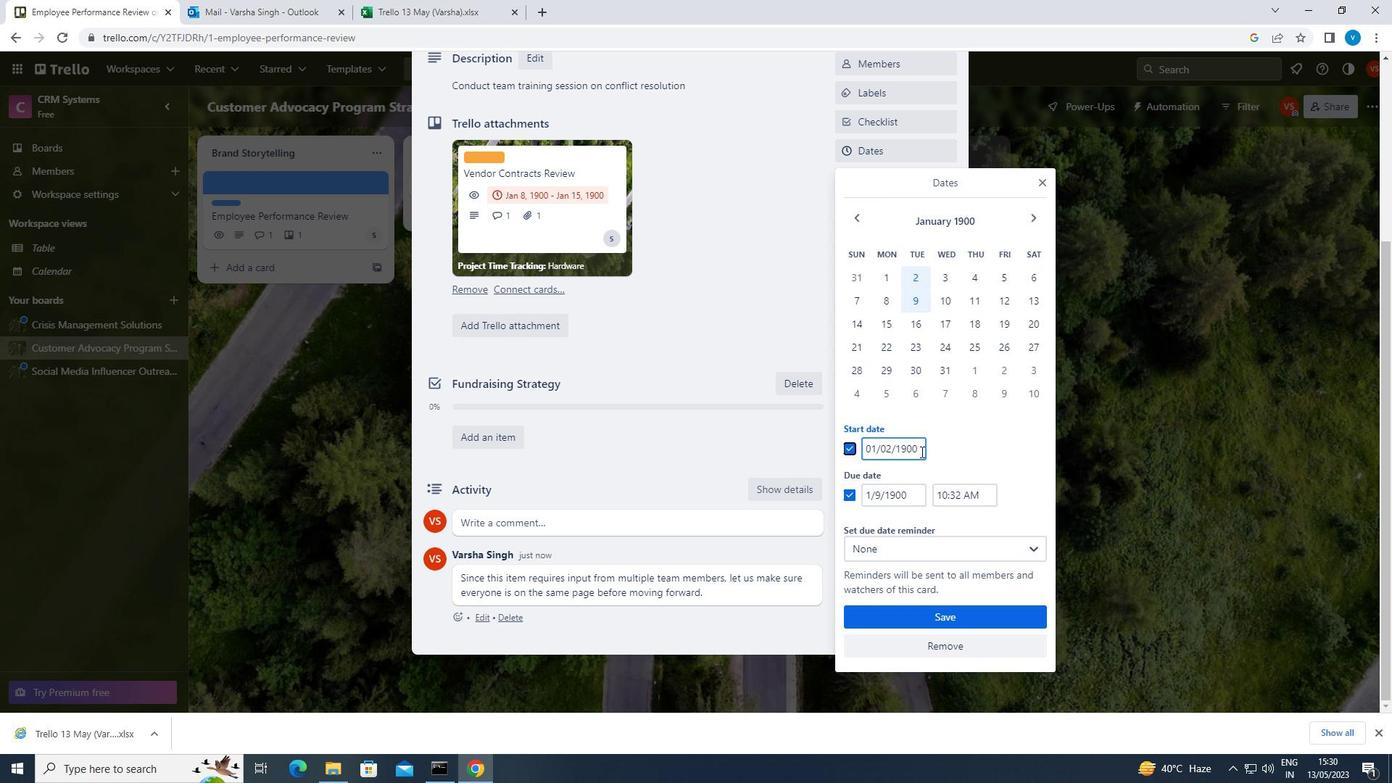 
Action: Key pressed <Key.backspace><Key.backspace><Key.backspace><Key.backspace><Key.backspace><Key.backspace><Key.backspace><Key.backspace><Key.backspace><Key.backspace><Key.backspace><Key.backspace><Key.backspace><Key.backspace><Key.backspace>01/03/1900
Screenshot: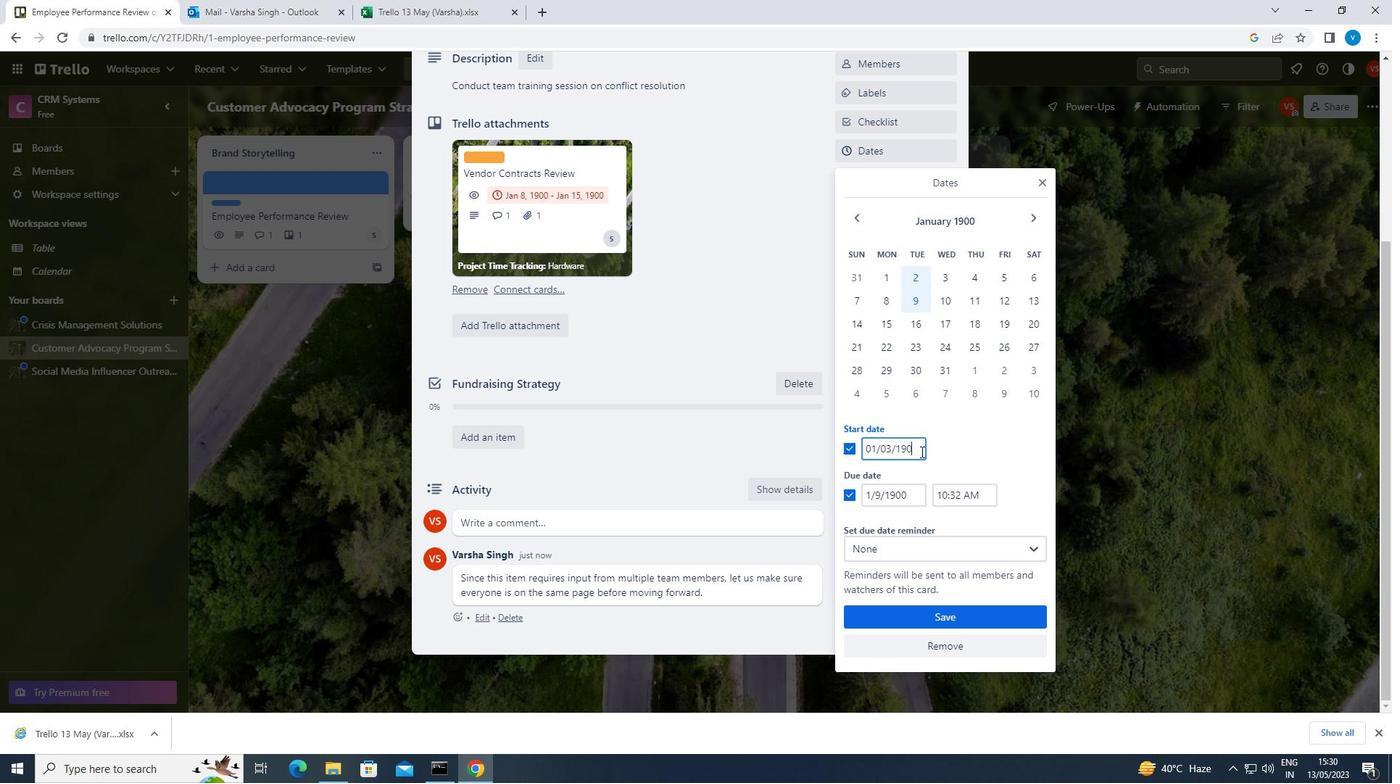 
Action: Mouse moved to (913, 499)
Screenshot: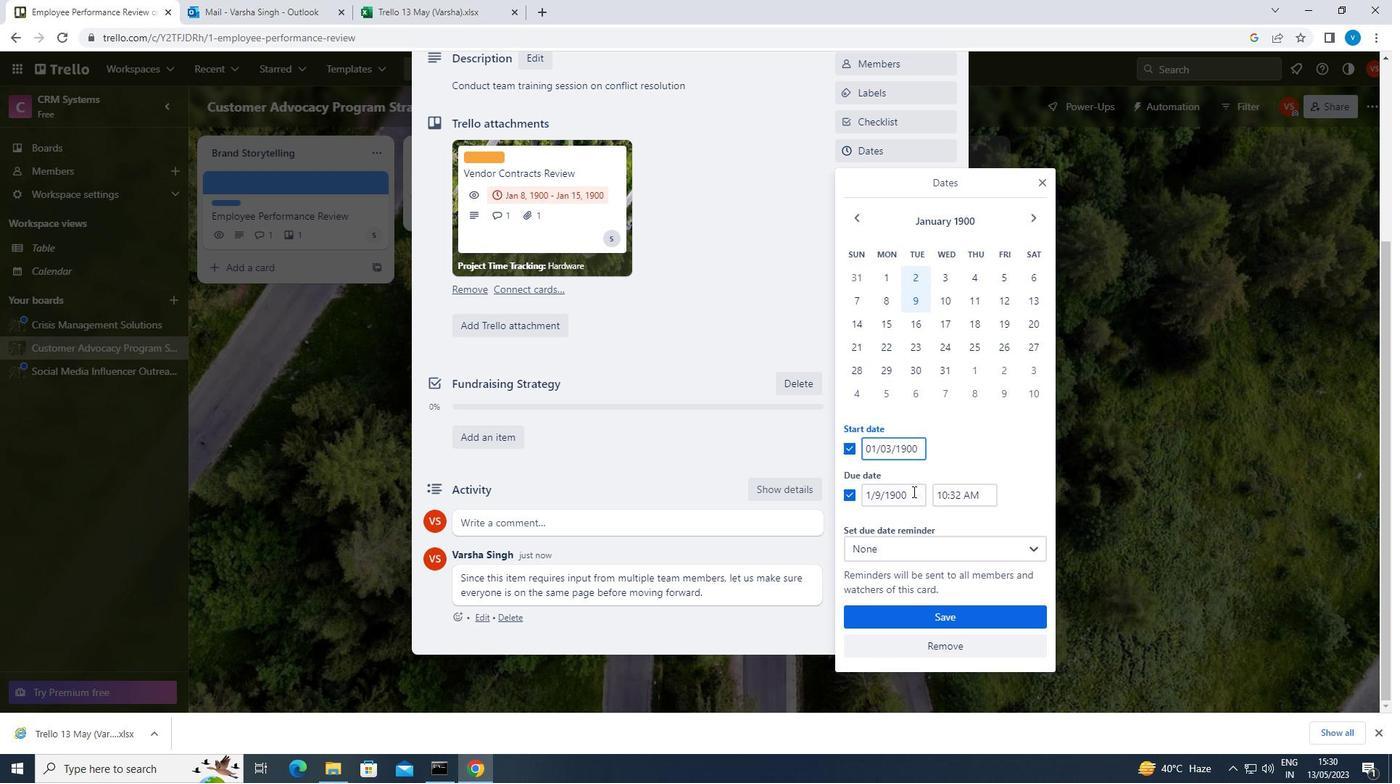 
Action: Mouse pressed left at (913, 499)
Screenshot: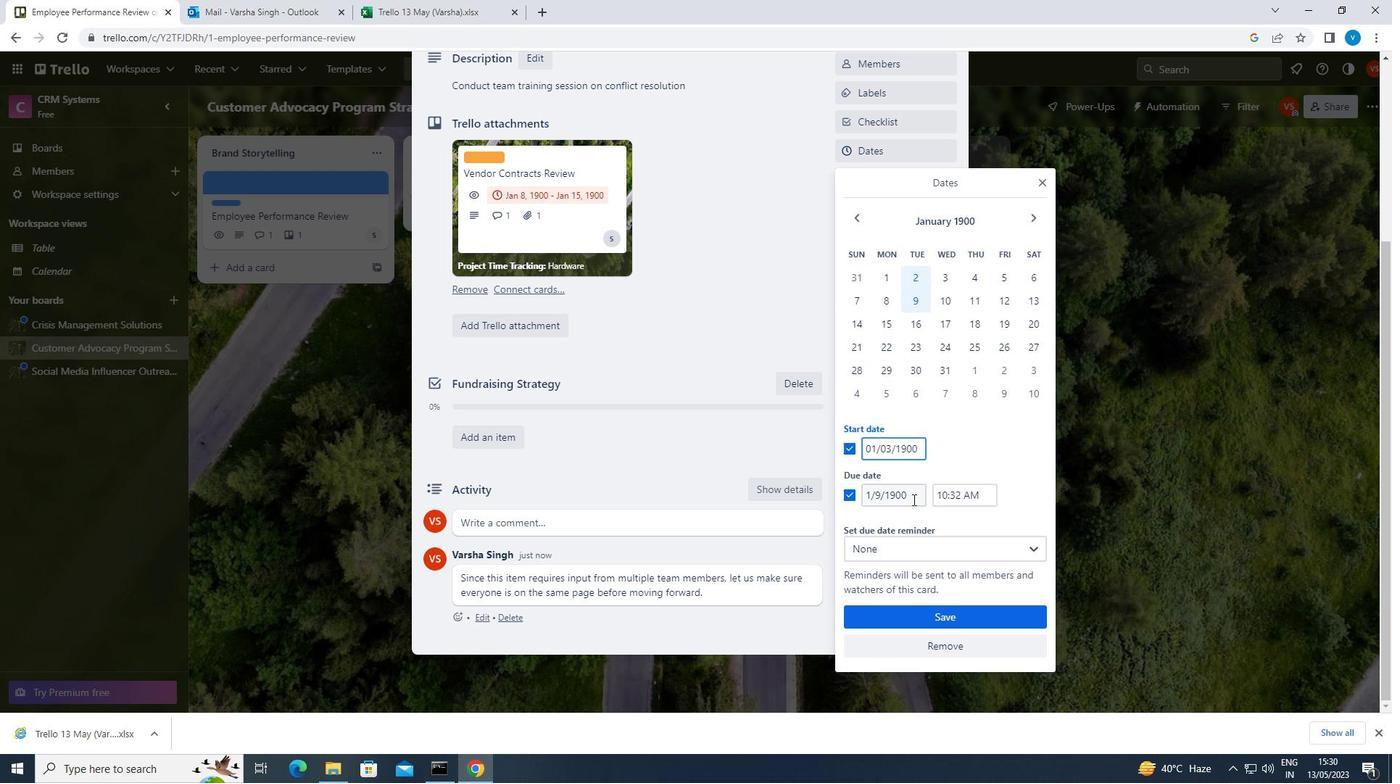 
Action: Key pressed <Key.backspace><Key.backspace><Key.backspace><Key.backspace><Key.backspace><Key.backspace><Key.backspace><Key.backspace><Key.backspace><Key.backspace><Key.backspace><Key.backspace><Key.backspace>01/10/1900
Screenshot: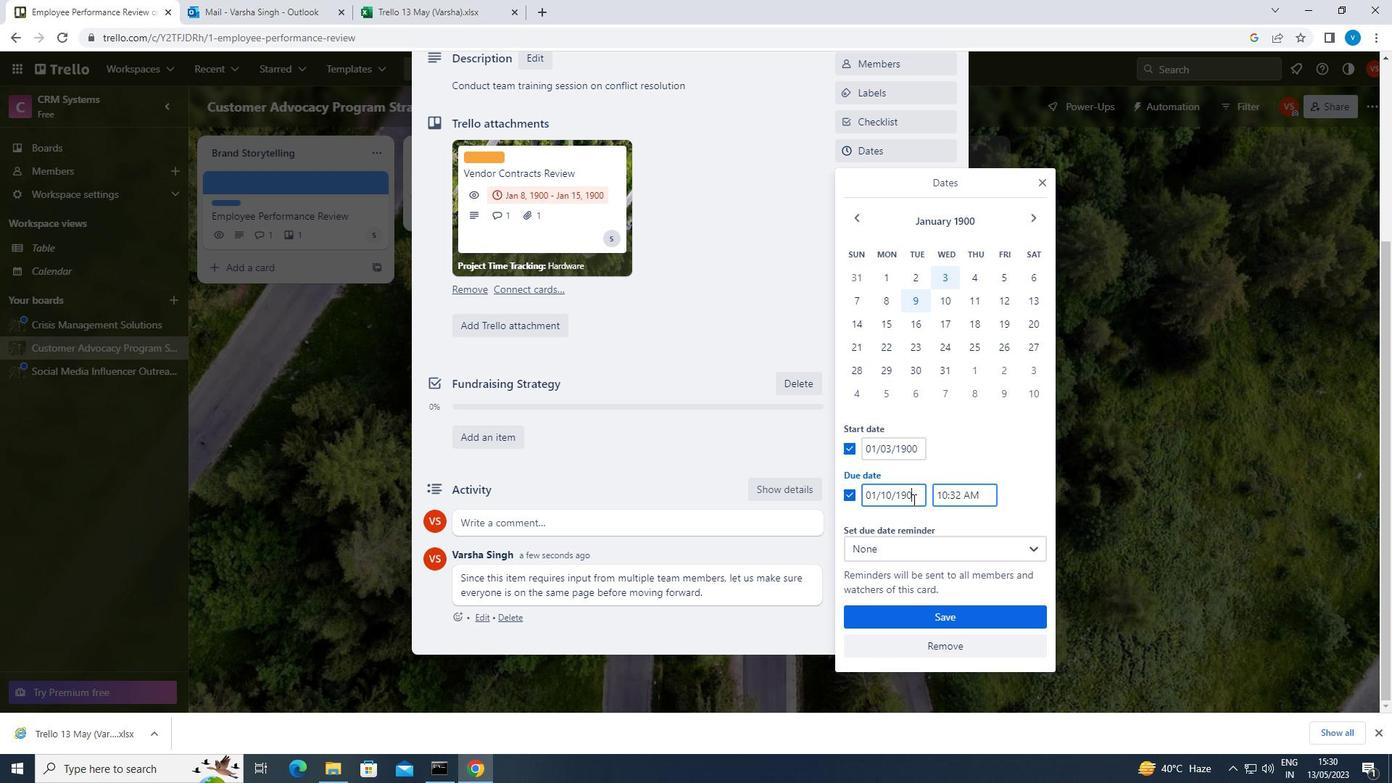 
Action: Mouse moved to (917, 617)
Screenshot: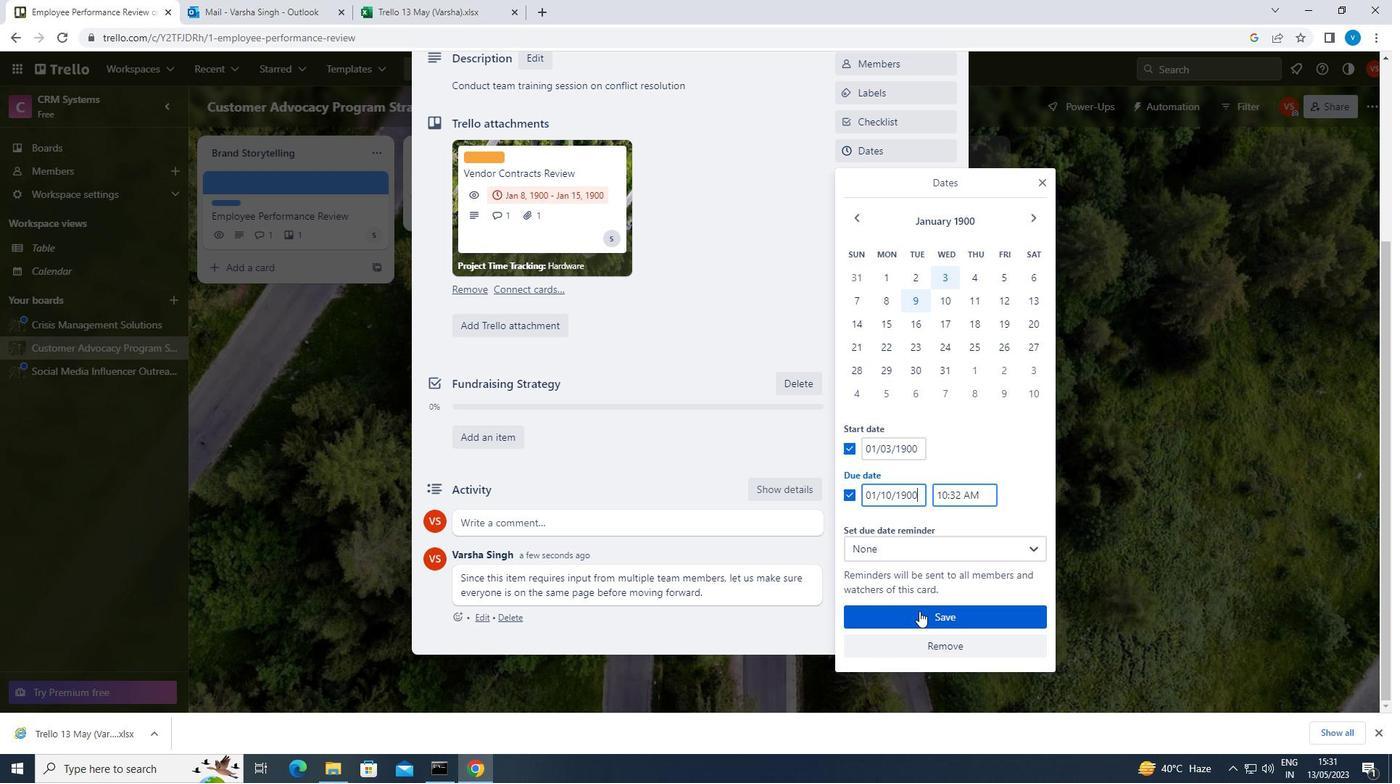 
Action: Mouse pressed left at (917, 617)
Screenshot: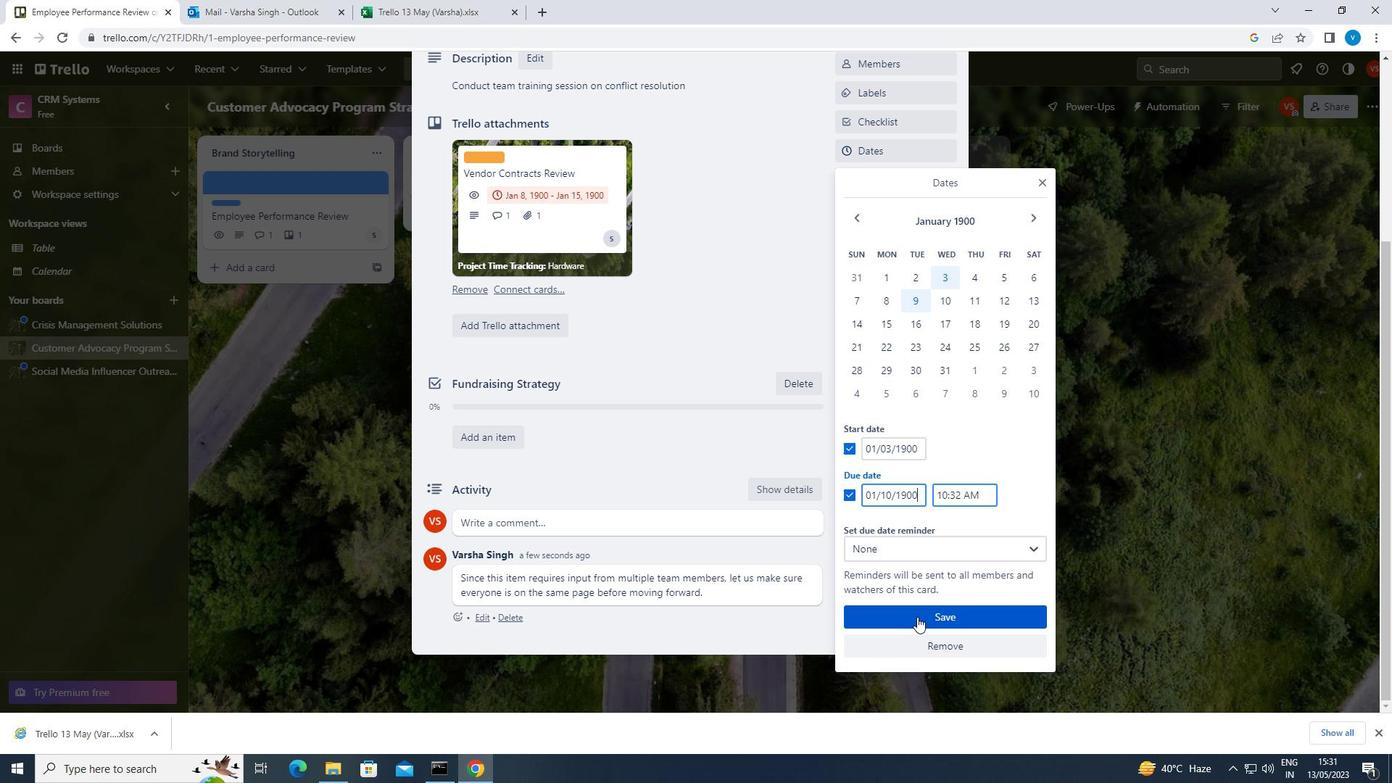 
